 Task: Find connections with filter location Paderborn with filter topic #Trainingwith filter profile language English with filter current company WSP in India with filter school Indian Institute of Management Raipur with filter industry Retail Art Supplies with filter service category Relocation with filter keywords title Heavy Equipment Operator
Action: Mouse moved to (603, 99)
Screenshot: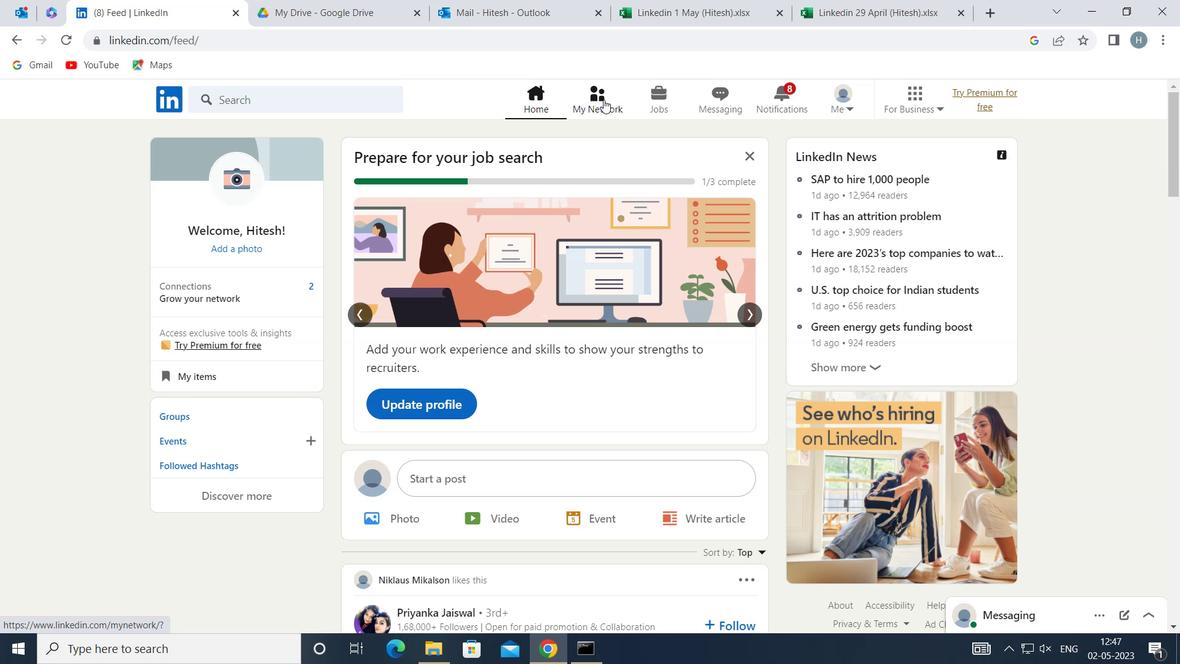 
Action: Mouse pressed left at (603, 99)
Screenshot: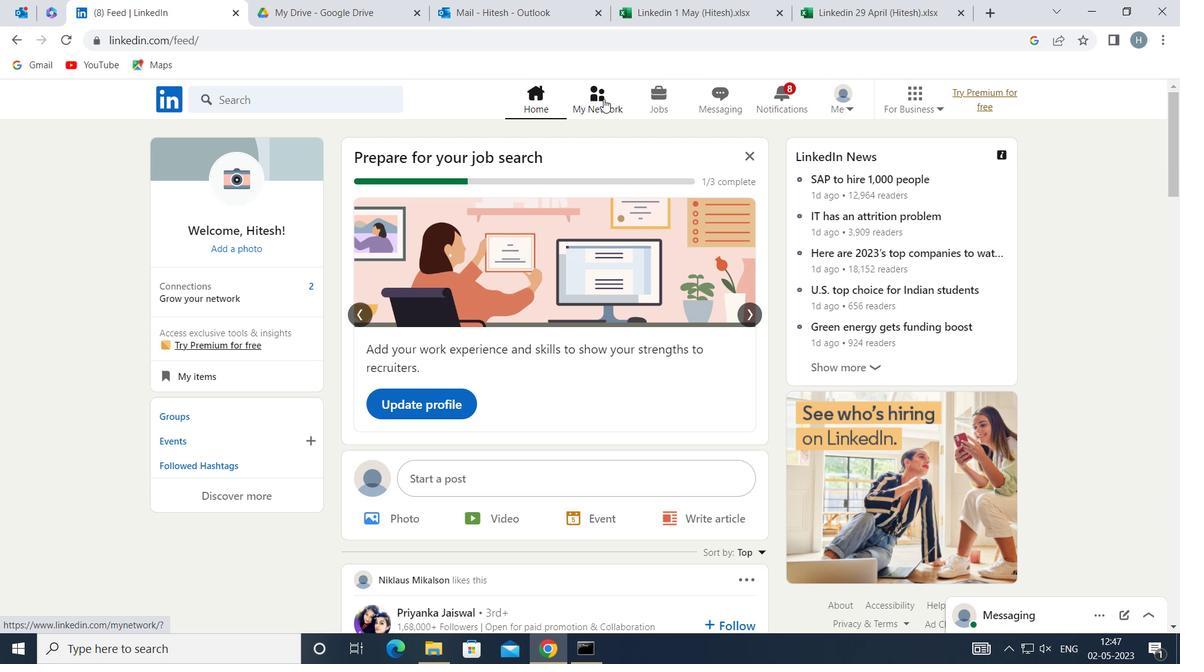
Action: Mouse moved to (340, 181)
Screenshot: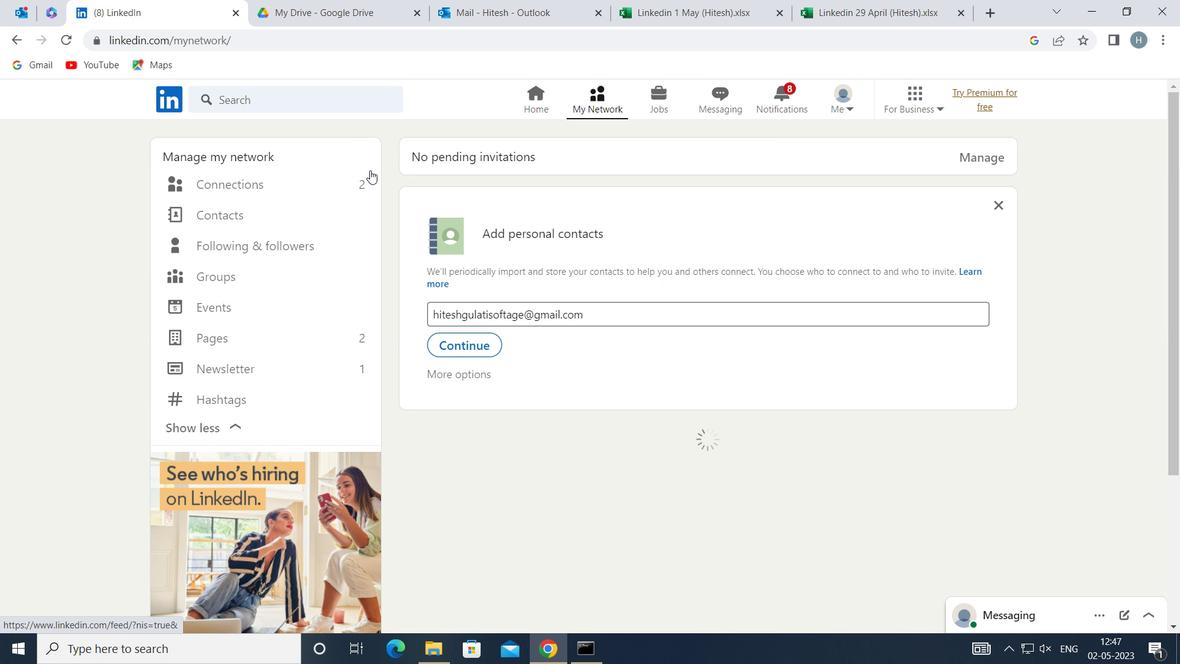 
Action: Mouse pressed left at (340, 181)
Screenshot: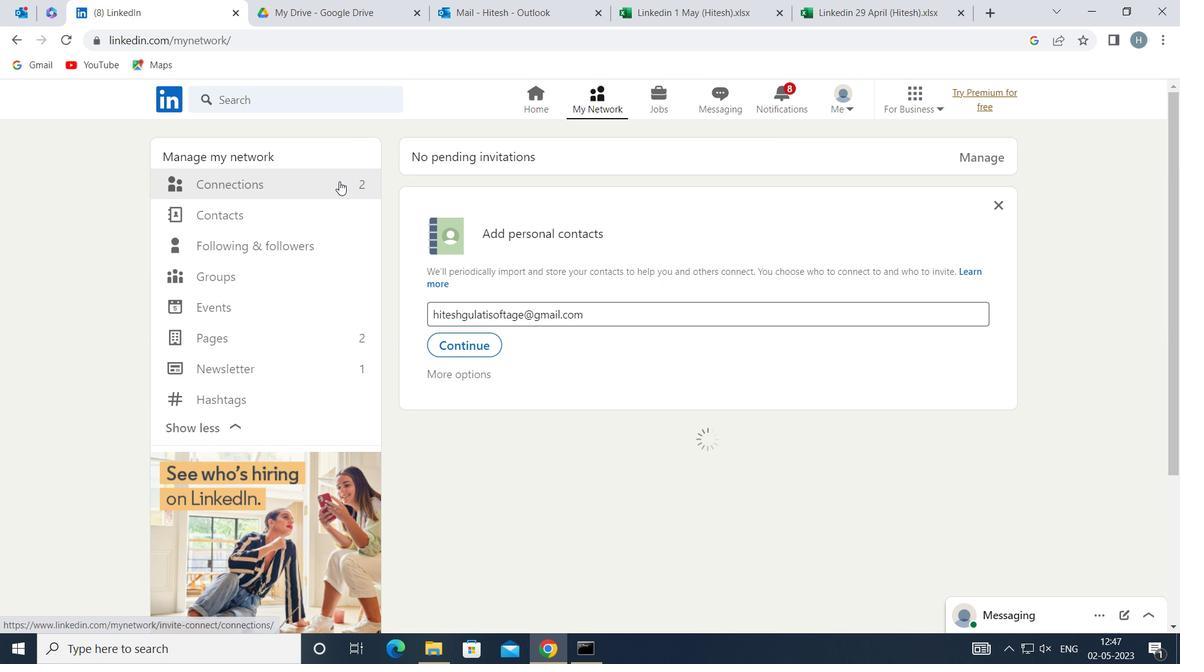
Action: Mouse moved to (691, 183)
Screenshot: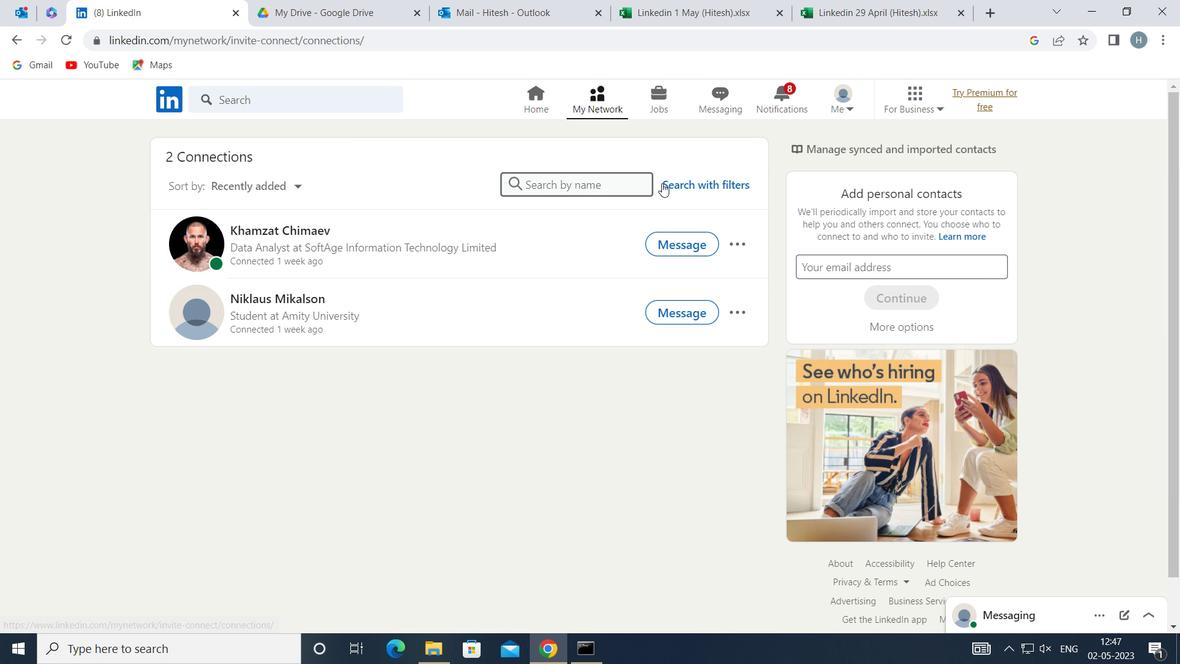 
Action: Mouse pressed left at (691, 183)
Screenshot: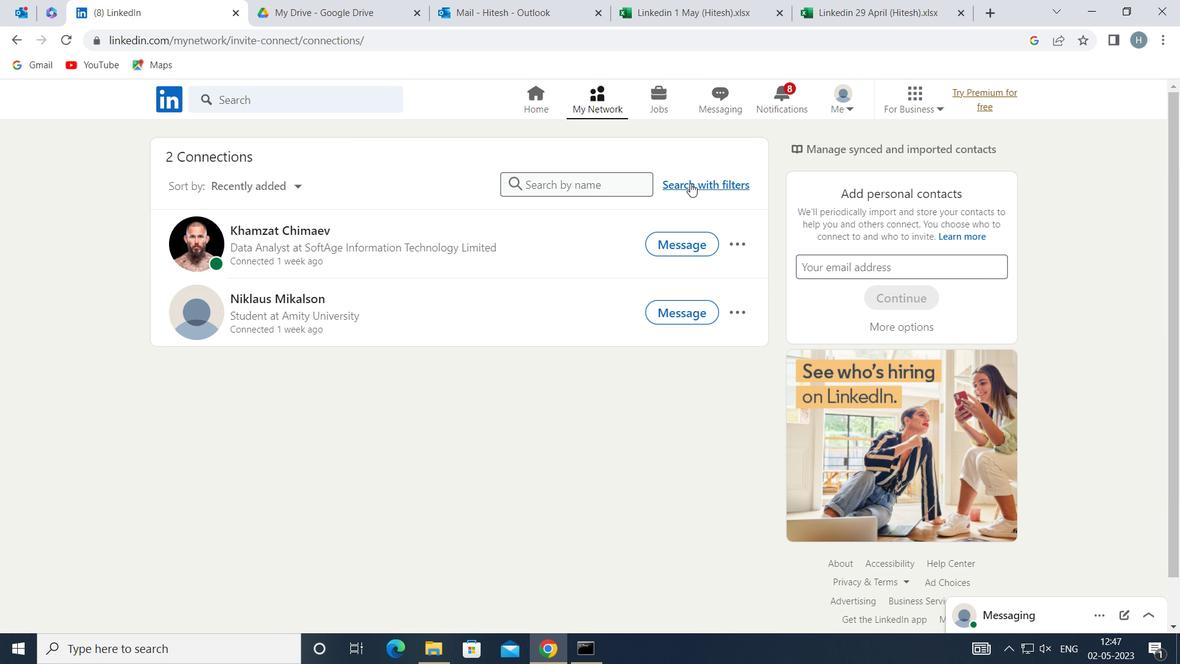 
Action: Mouse moved to (645, 142)
Screenshot: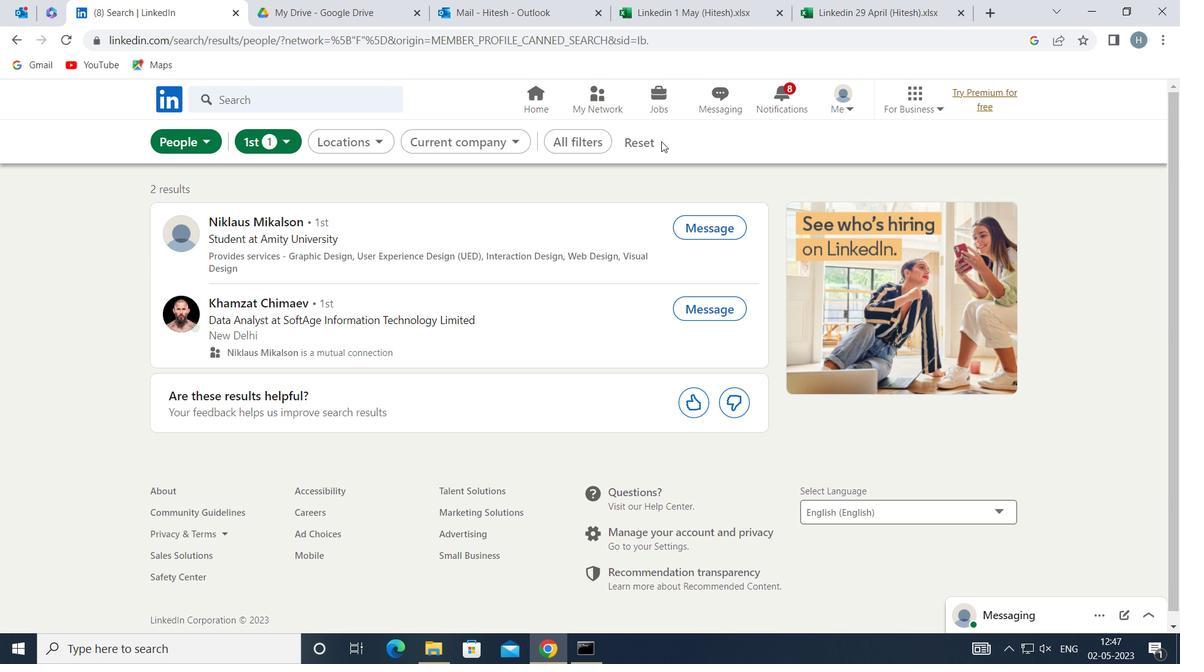 
Action: Mouse pressed left at (645, 142)
Screenshot: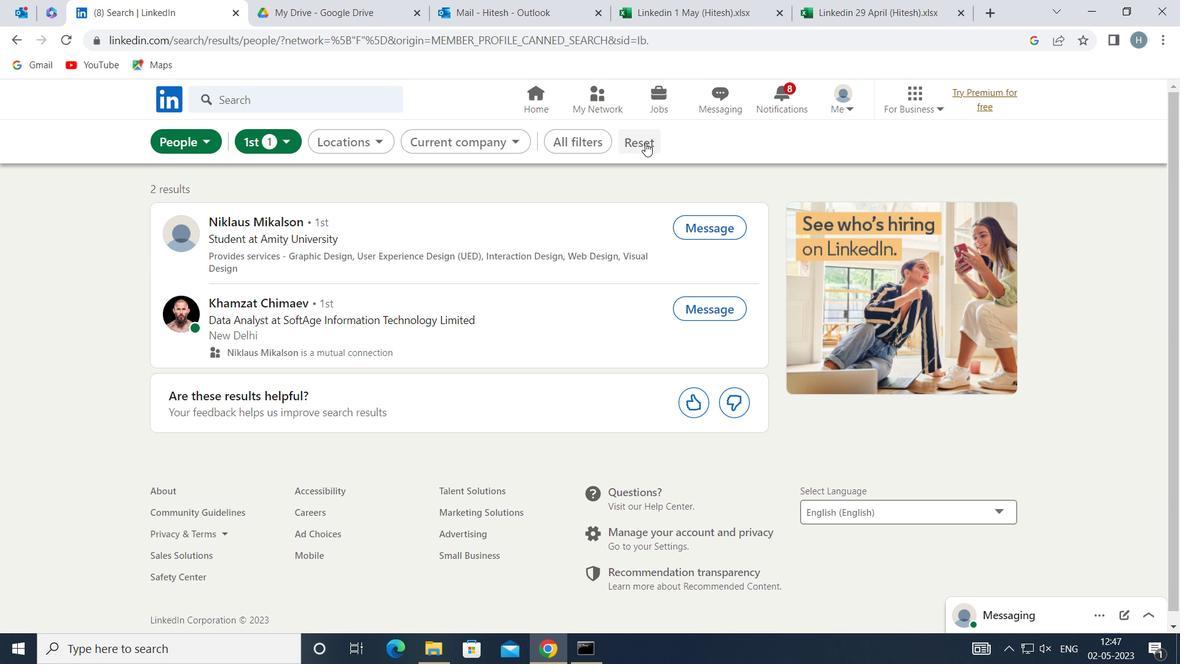 
Action: Mouse moved to (632, 138)
Screenshot: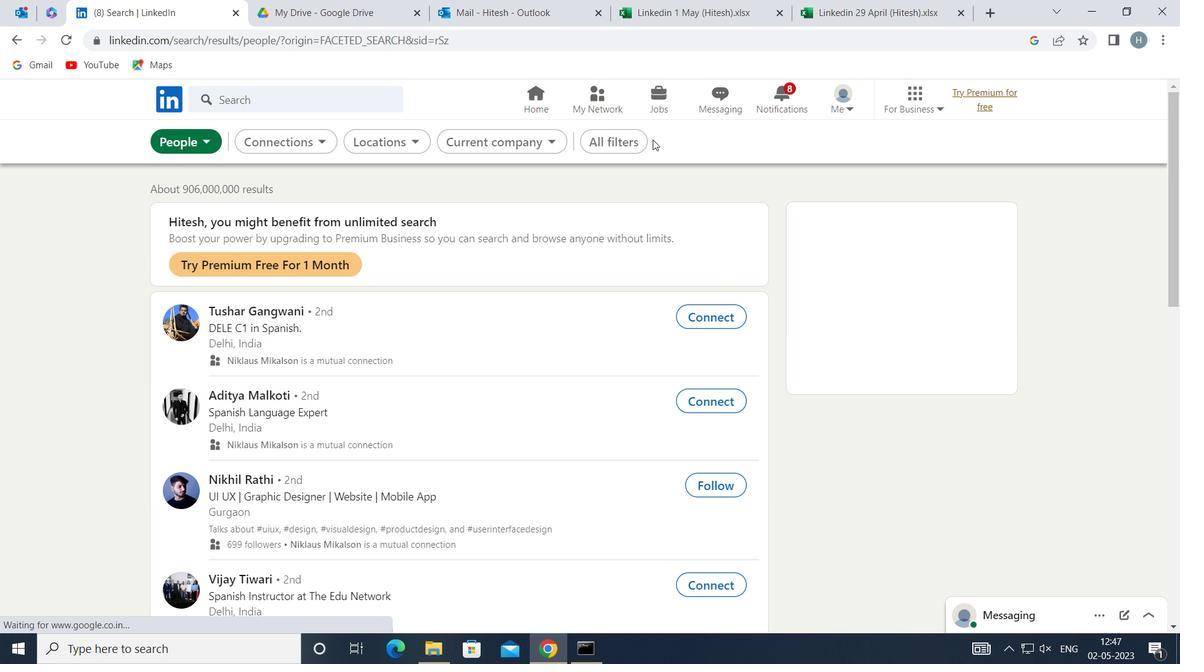 
Action: Mouse pressed left at (632, 138)
Screenshot: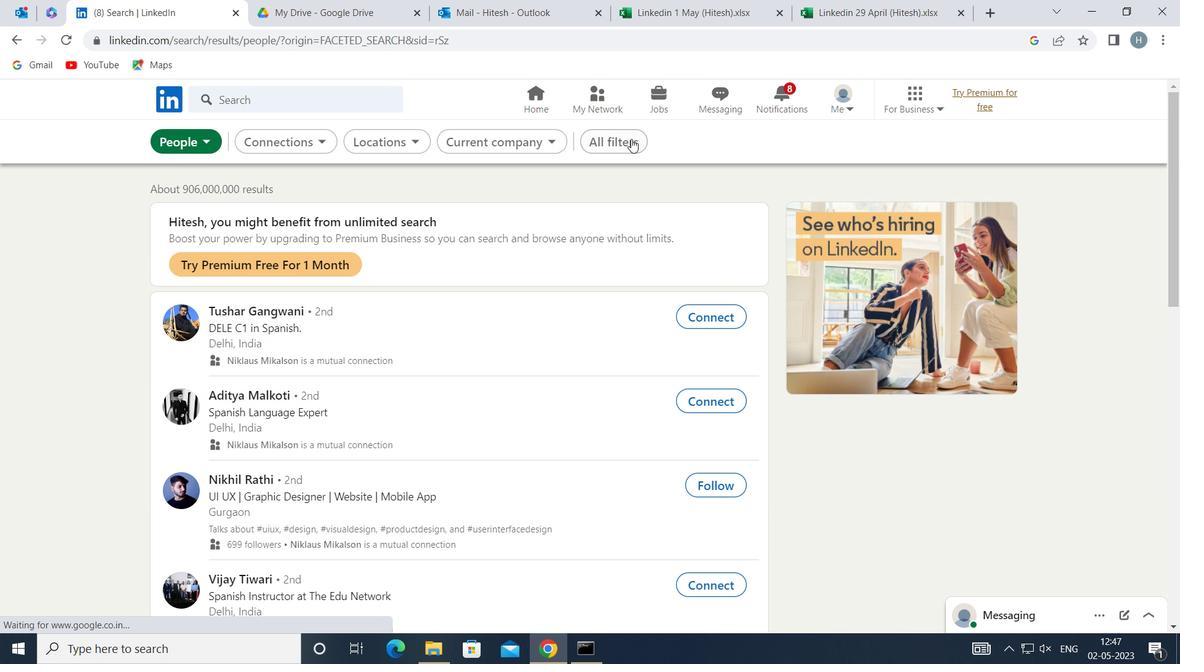 
Action: Mouse moved to (891, 337)
Screenshot: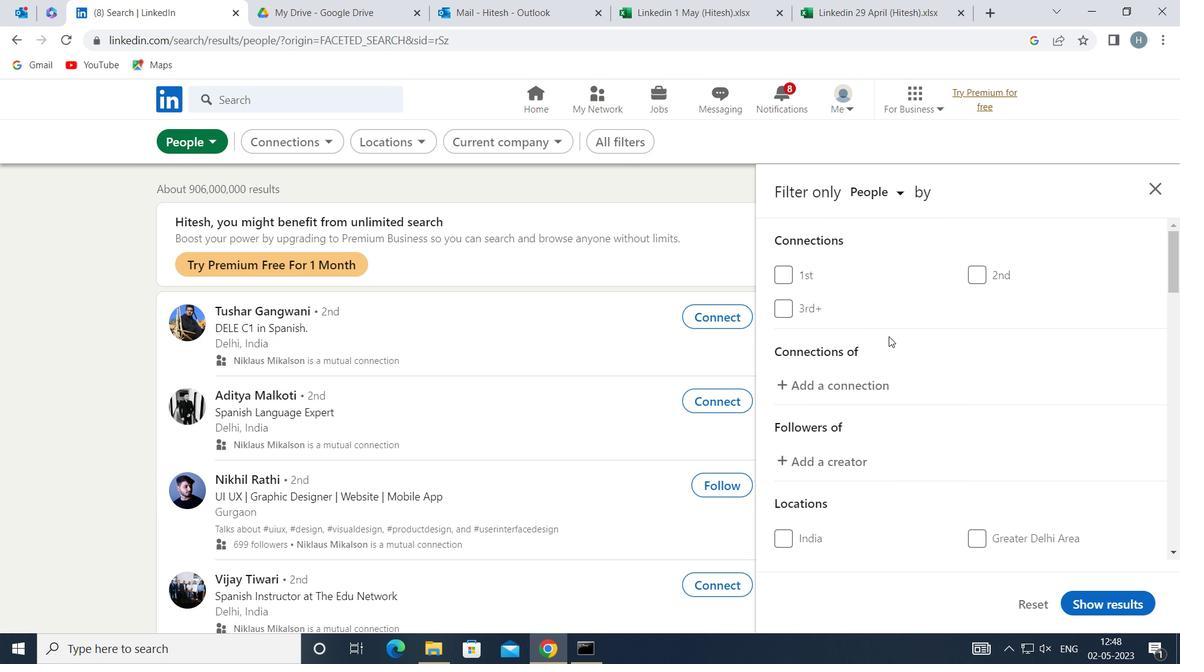 
Action: Mouse scrolled (891, 336) with delta (0, 0)
Screenshot: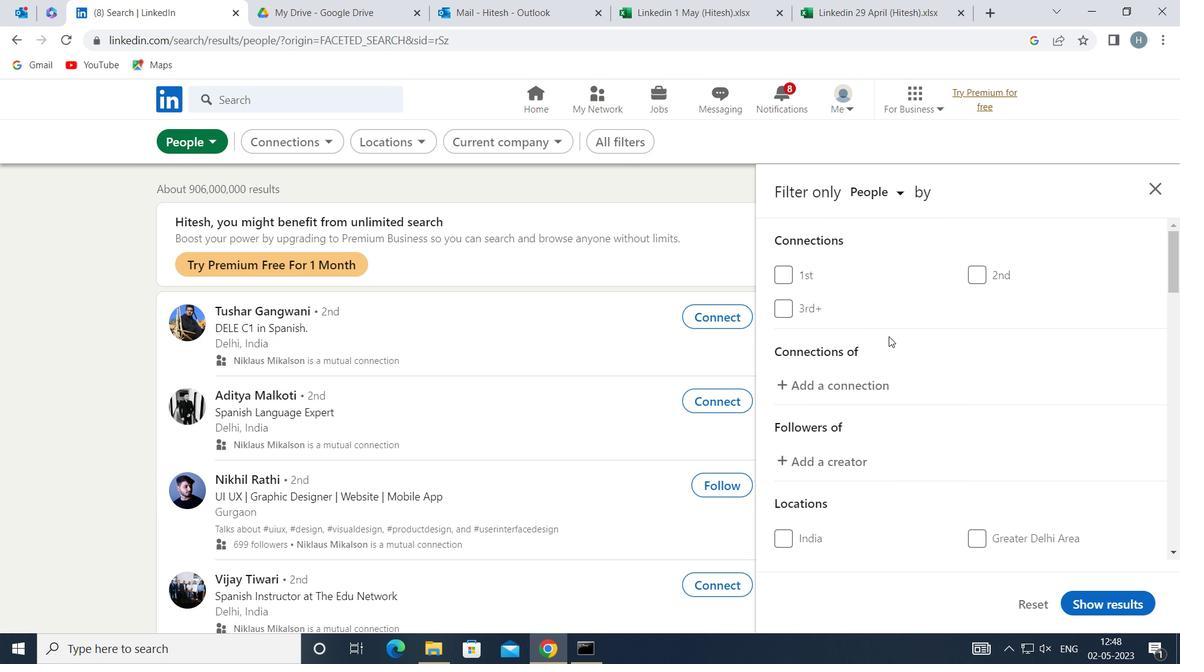 
Action: Mouse scrolled (891, 336) with delta (0, 0)
Screenshot: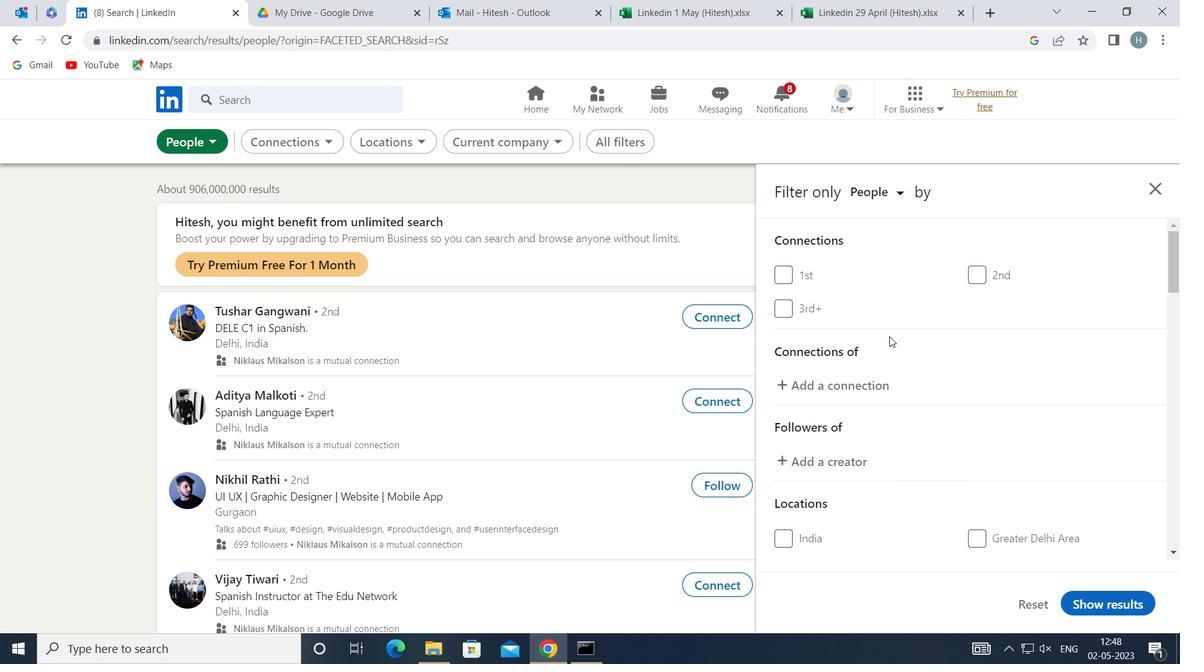 
Action: Mouse scrolled (891, 336) with delta (0, 0)
Screenshot: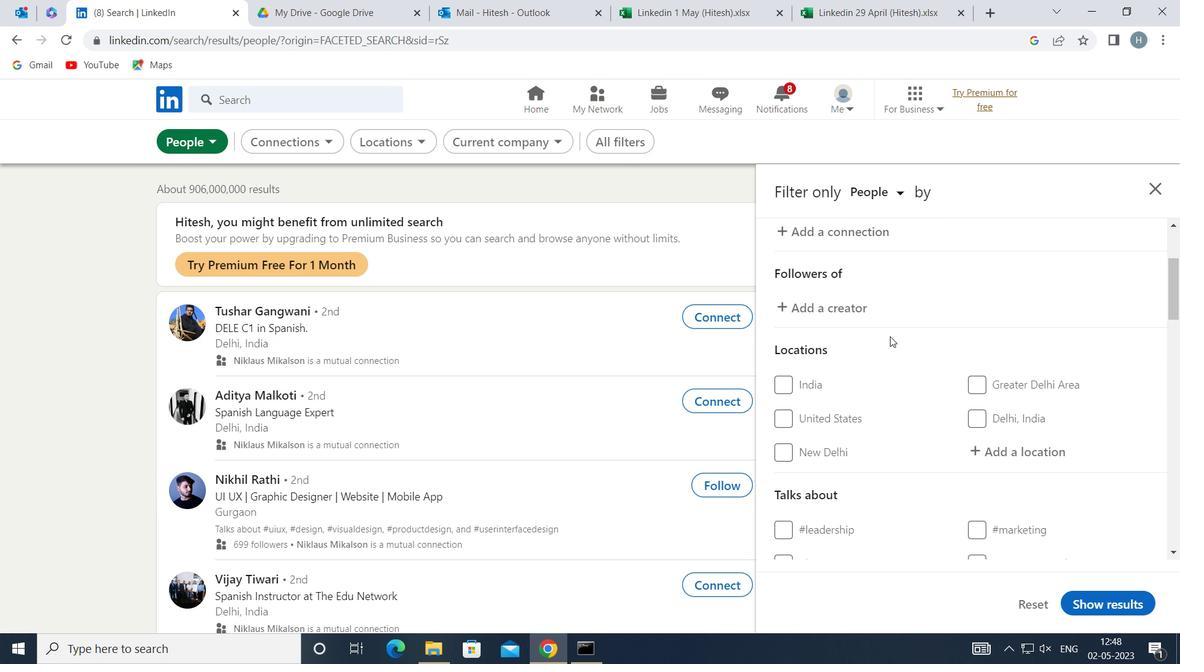 
Action: Mouse moved to (986, 367)
Screenshot: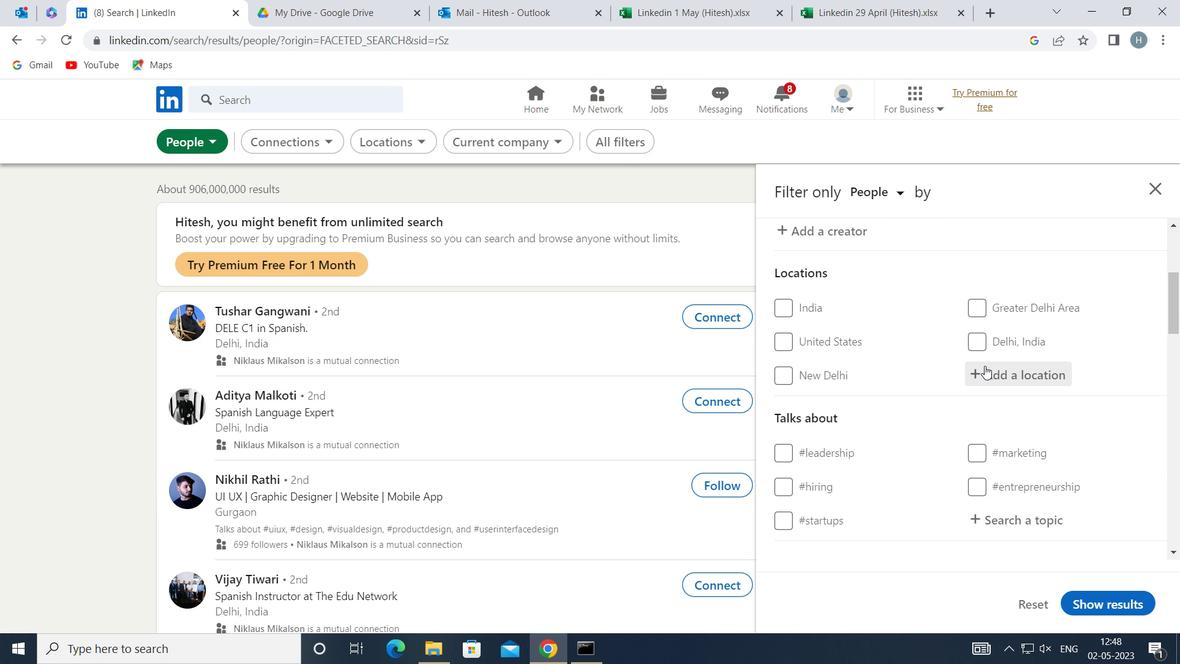 
Action: Mouse pressed left at (986, 367)
Screenshot: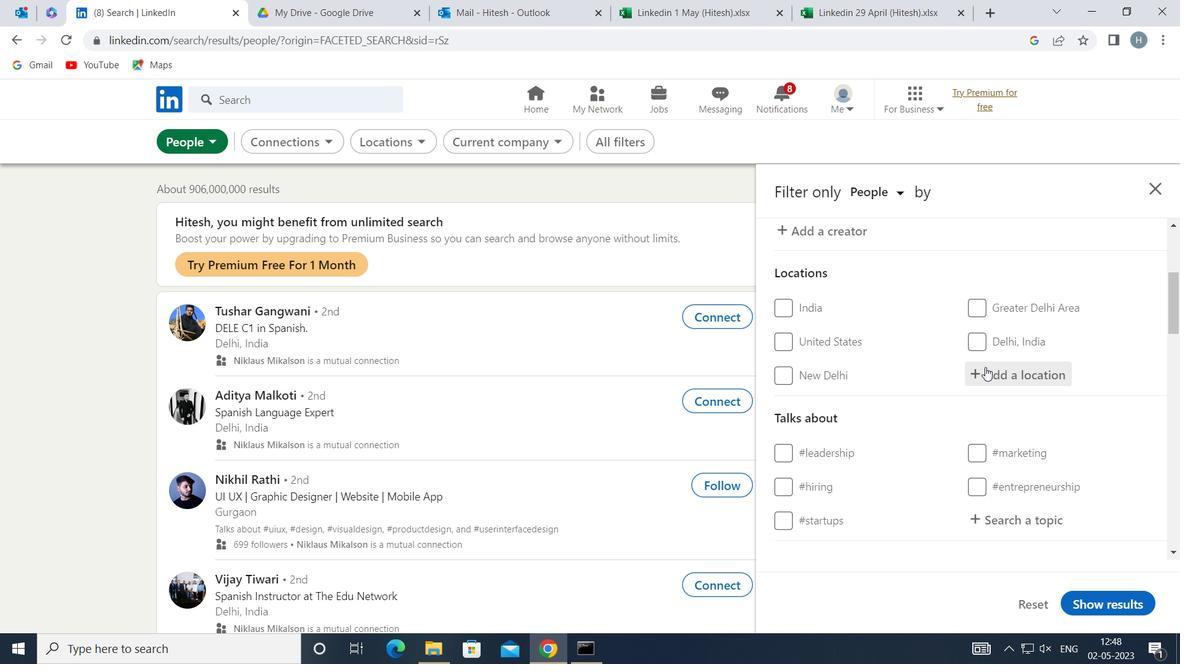 
Action: Mouse moved to (977, 367)
Screenshot: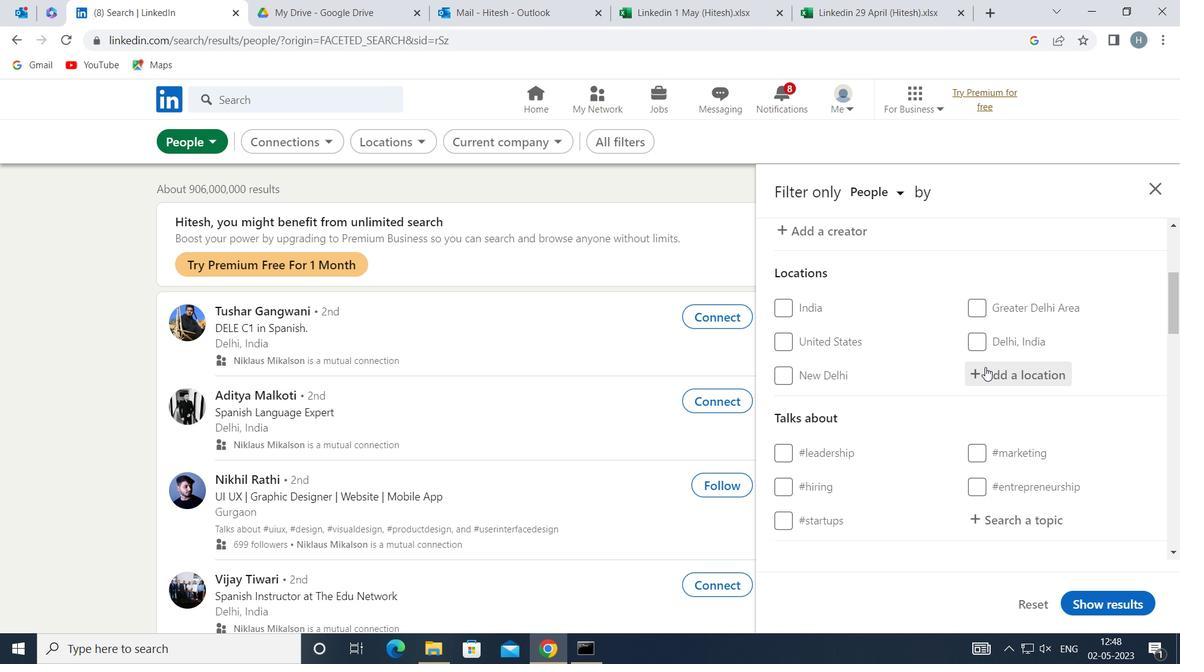 
Action: Key pressed <Key.shift>PADERBORN
Screenshot: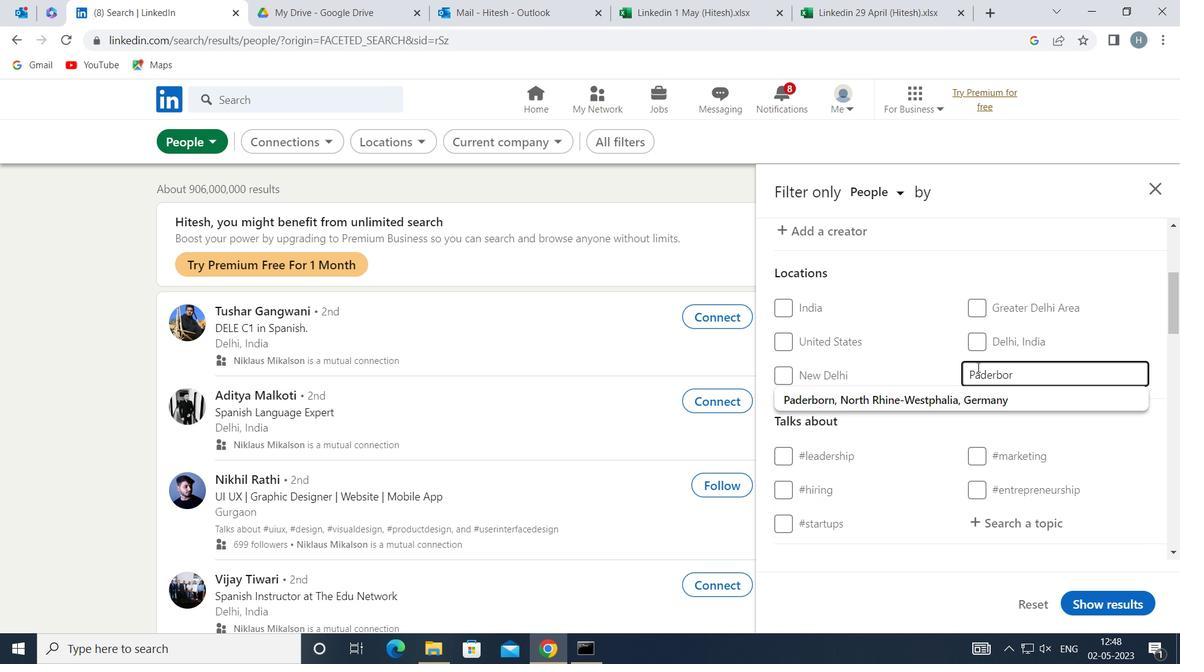 
Action: Mouse moved to (967, 394)
Screenshot: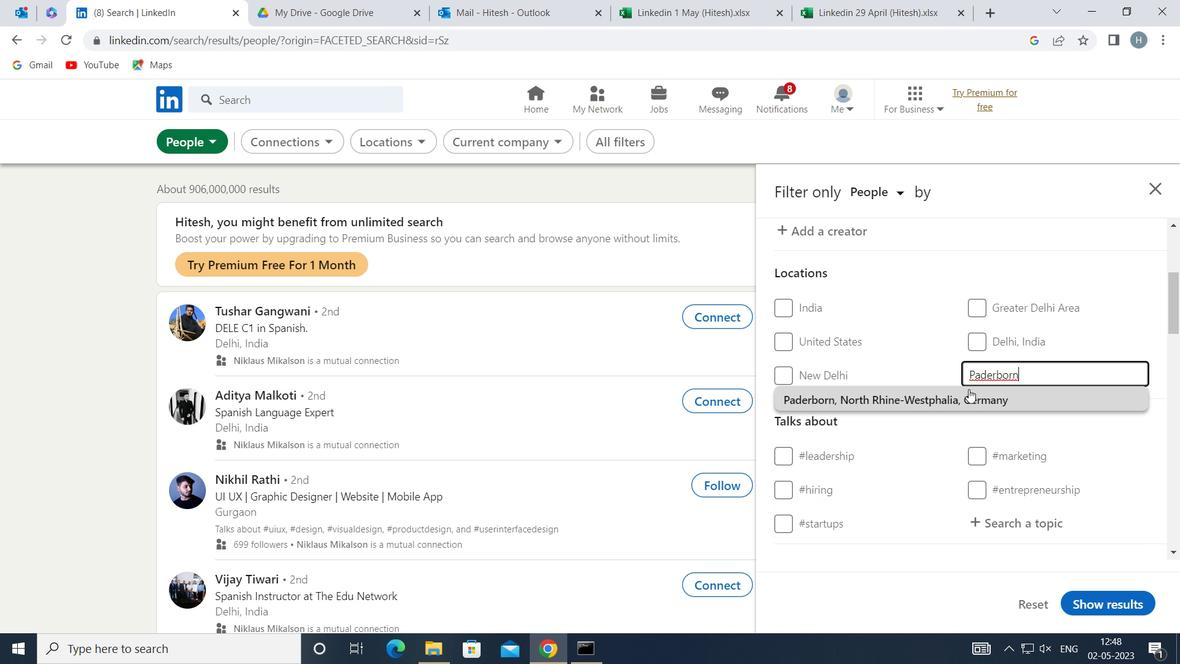 
Action: Mouse pressed left at (967, 394)
Screenshot: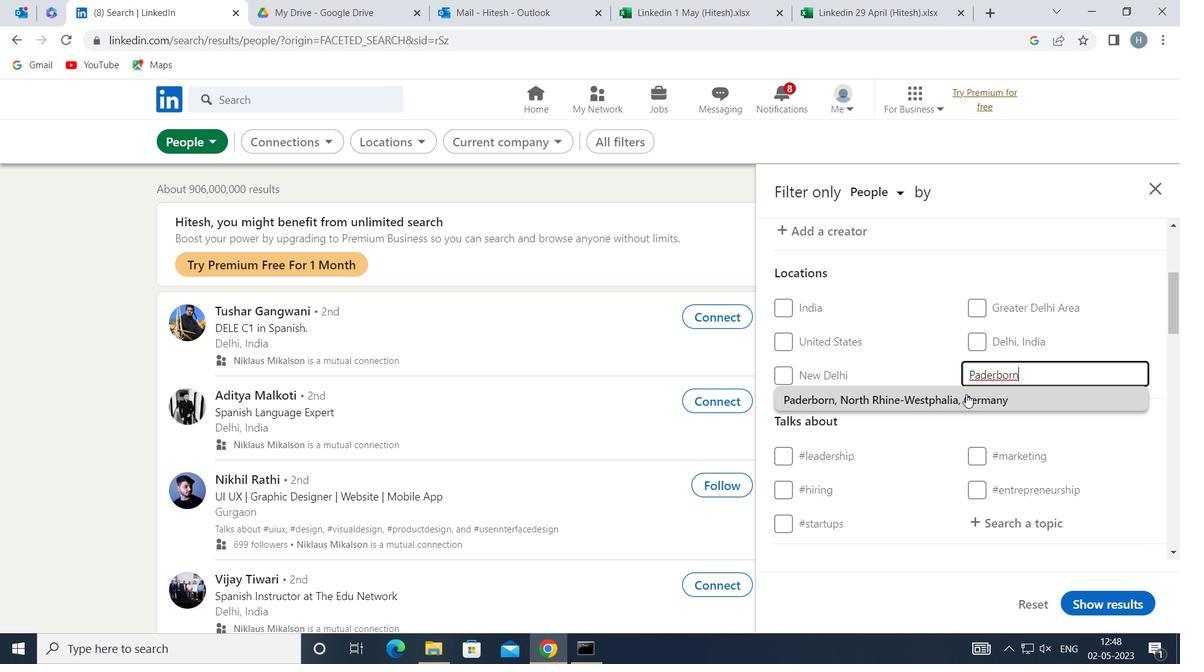 
Action: Mouse moved to (962, 394)
Screenshot: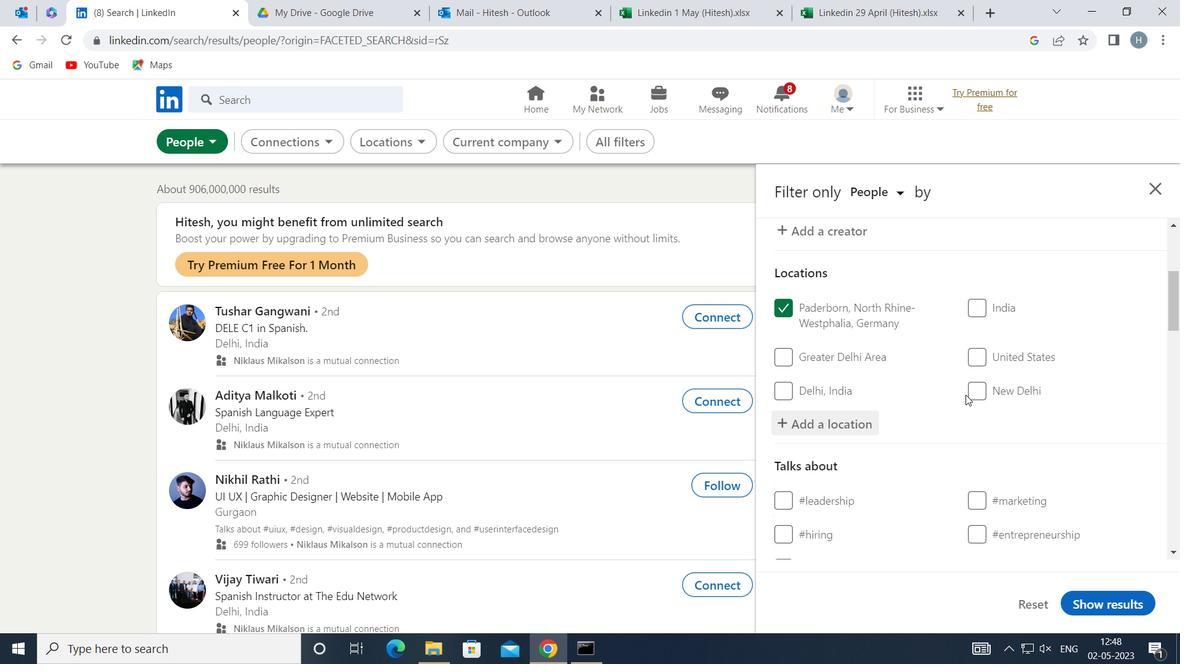 
Action: Mouse scrolled (962, 394) with delta (0, 0)
Screenshot: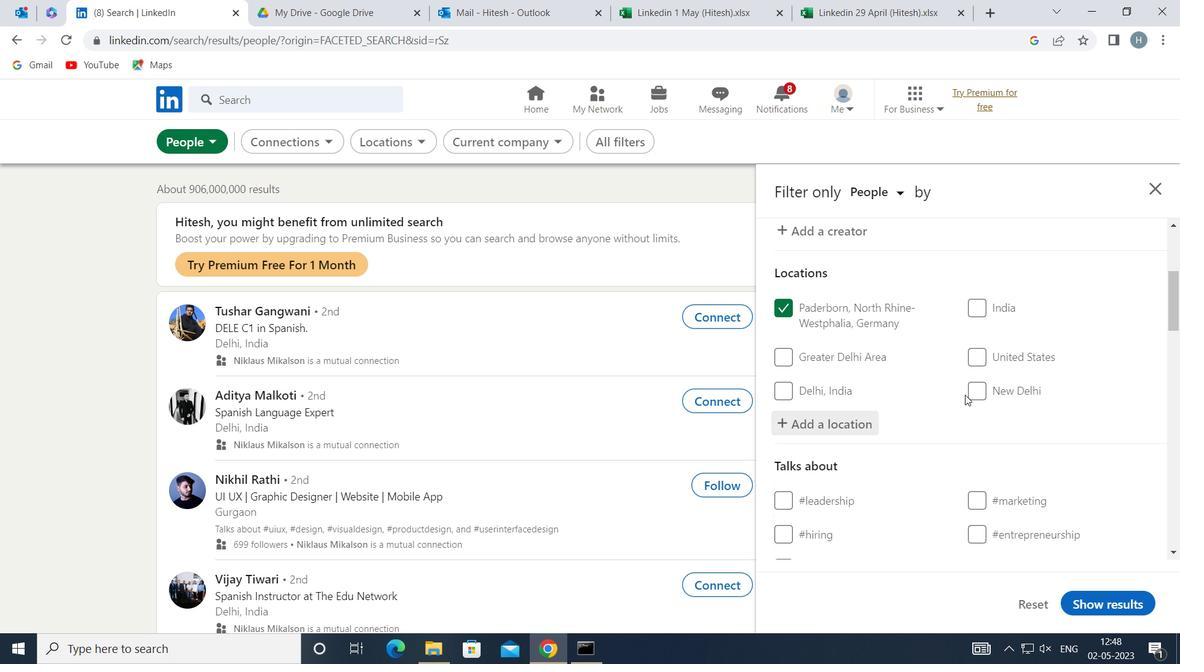 
Action: Mouse moved to (960, 394)
Screenshot: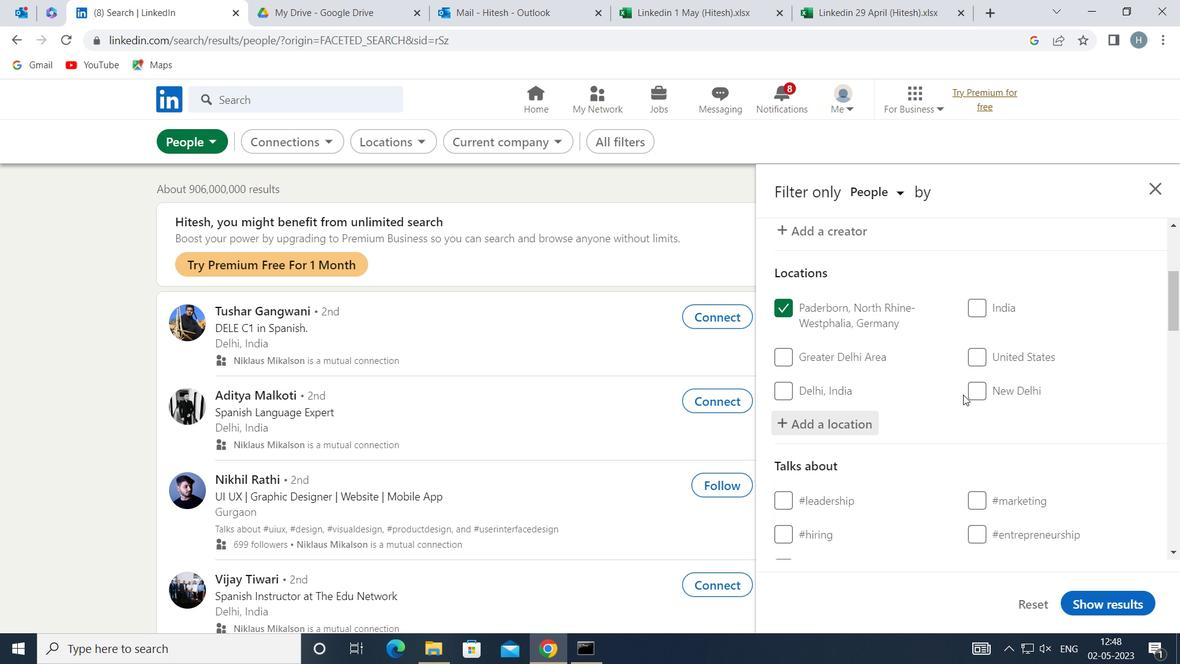
Action: Mouse scrolled (960, 394) with delta (0, 0)
Screenshot: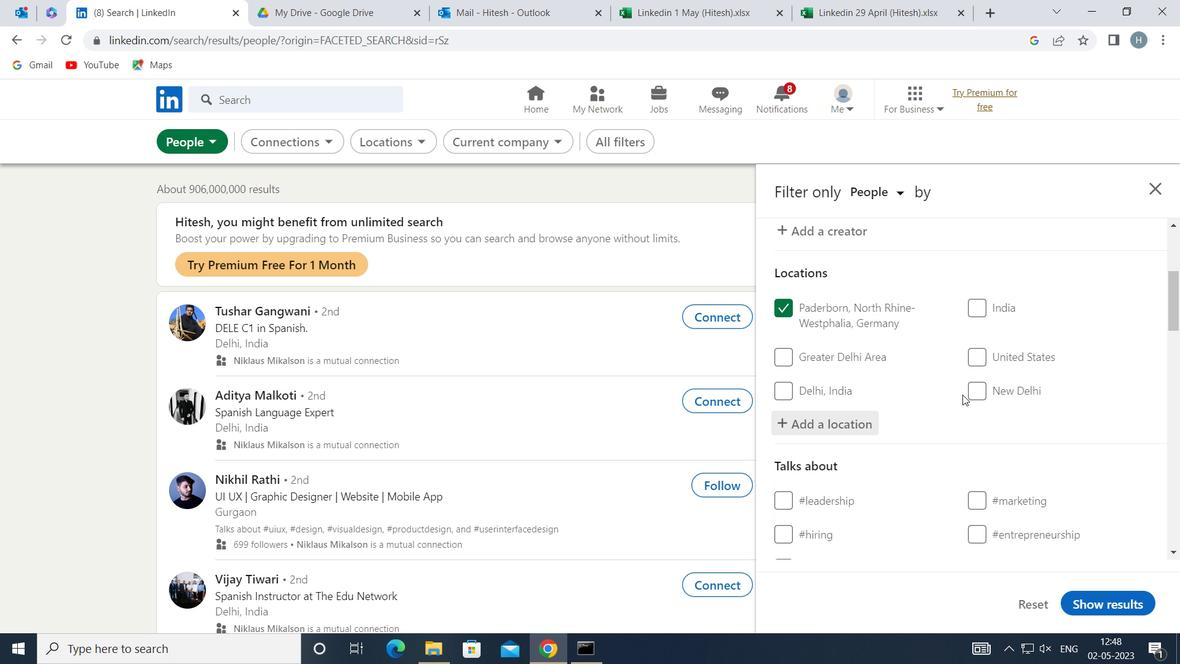 
Action: Mouse moved to (1022, 408)
Screenshot: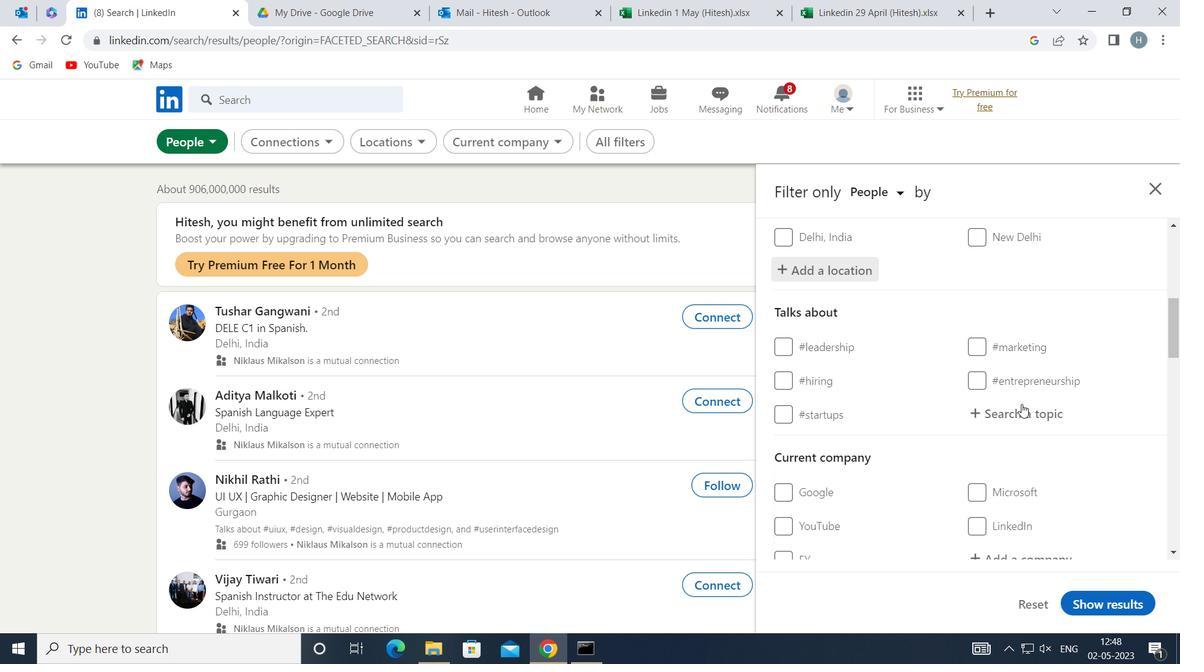 
Action: Mouse pressed left at (1022, 408)
Screenshot: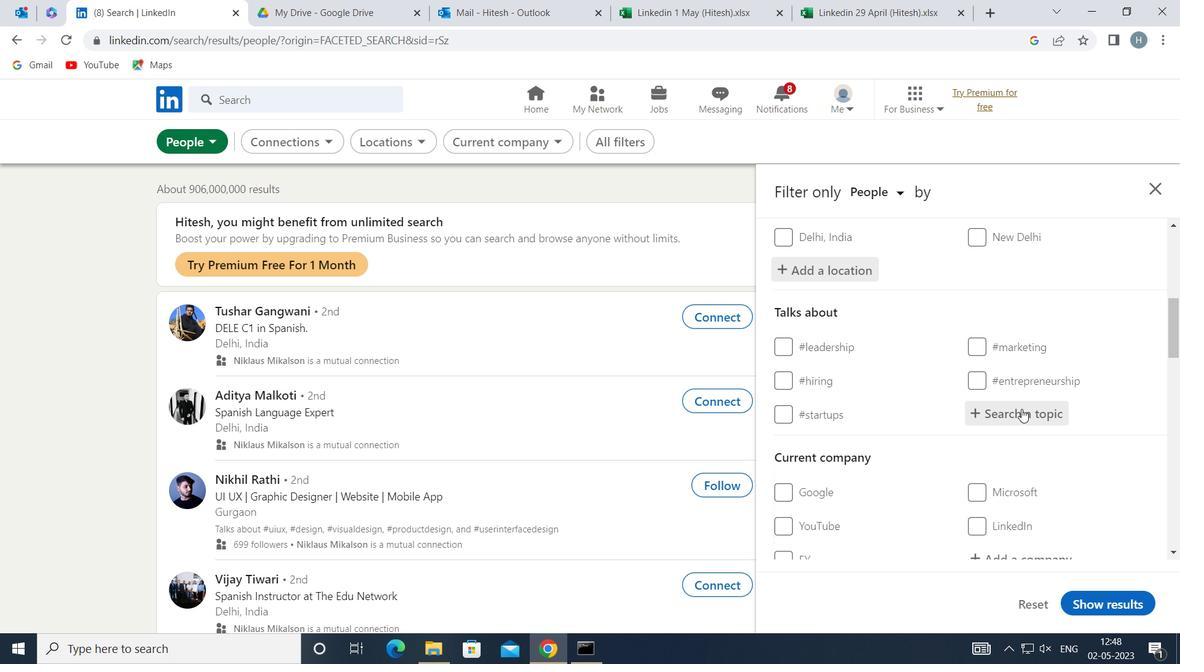 
Action: Mouse moved to (1022, 409)
Screenshot: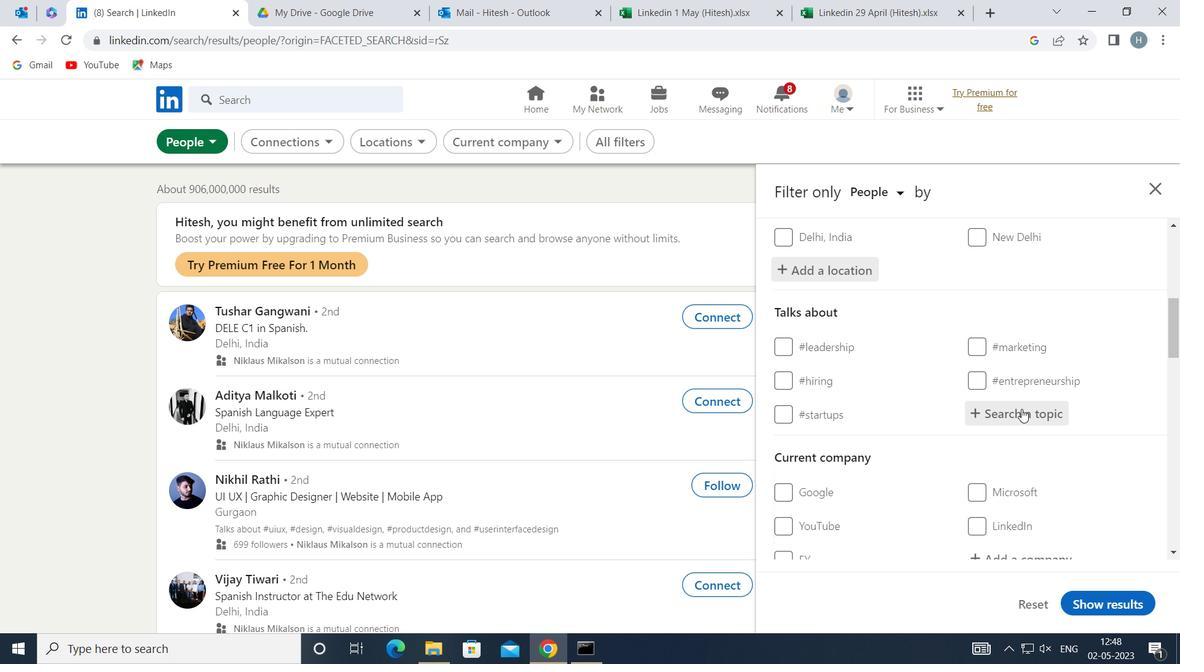 
Action: Key pressed <Key.shift>TRAINING
Screenshot: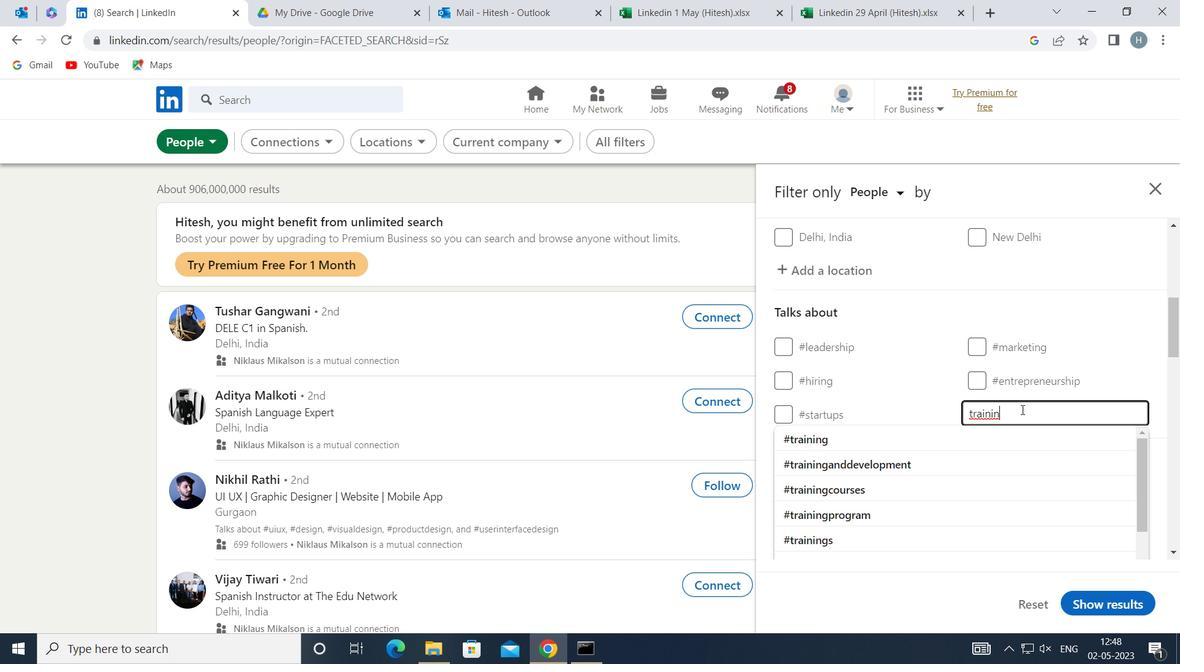
Action: Mouse moved to (969, 441)
Screenshot: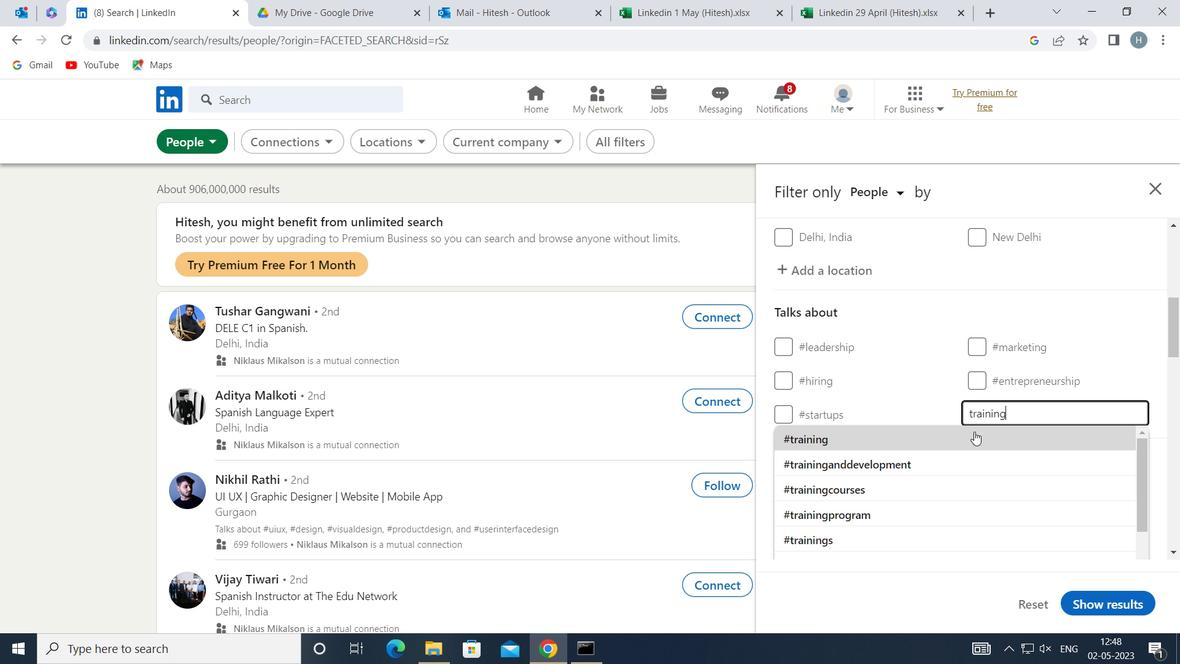 
Action: Mouse pressed left at (969, 441)
Screenshot: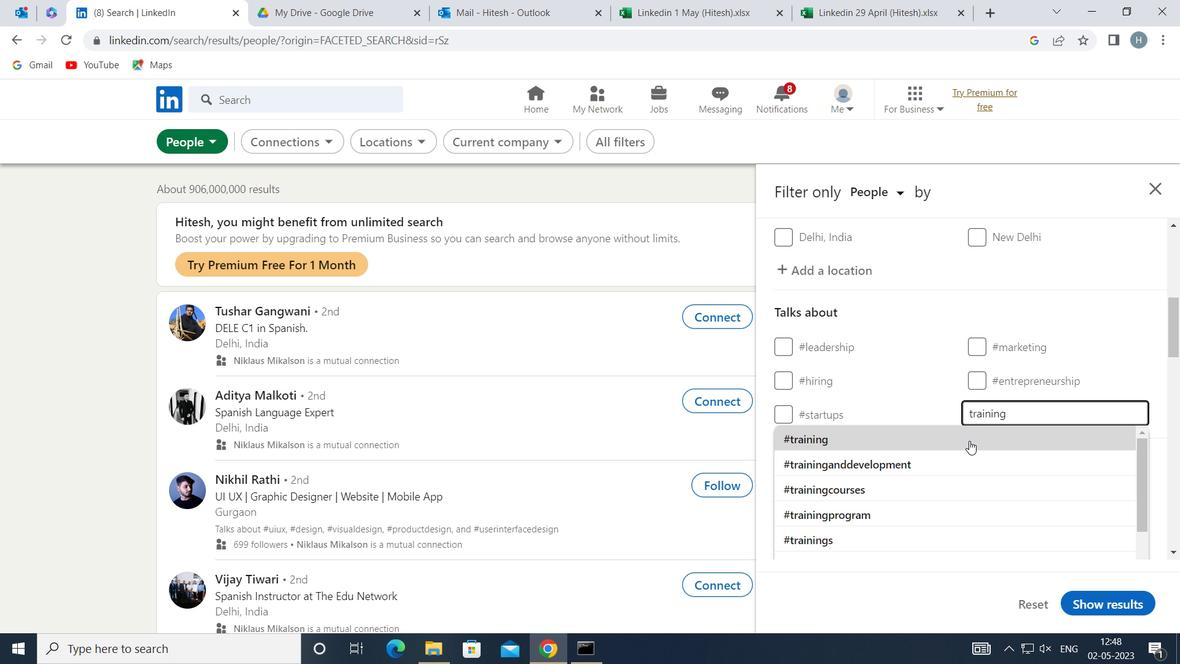 
Action: Mouse moved to (969, 424)
Screenshot: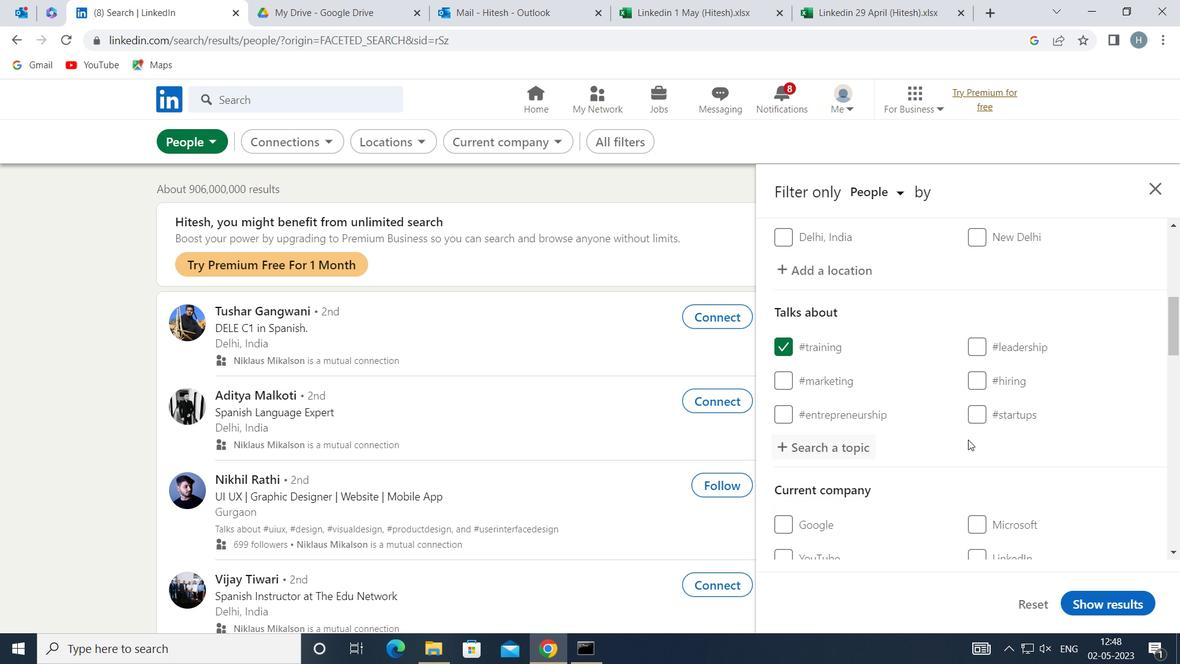 
Action: Mouse scrolled (969, 423) with delta (0, 0)
Screenshot: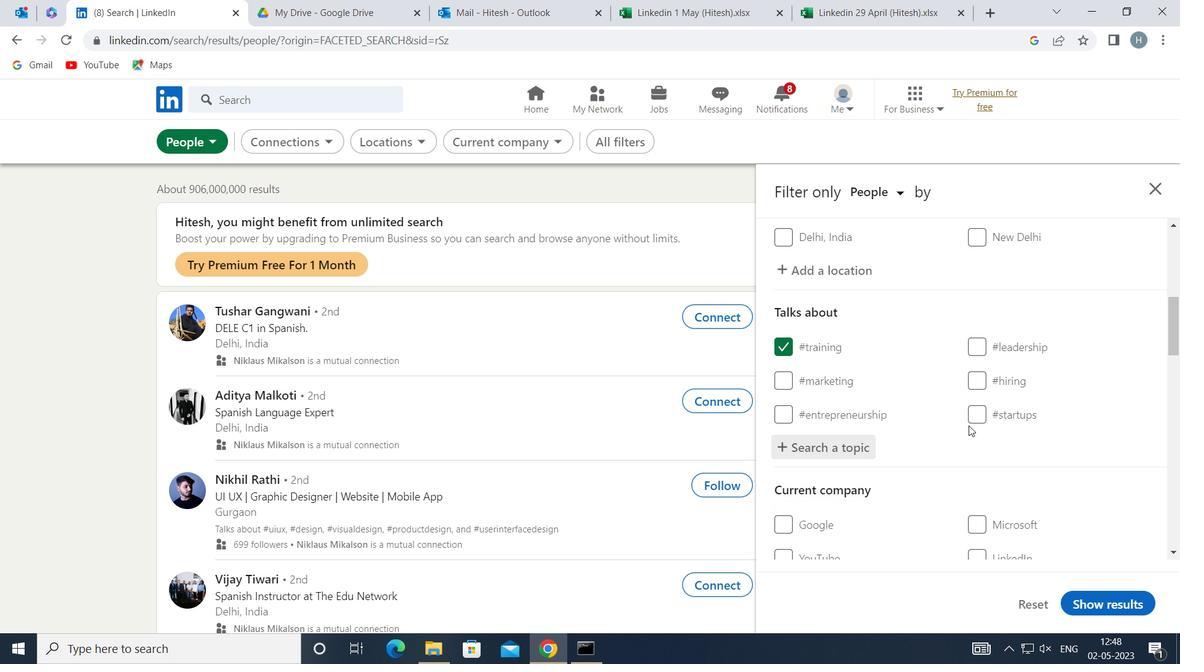
Action: Mouse scrolled (969, 423) with delta (0, 0)
Screenshot: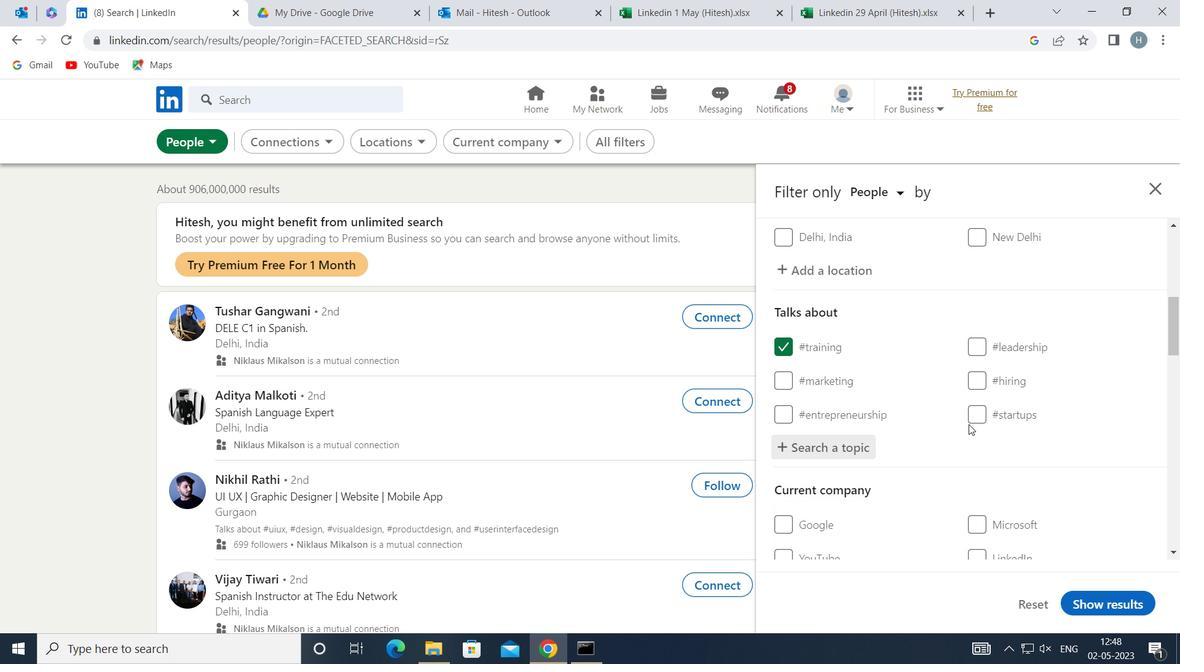 
Action: Mouse scrolled (969, 423) with delta (0, 0)
Screenshot: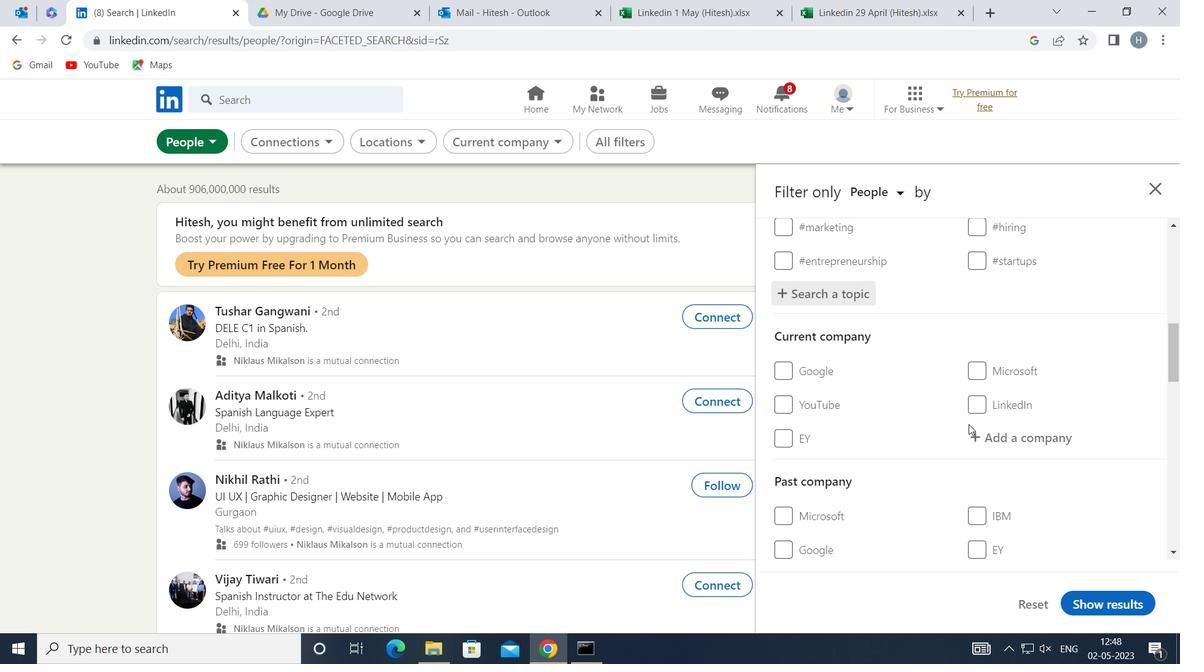 
Action: Mouse scrolled (969, 423) with delta (0, 0)
Screenshot: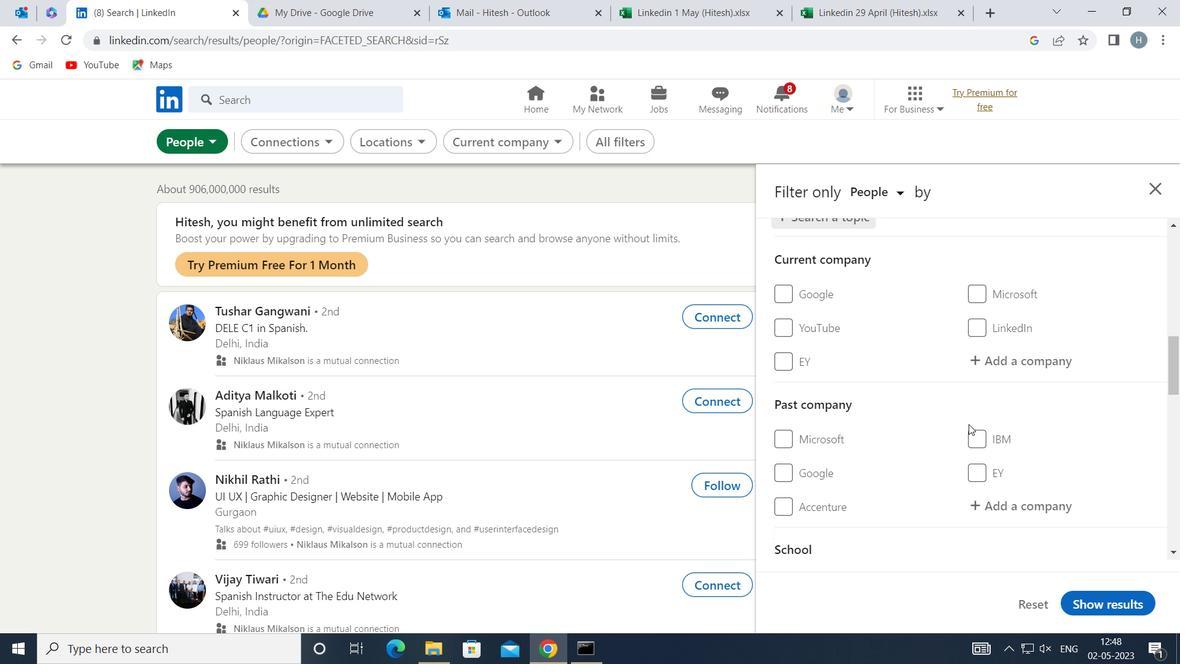 
Action: Mouse scrolled (969, 423) with delta (0, 0)
Screenshot: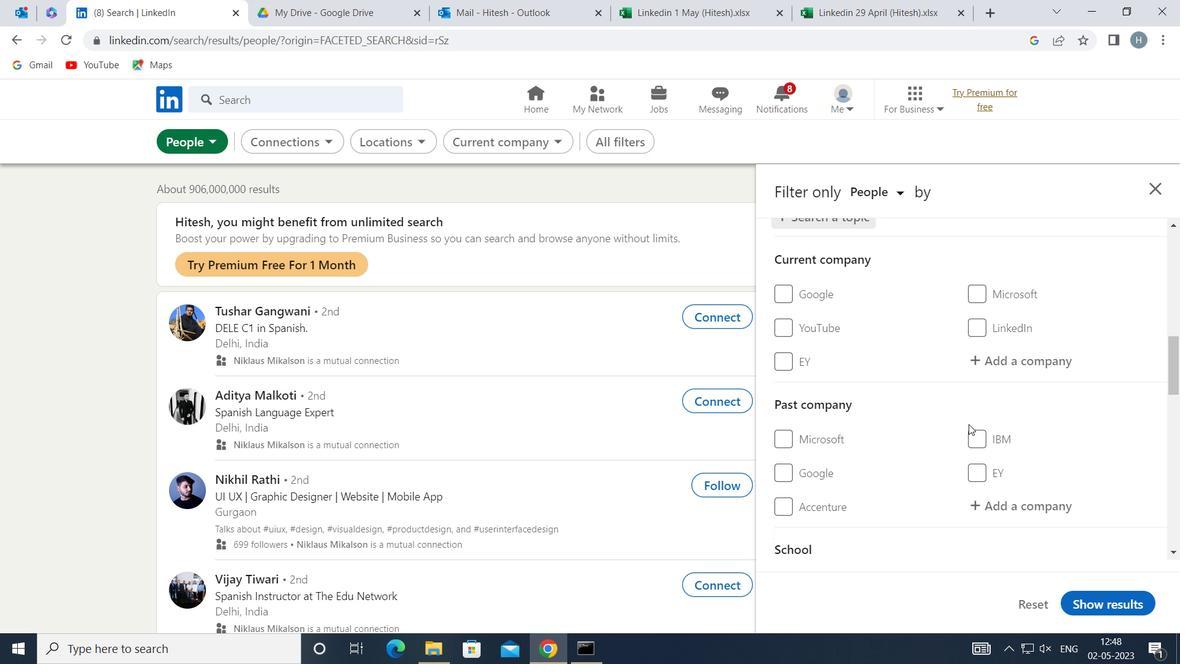 
Action: Mouse scrolled (969, 423) with delta (0, 0)
Screenshot: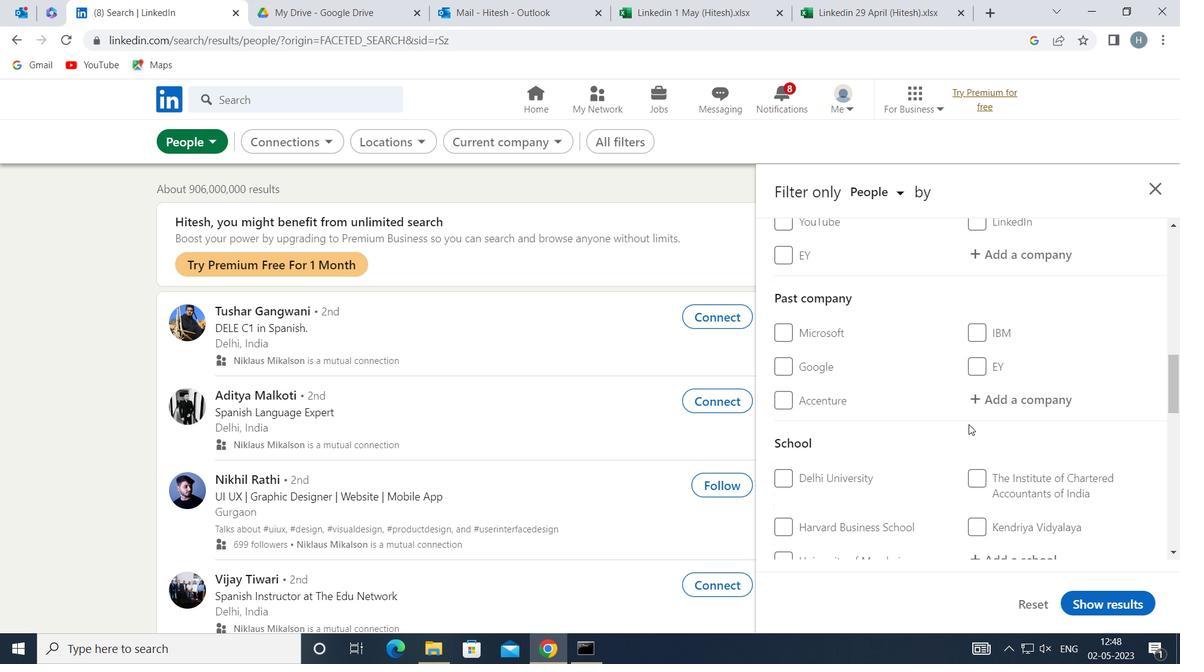 
Action: Mouse scrolled (969, 423) with delta (0, 0)
Screenshot: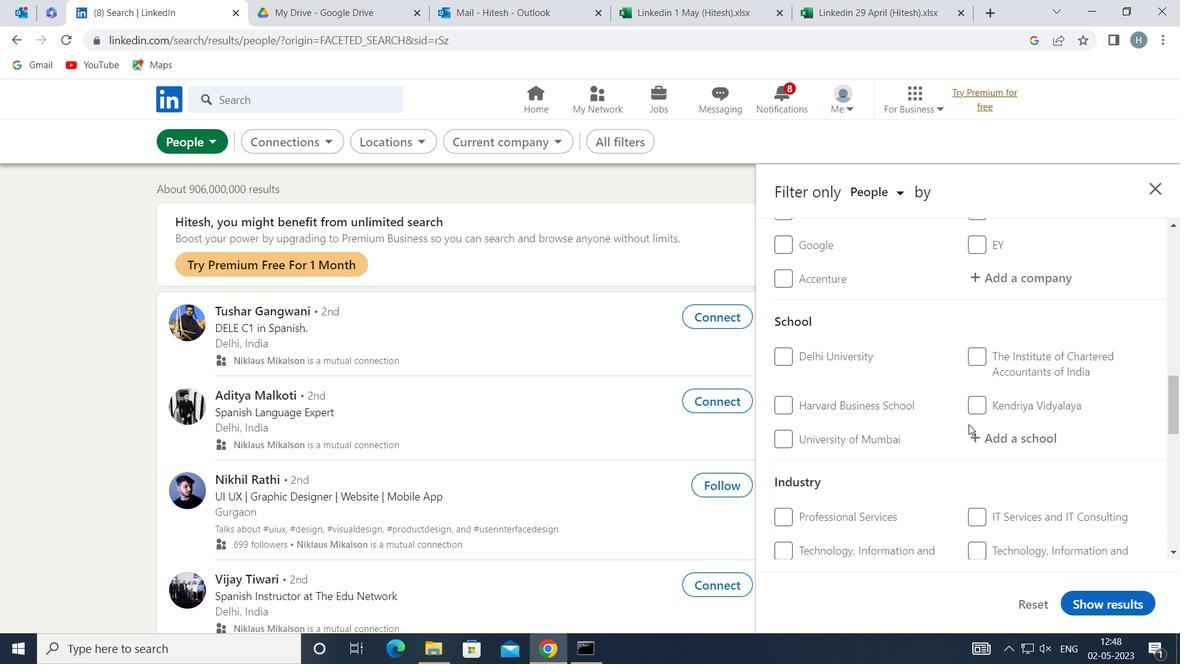 
Action: Mouse scrolled (969, 423) with delta (0, 0)
Screenshot: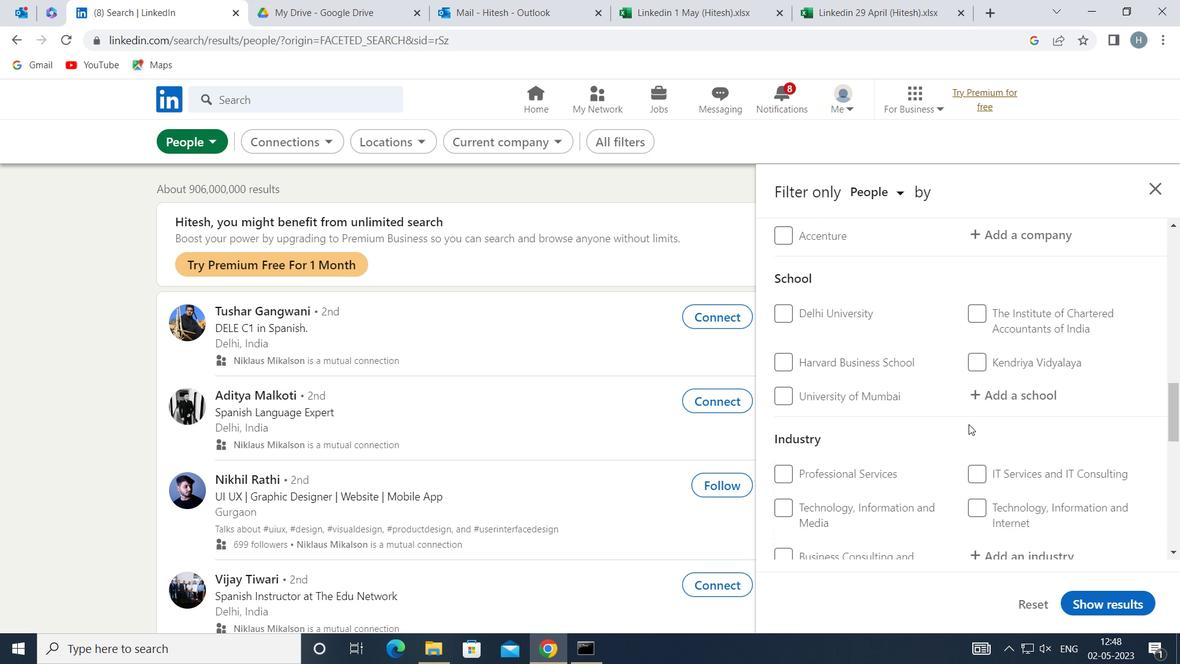 
Action: Mouse scrolled (969, 423) with delta (0, 0)
Screenshot: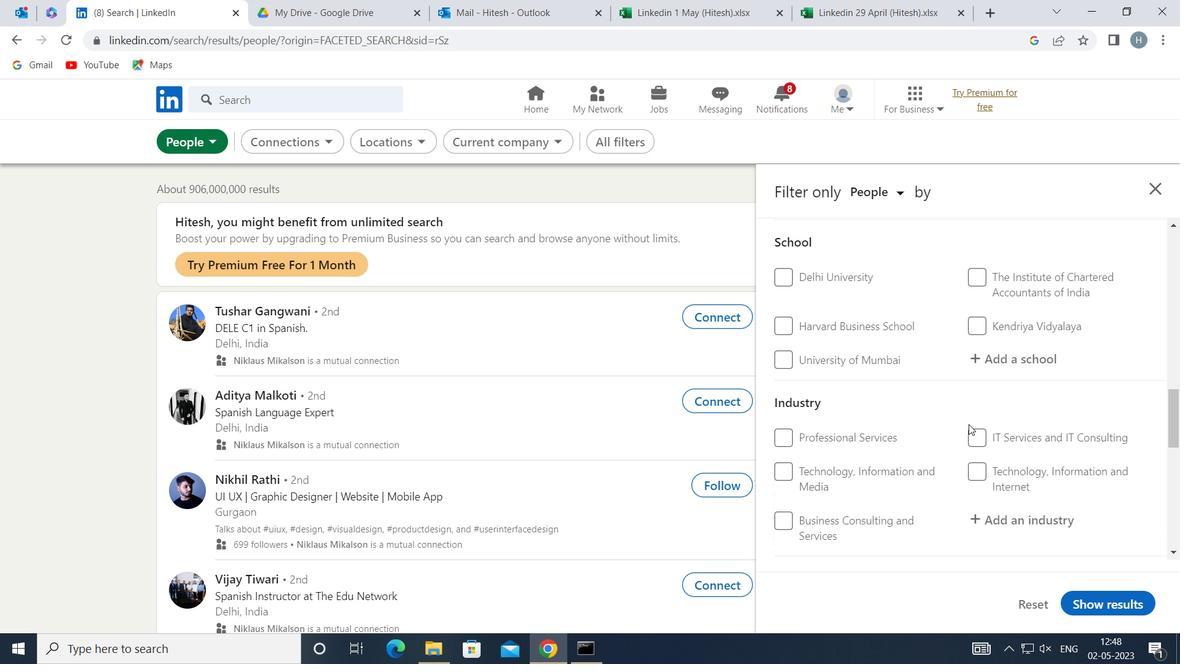 
Action: Mouse scrolled (969, 423) with delta (0, 0)
Screenshot: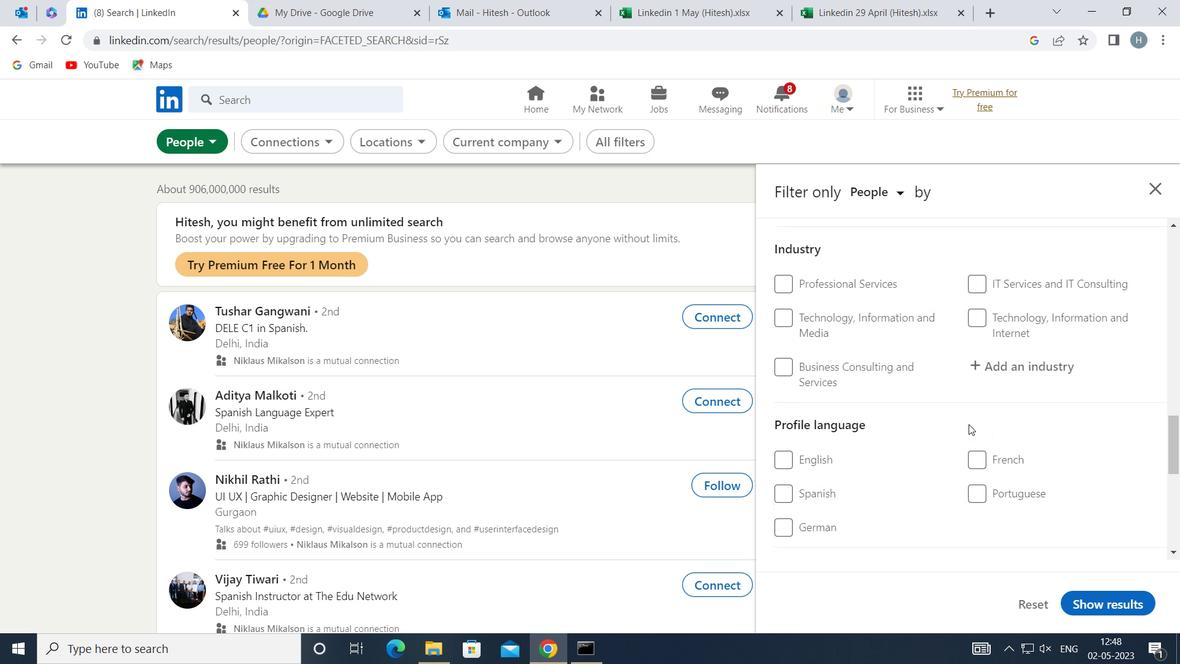 
Action: Mouse moved to (813, 381)
Screenshot: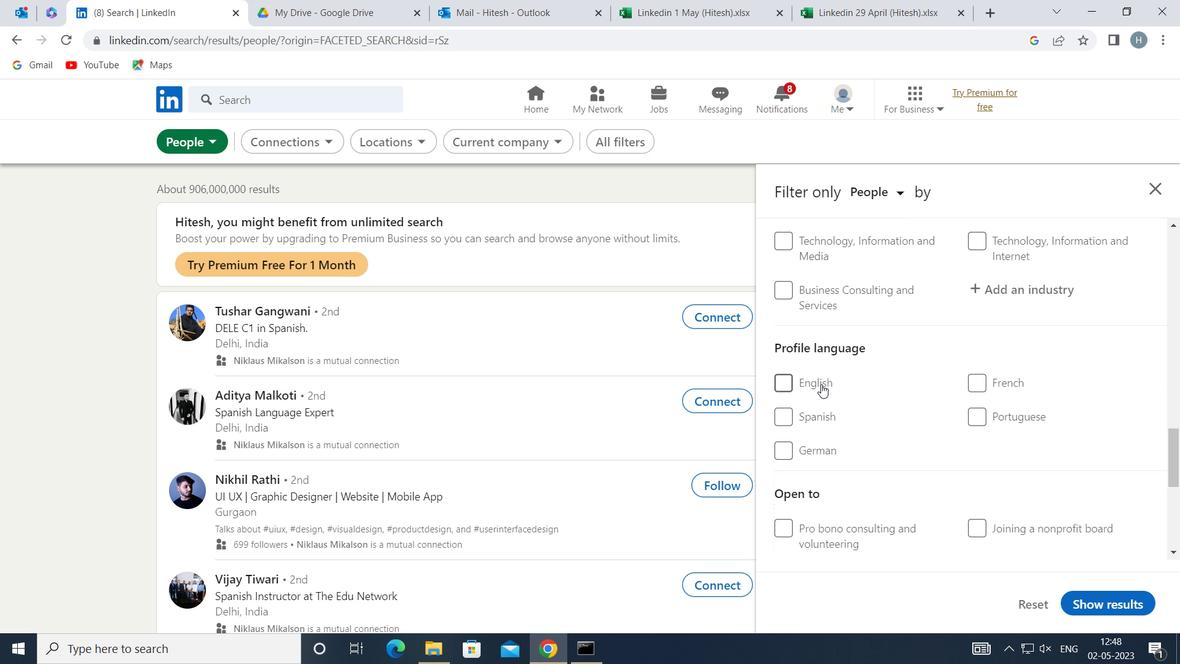 
Action: Mouse pressed left at (813, 381)
Screenshot: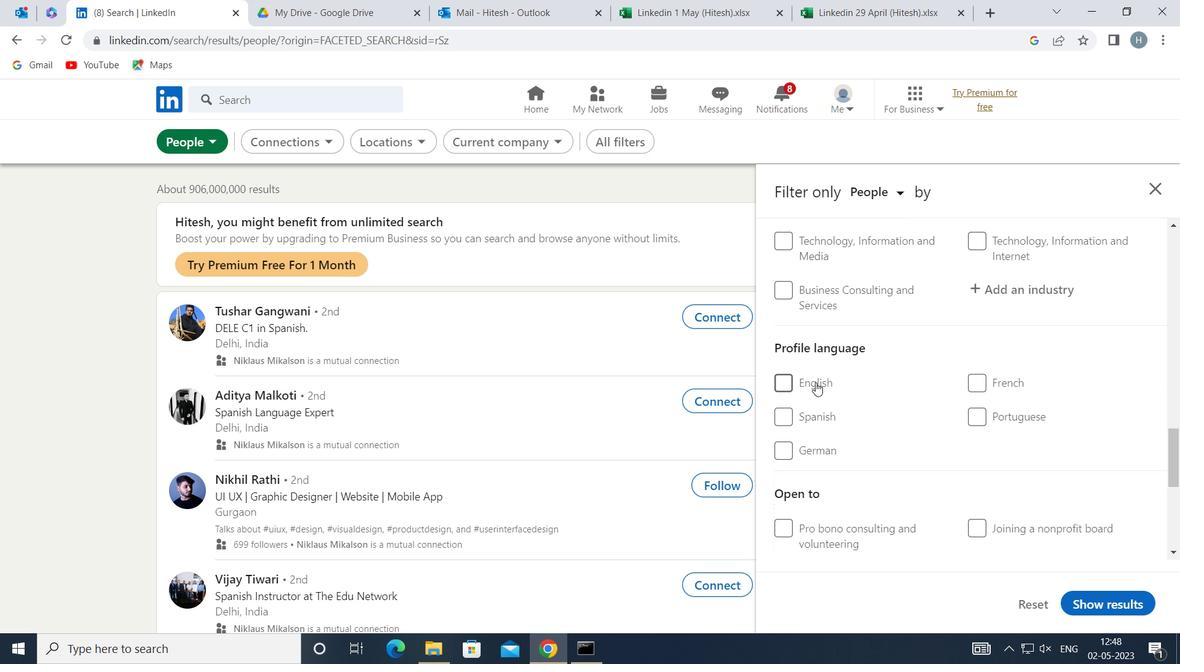 
Action: Mouse moved to (891, 397)
Screenshot: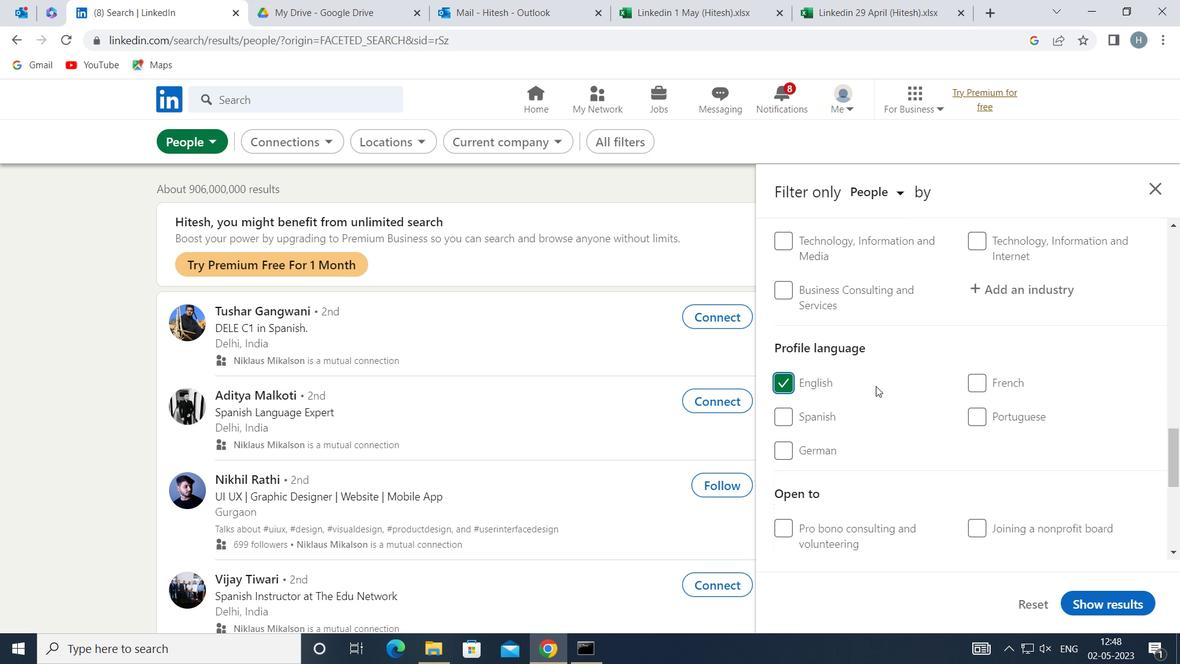 
Action: Mouse scrolled (891, 398) with delta (0, 0)
Screenshot: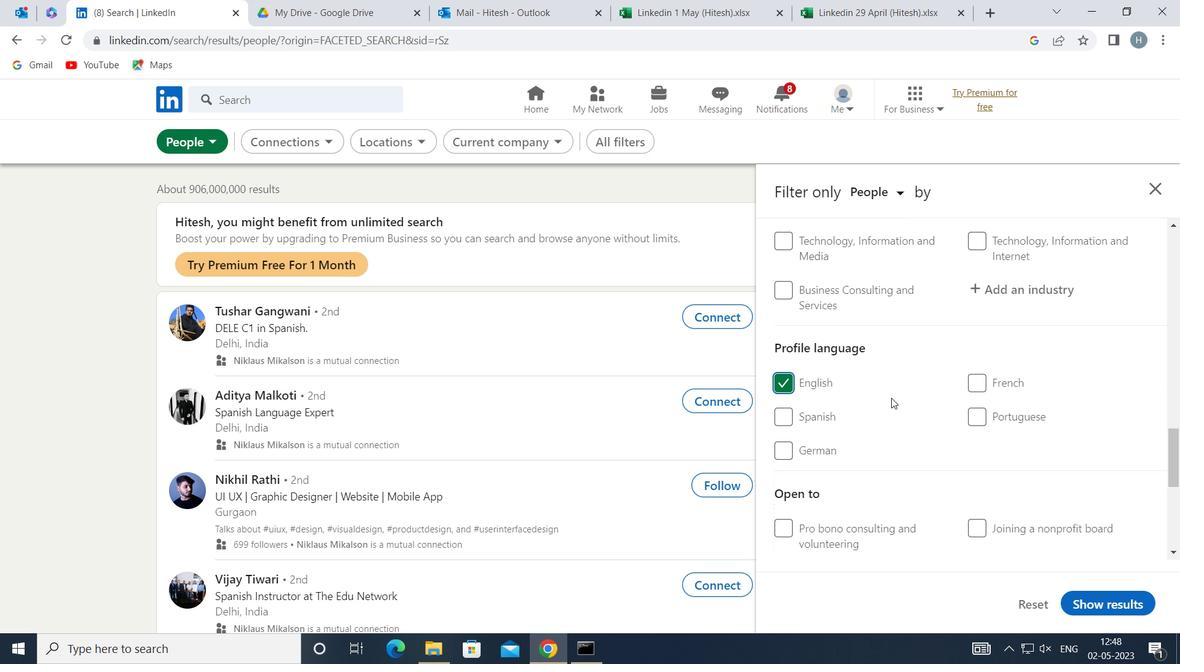 
Action: Mouse moved to (892, 397)
Screenshot: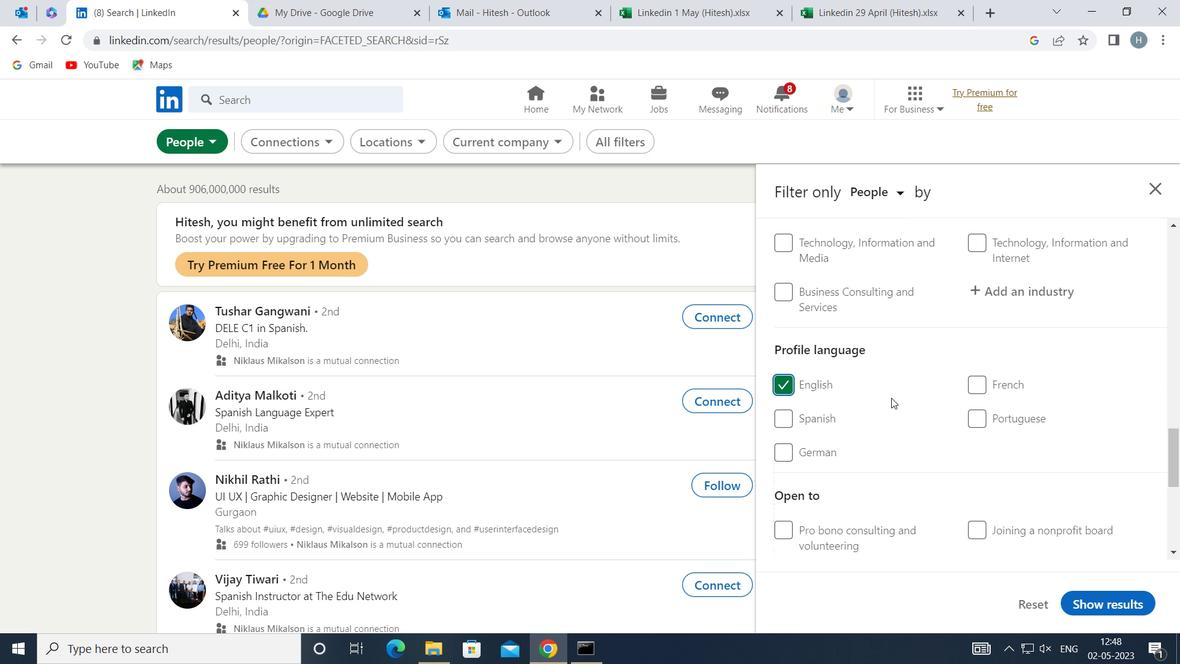 
Action: Mouse scrolled (892, 398) with delta (0, 0)
Screenshot: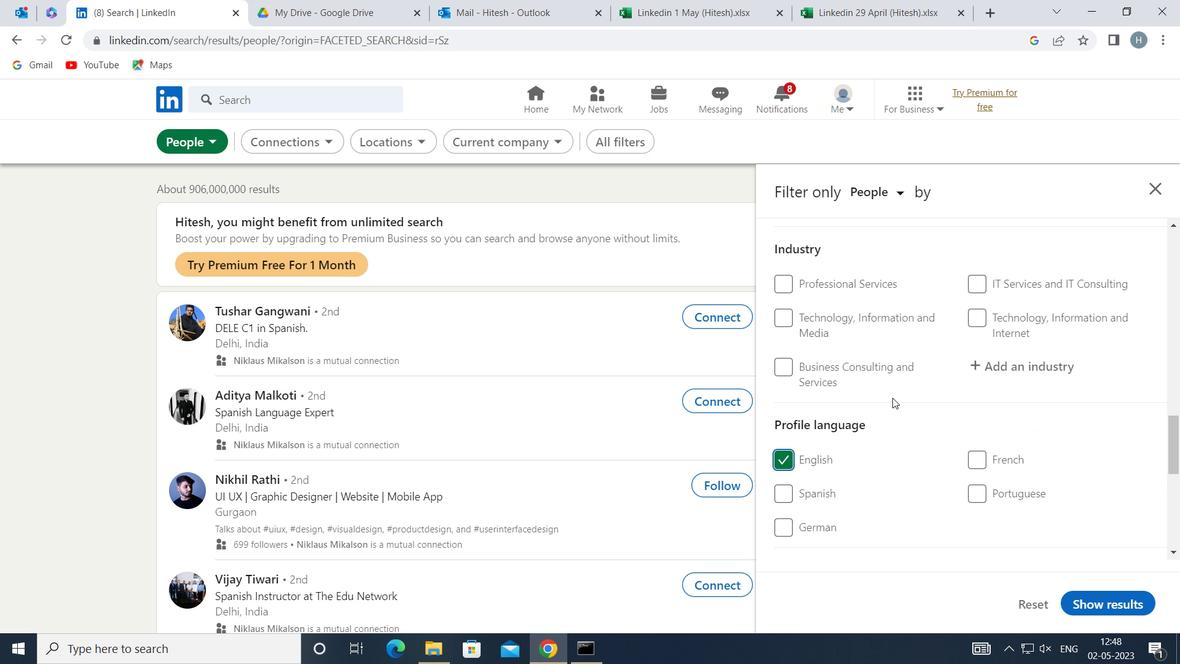 
Action: Mouse scrolled (892, 398) with delta (0, 0)
Screenshot: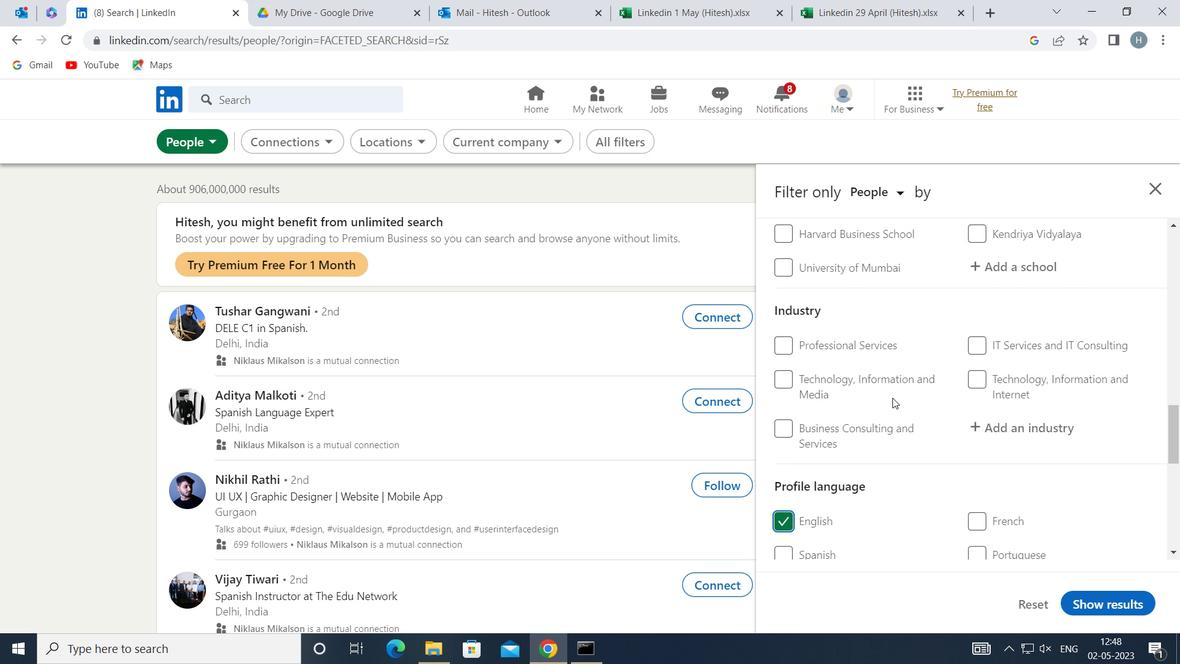 
Action: Mouse scrolled (892, 398) with delta (0, 0)
Screenshot: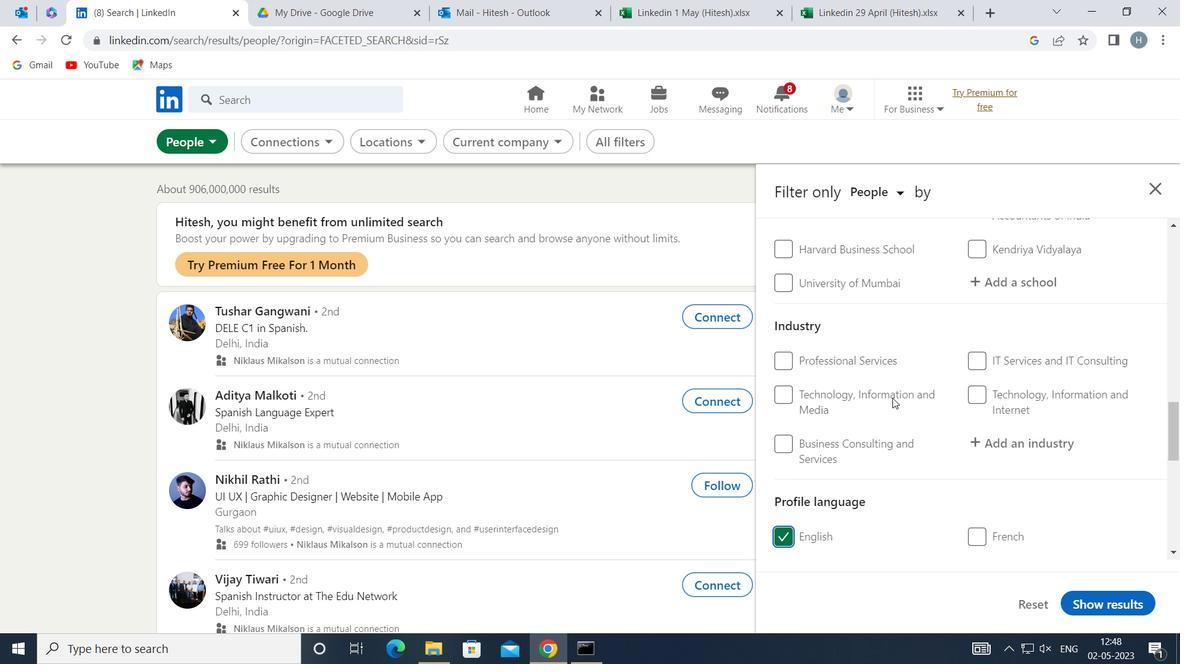 
Action: Mouse scrolled (892, 398) with delta (0, 0)
Screenshot: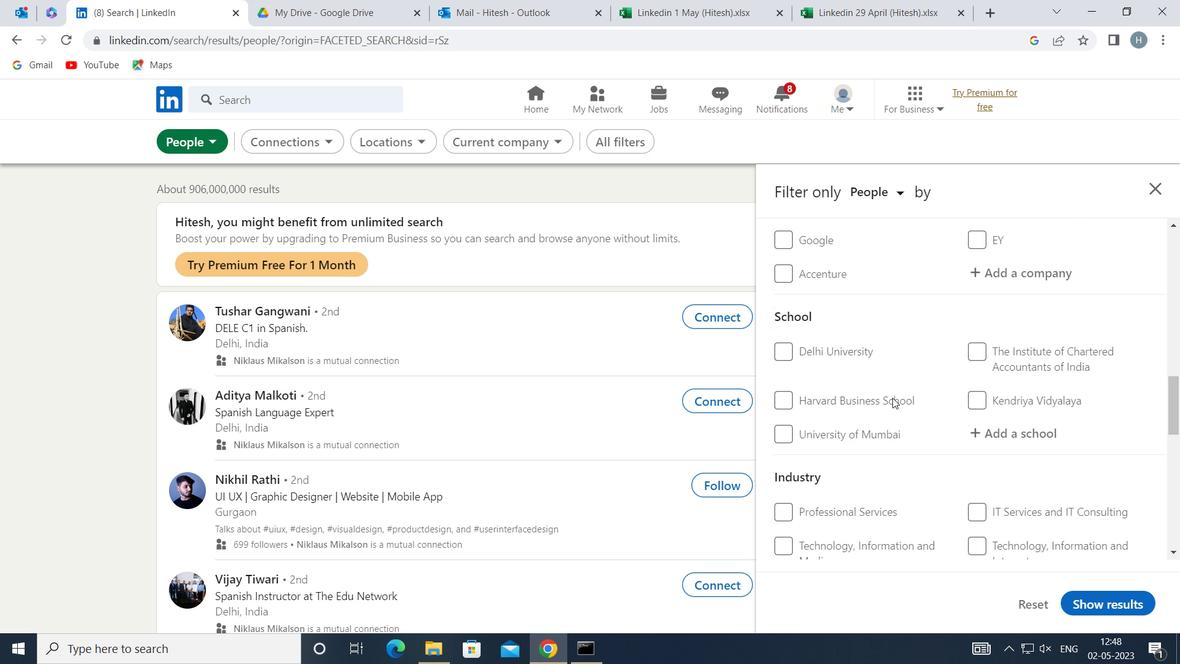 
Action: Mouse scrolled (892, 398) with delta (0, 0)
Screenshot: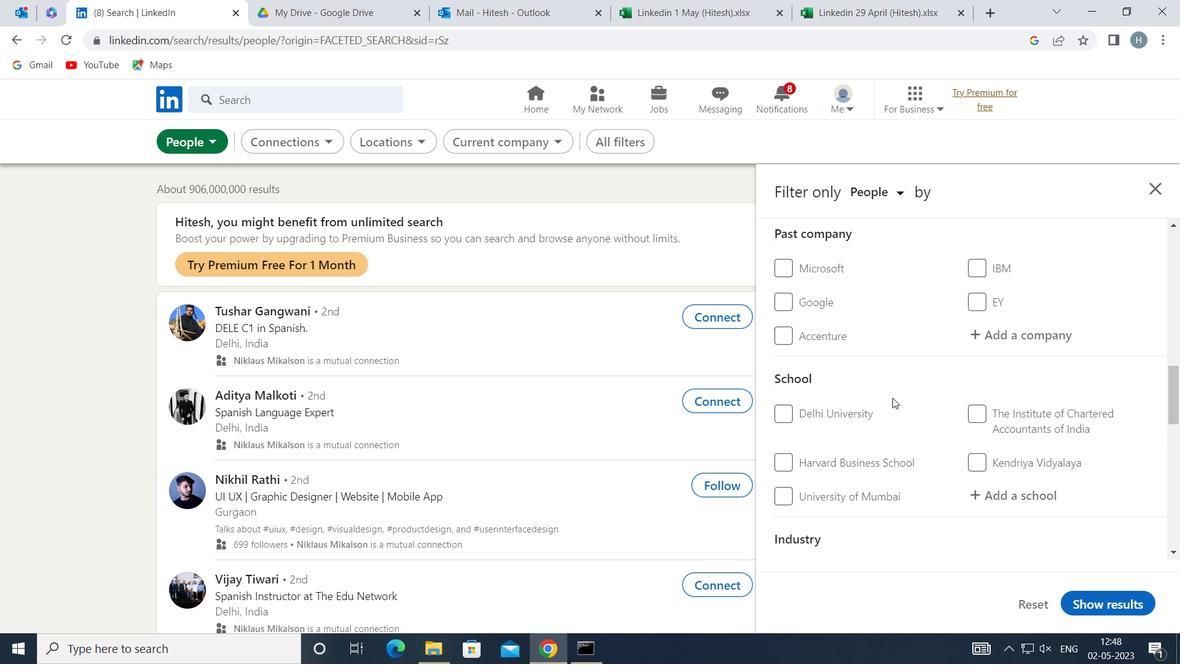 
Action: Mouse scrolled (892, 398) with delta (0, 0)
Screenshot: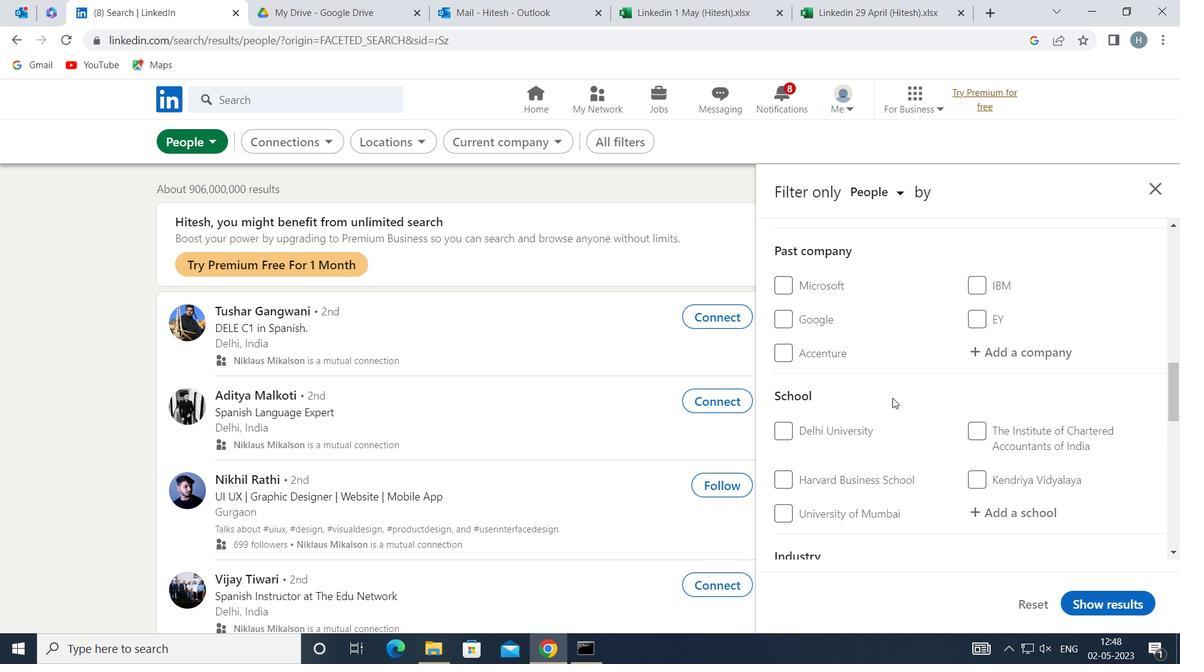 
Action: Mouse scrolled (892, 398) with delta (0, 0)
Screenshot: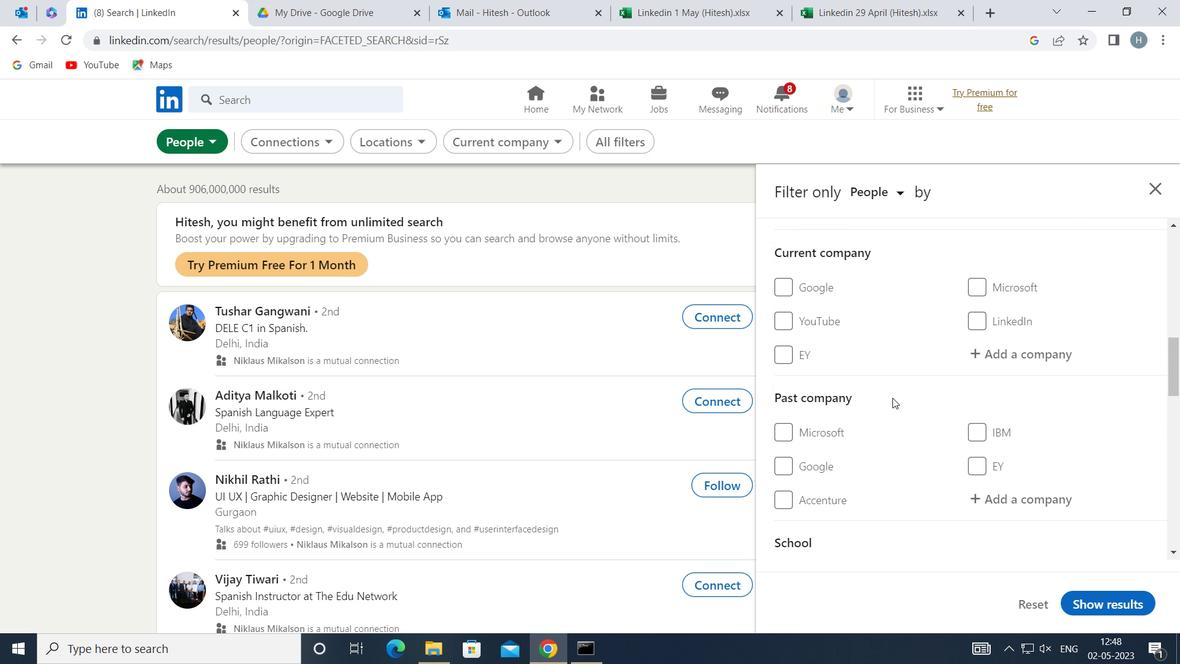 
Action: Mouse moved to (1017, 440)
Screenshot: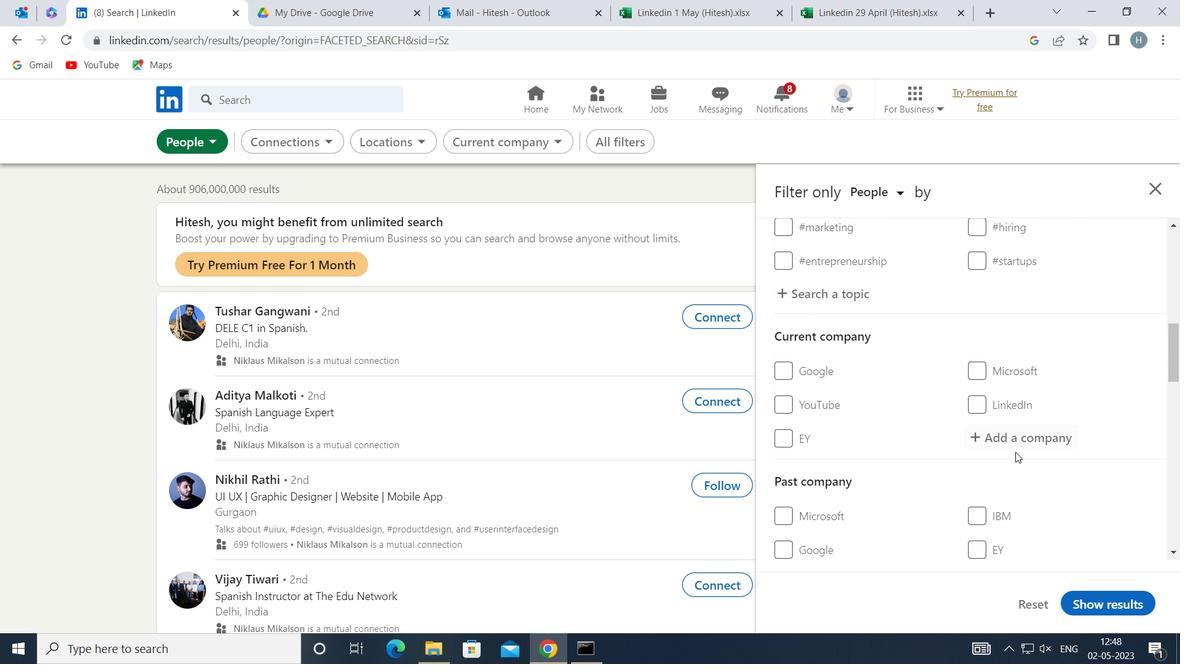 
Action: Mouse pressed left at (1017, 440)
Screenshot: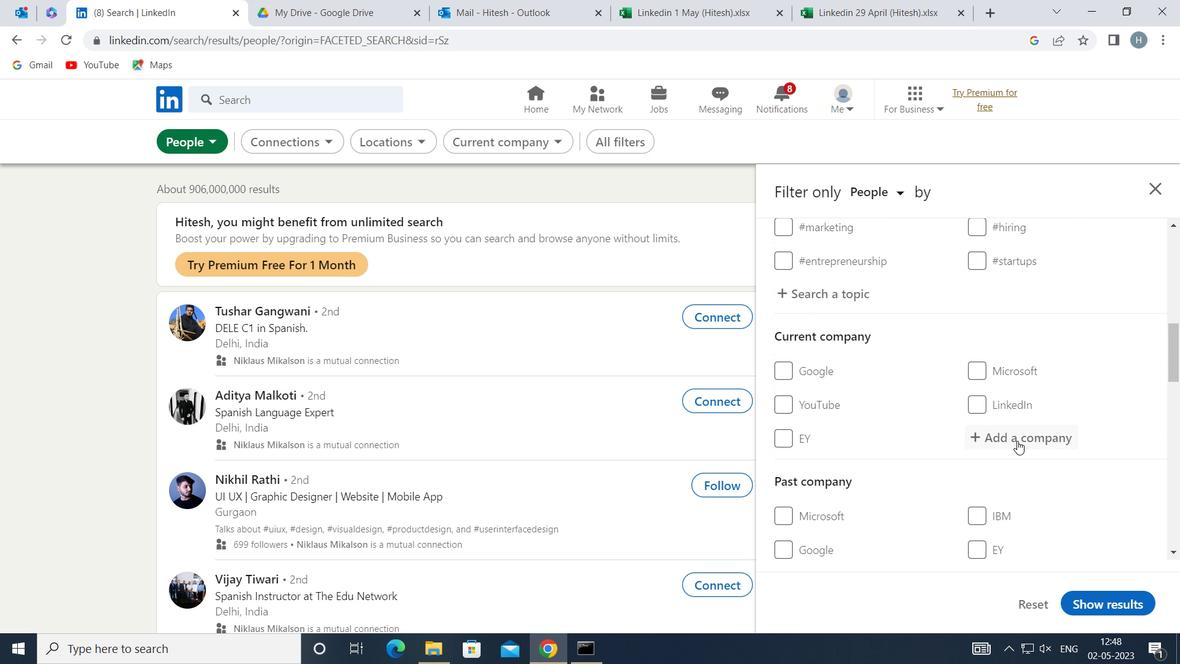 
Action: Key pressed <Key.shift>WSP<Key.space><Key.shift>IN<Key.space><Key.shift>IN
Screenshot: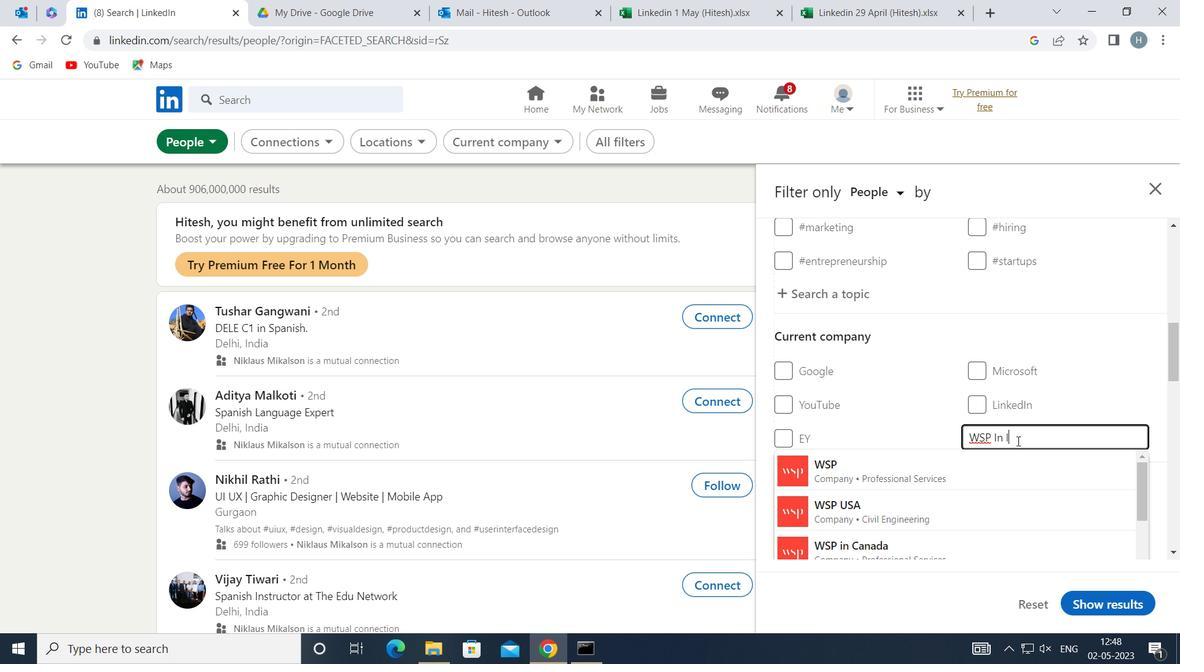 
Action: Mouse moved to (945, 504)
Screenshot: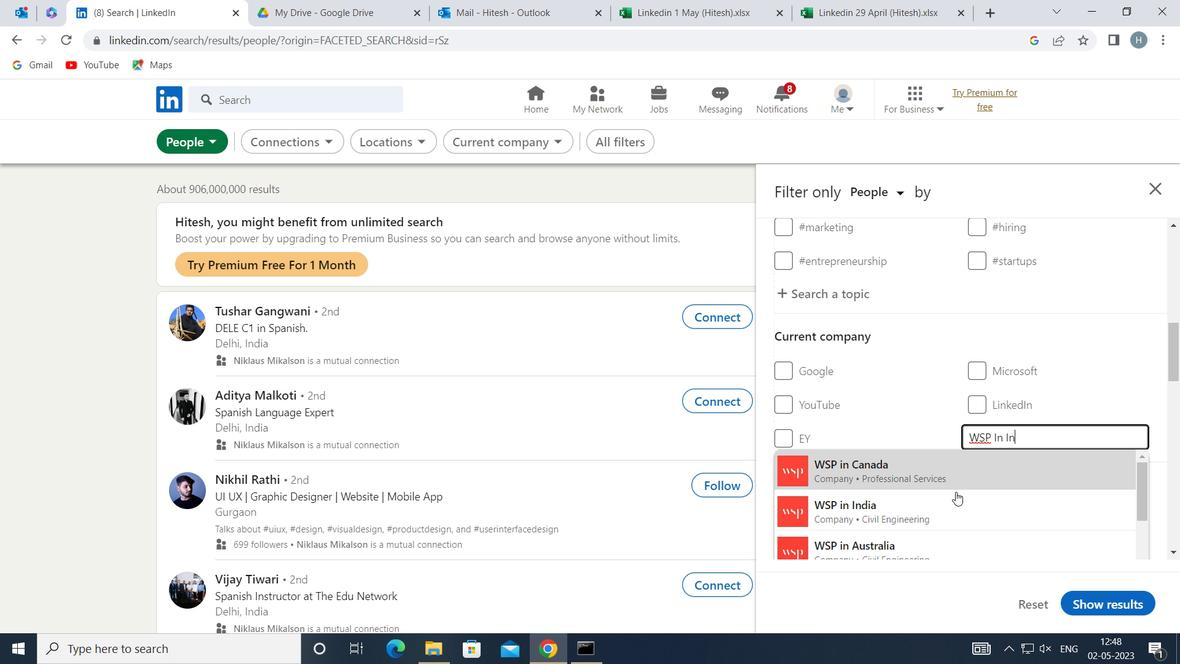 
Action: Mouse pressed left at (945, 504)
Screenshot: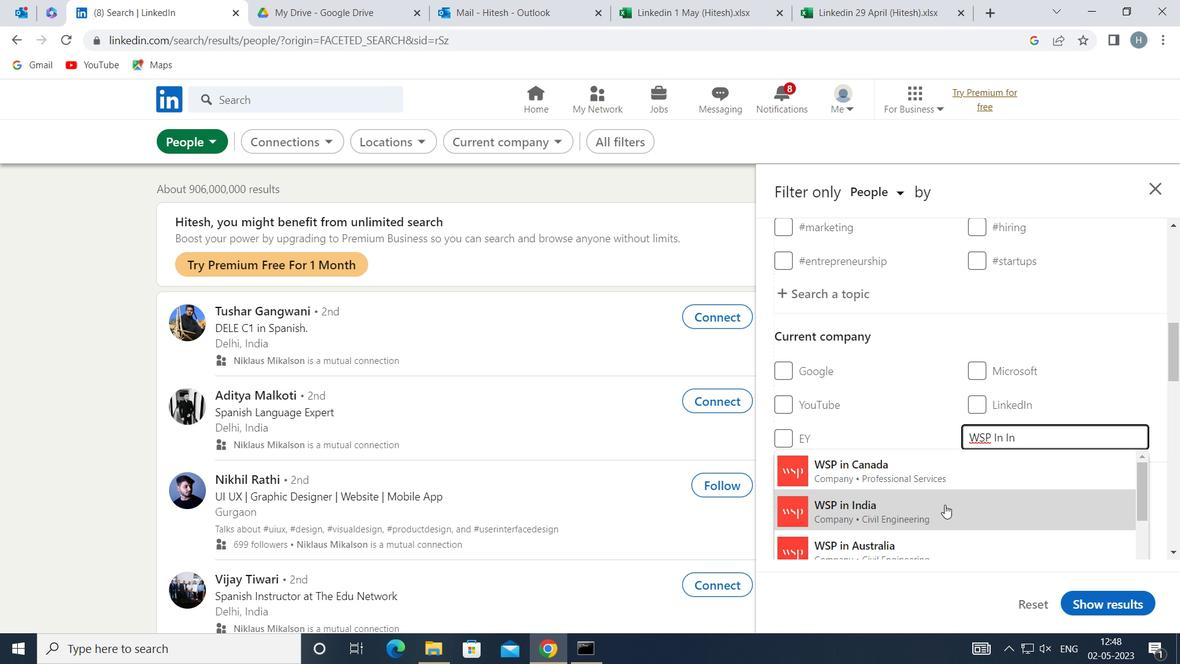 
Action: Mouse moved to (928, 455)
Screenshot: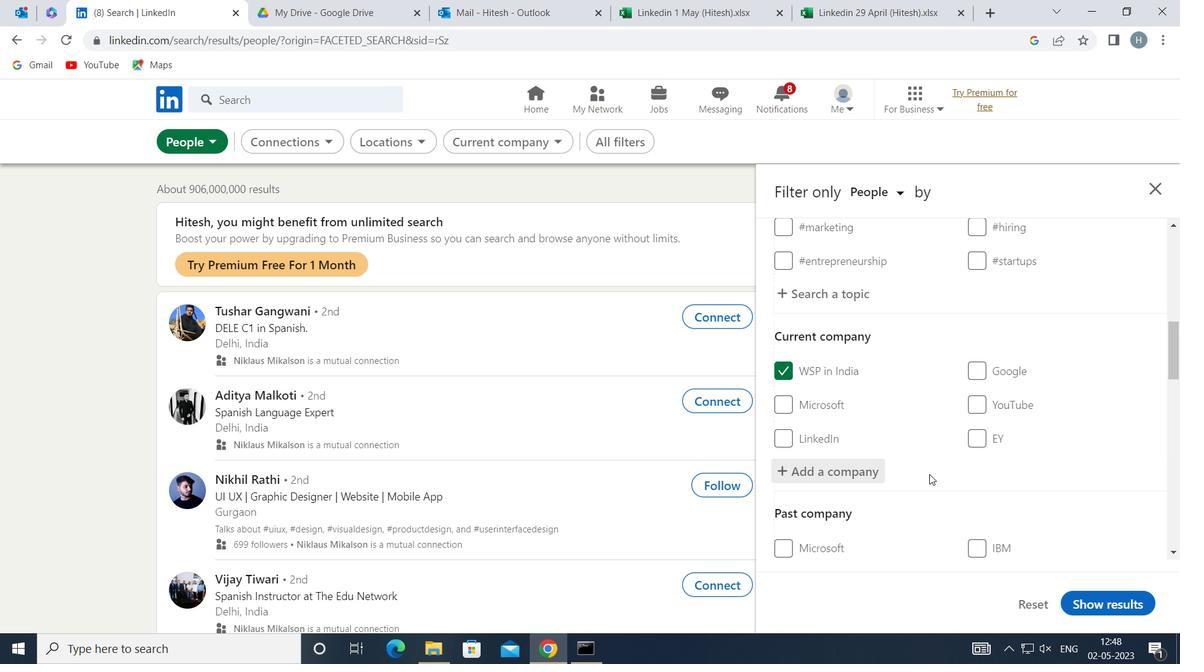 
Action: Mouse scrolled (928, 454) with delta (0, 0)
Screenshot: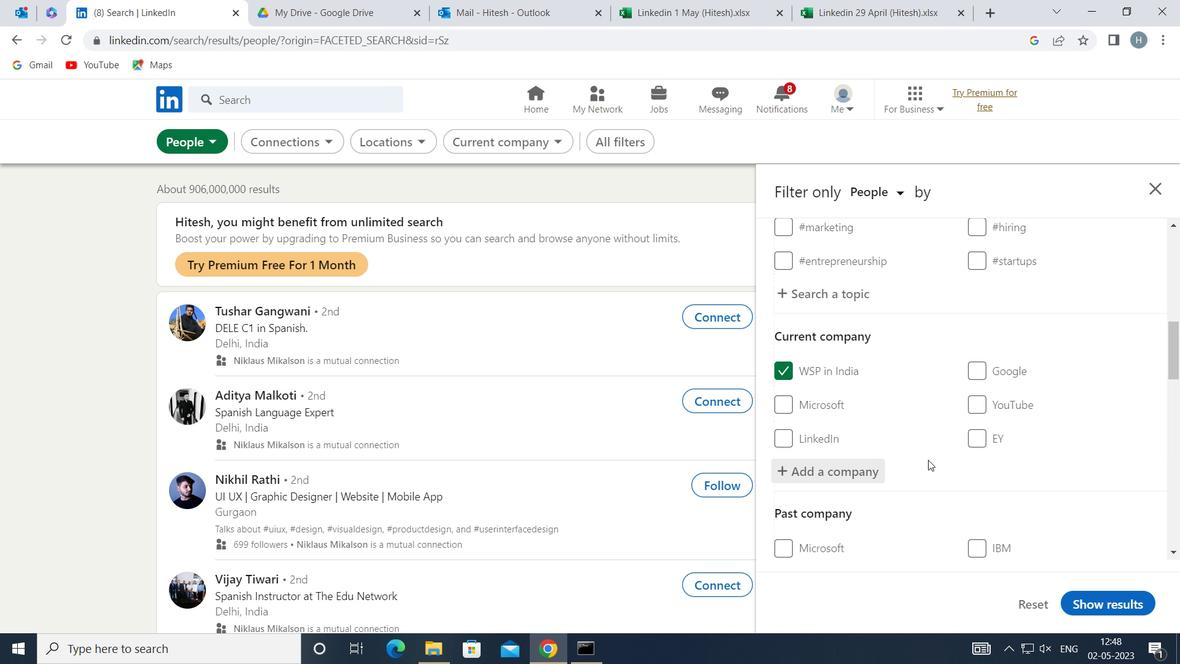 
Action: Mouse scrolled (928, 454) with delta (0, 0)
Screenshot: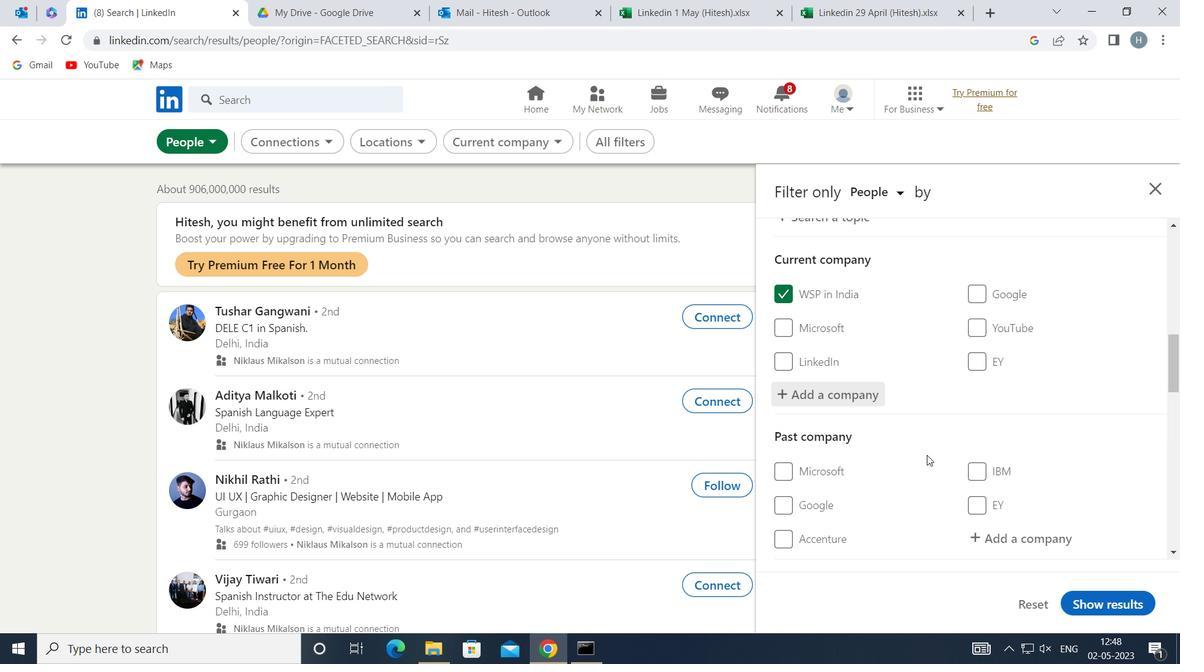 
Action: Mouse scrolled (928, 454) with delta (0, 0)
Screenshot: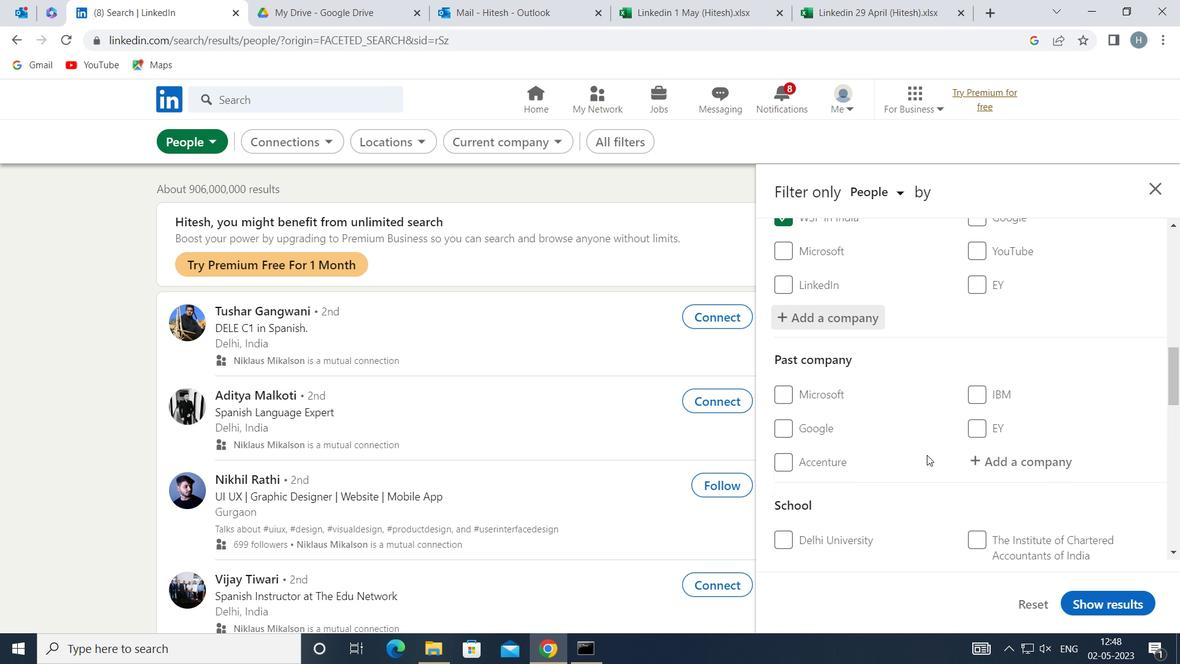 
Action: Mouse scrolled (928, 454) with delta (0, 0)
Screenshot: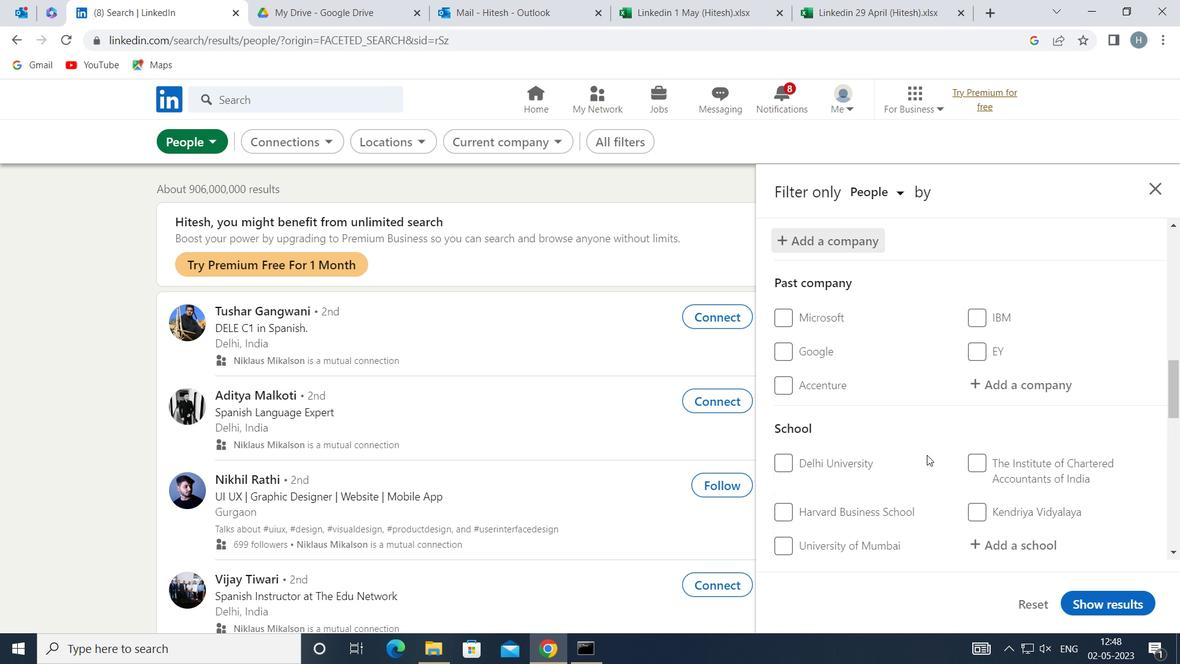 
Action: Mouse scrolled (928, 454) with delta (0, 0)
Screenshot: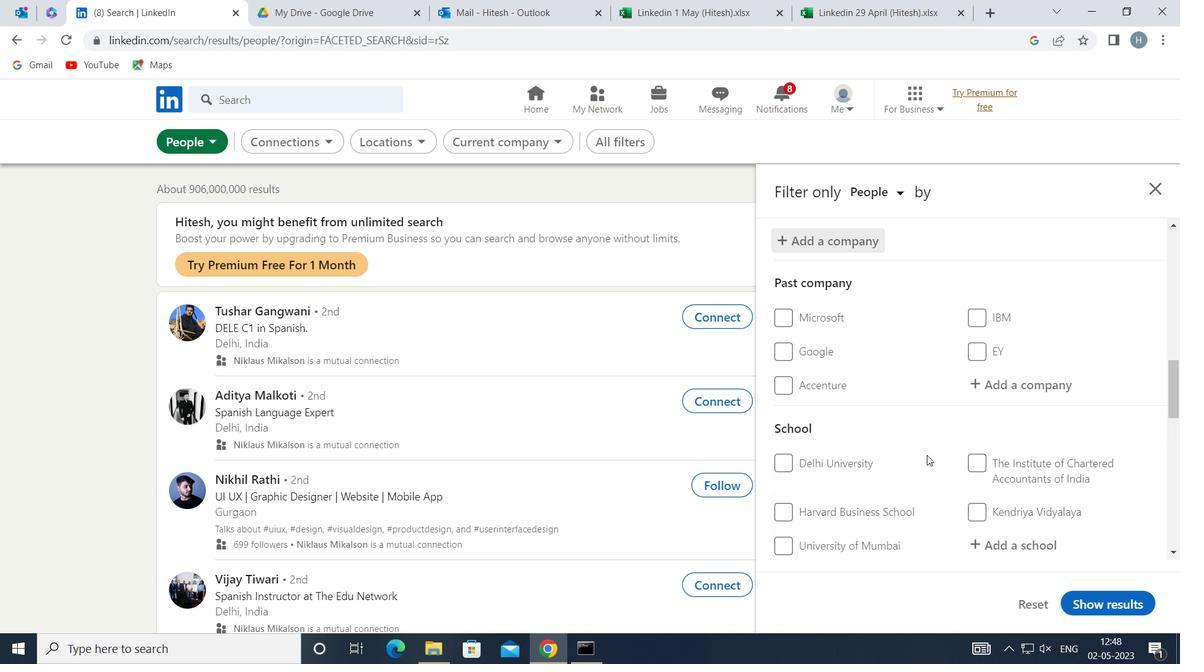 
Action: Mouse moved to (1024, 385)
Screenshot: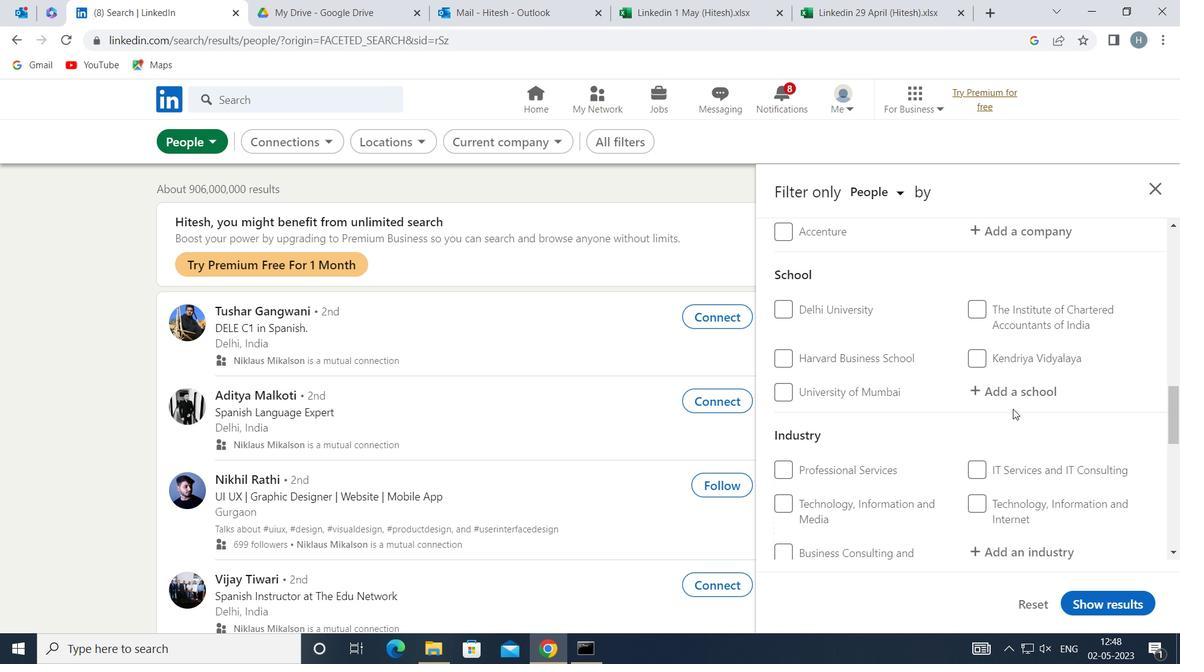 
Action: Mouse pressed left at (1024, 385)
Screenshot: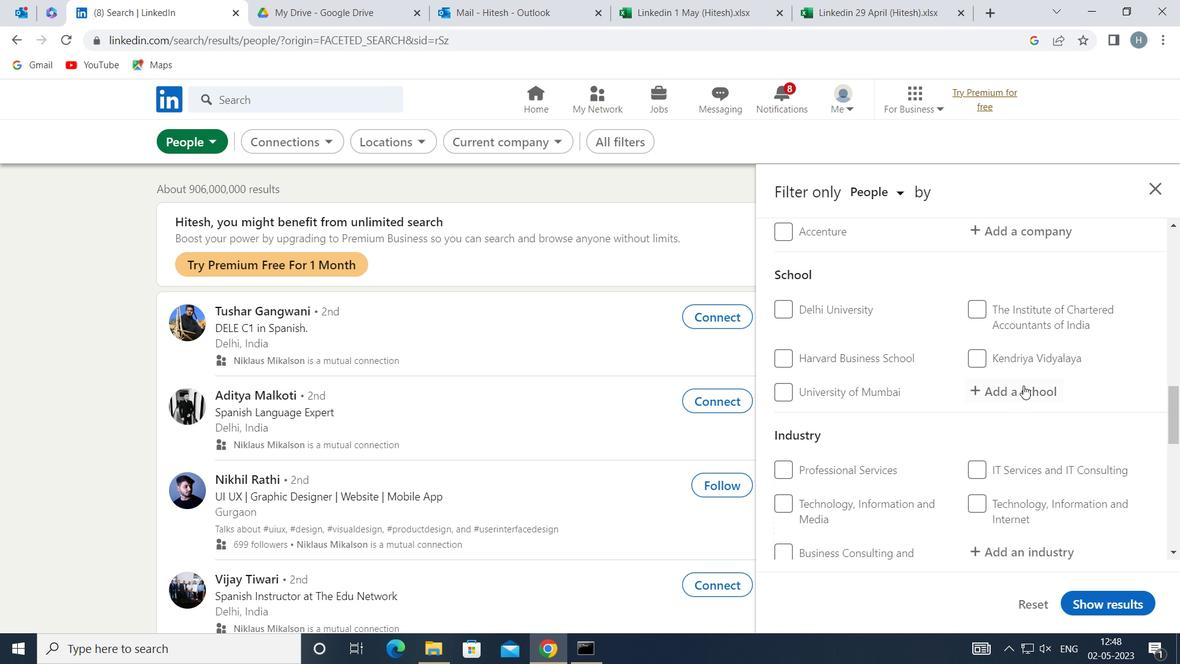 
Action: Key pressed <Key.shift>INDIAN<Key.space><Key.shift>INSTITUTE<Key.space><Key.shift>OF<Key.space><Key.shift>MANAGEMENT<Key.space><Key.shift>R
Screenshot: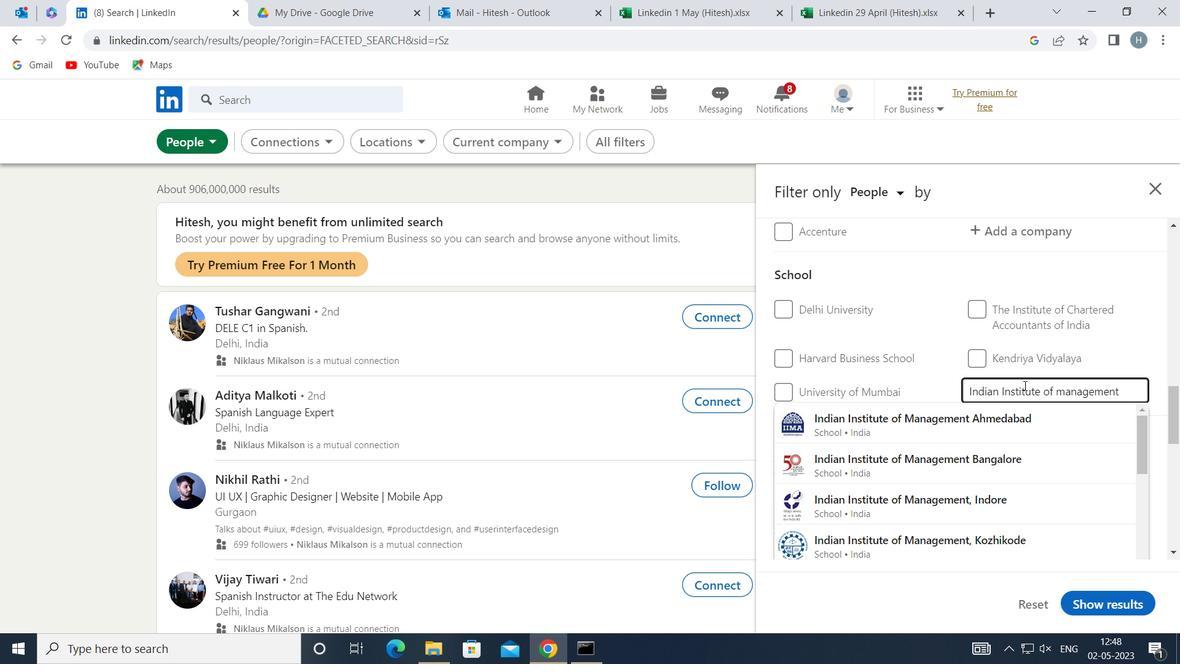 
Action: Mouse moved to (999, 458)
Screenshot: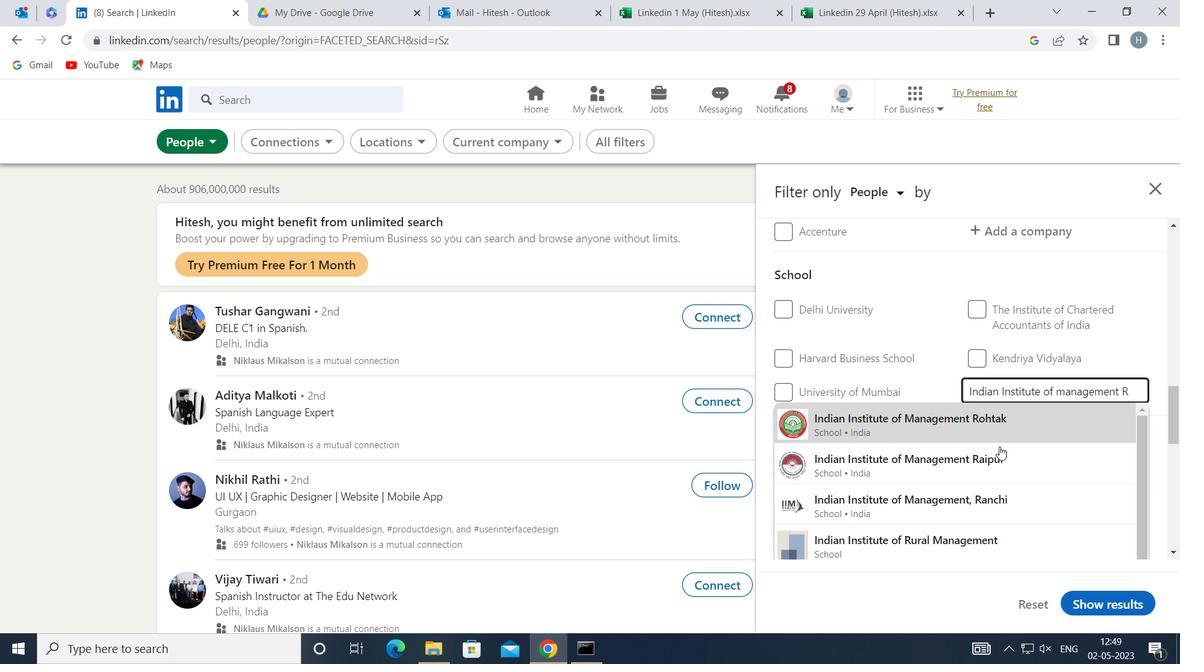 
Action: Mouse pressed left at (999, 458)
Screenshot: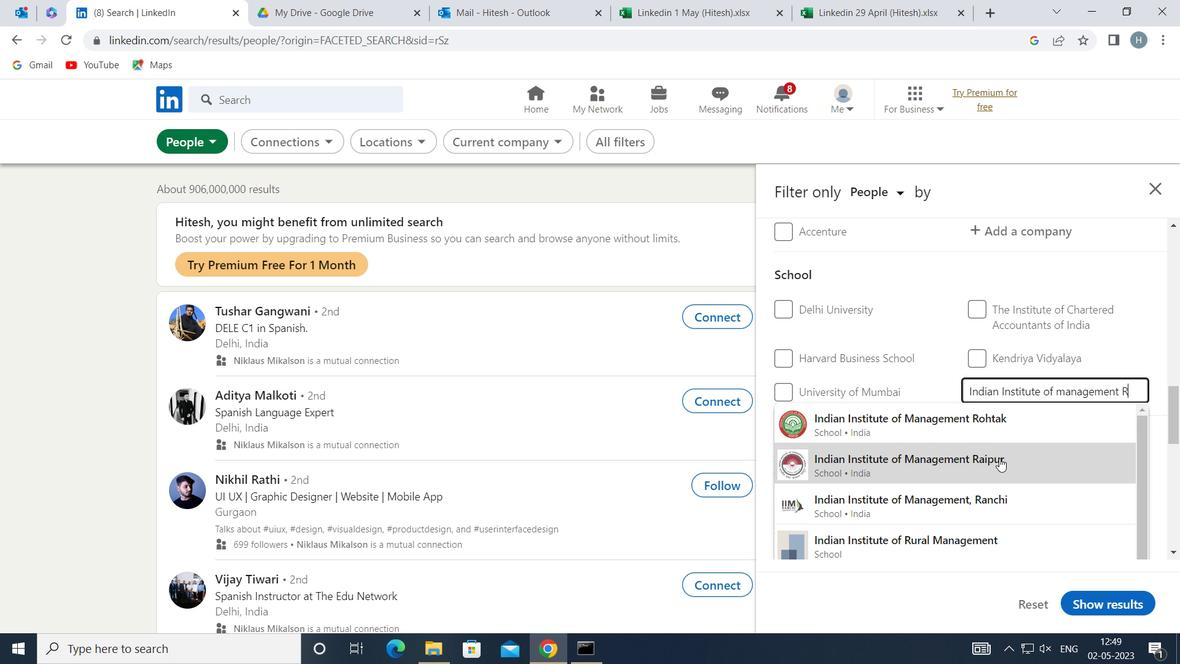 
Action: Mouse moved to (974, 447)
Screenshot: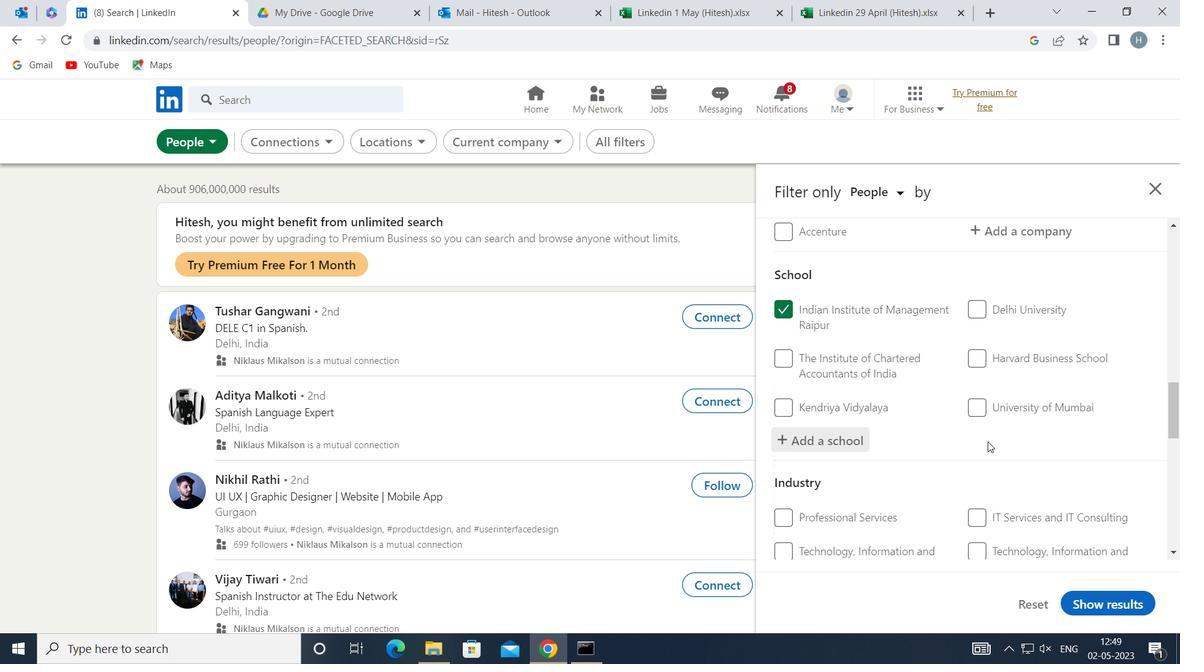 
Action: Mouse scrolled (974, 446) with delta (0, 0)
Screenshot: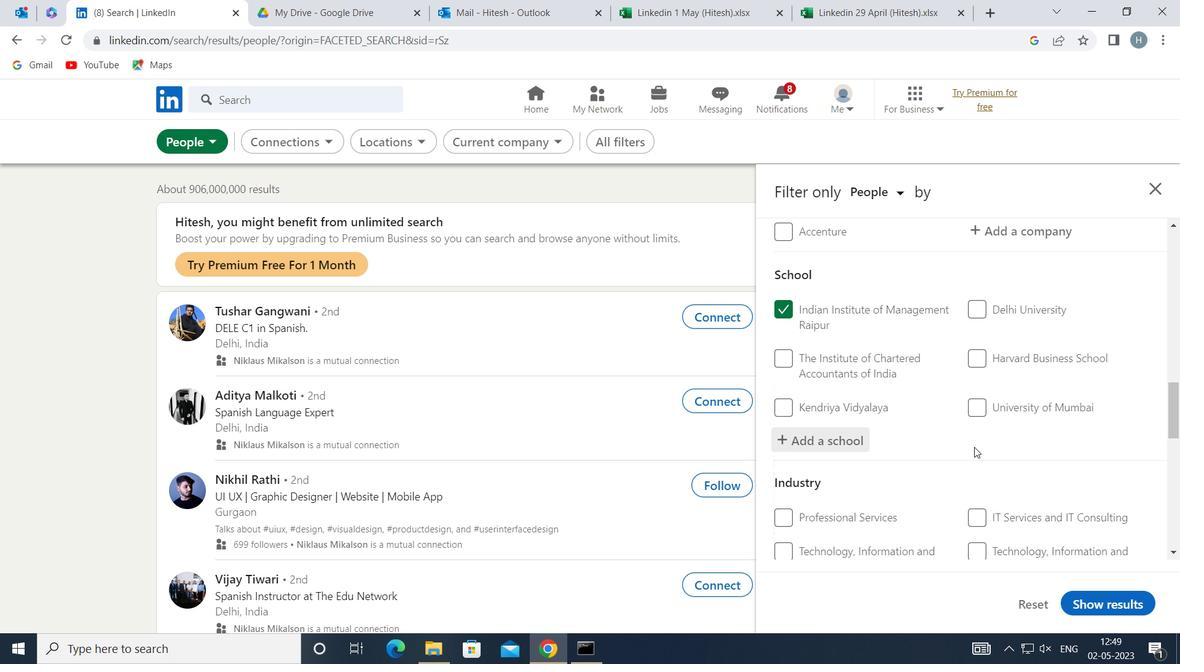 
Action: Mouse scrolled (974, 446) with delta (0, 0)
Screenshot: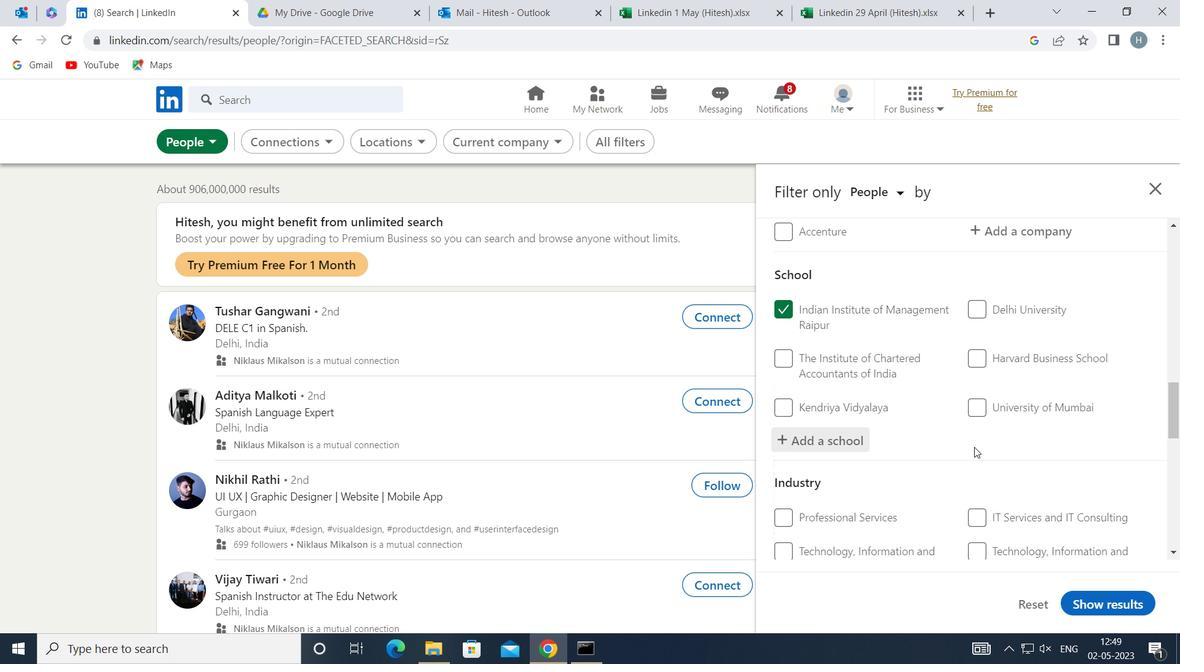 
Action: Mouse moved to (974, 449)
Screenshot: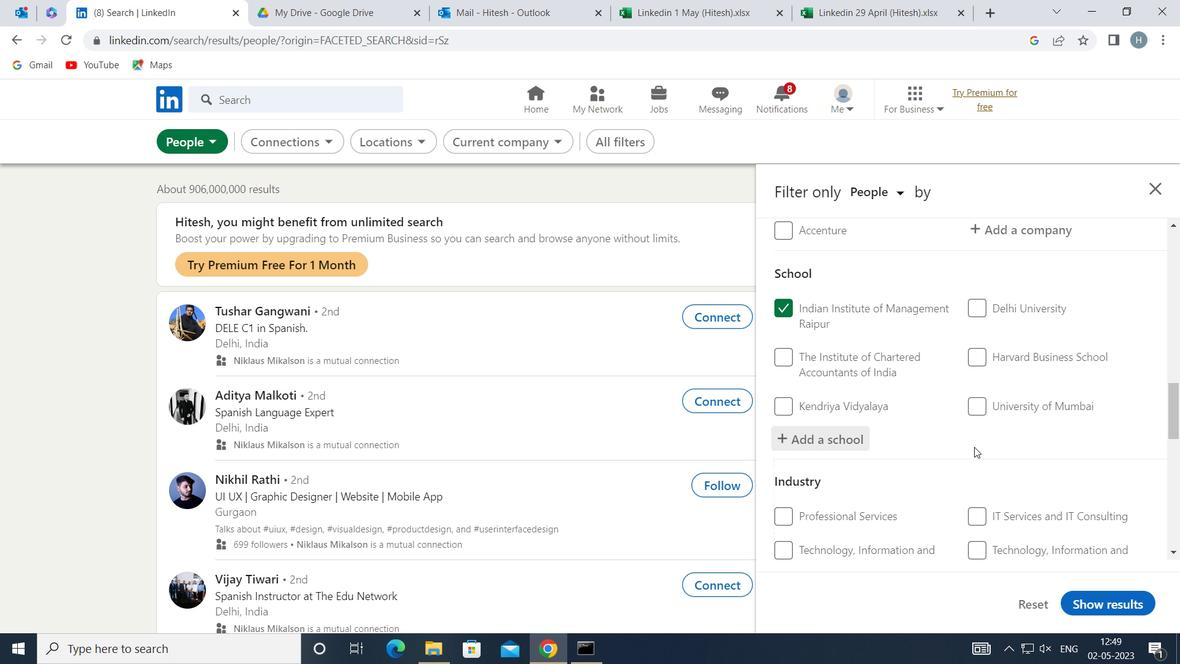 
Action: Mouse scrolled (974, 450) with delta (0, 0)
Screenshot: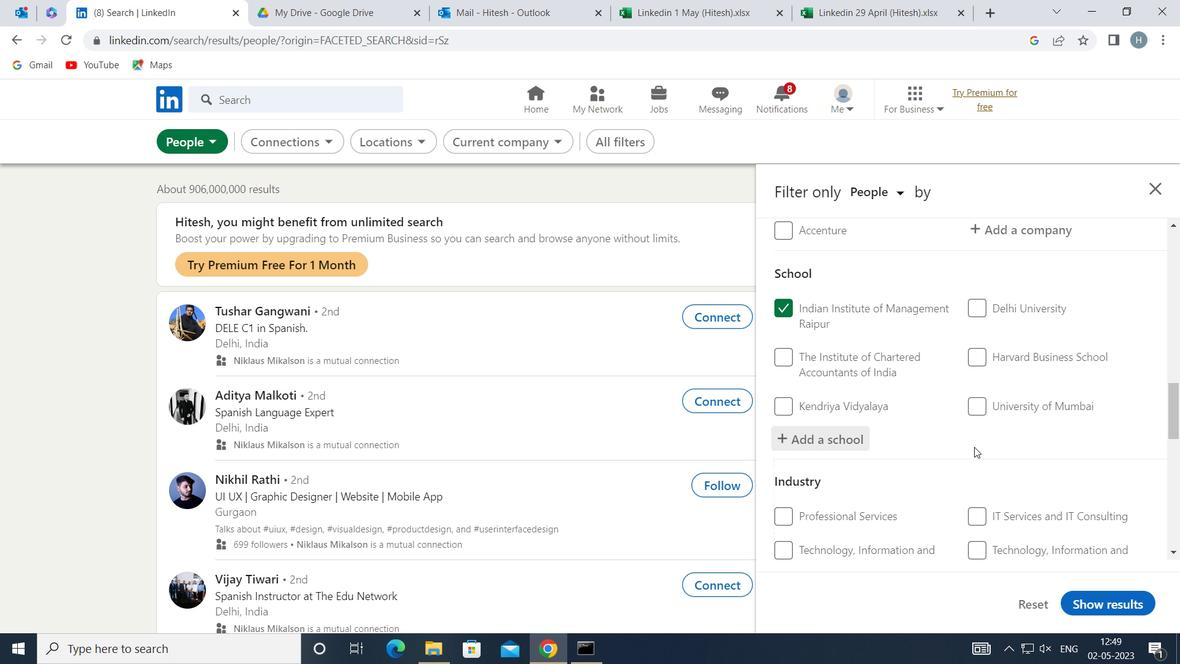 
Action: Mouse moved to (975, 448)
Screenshot: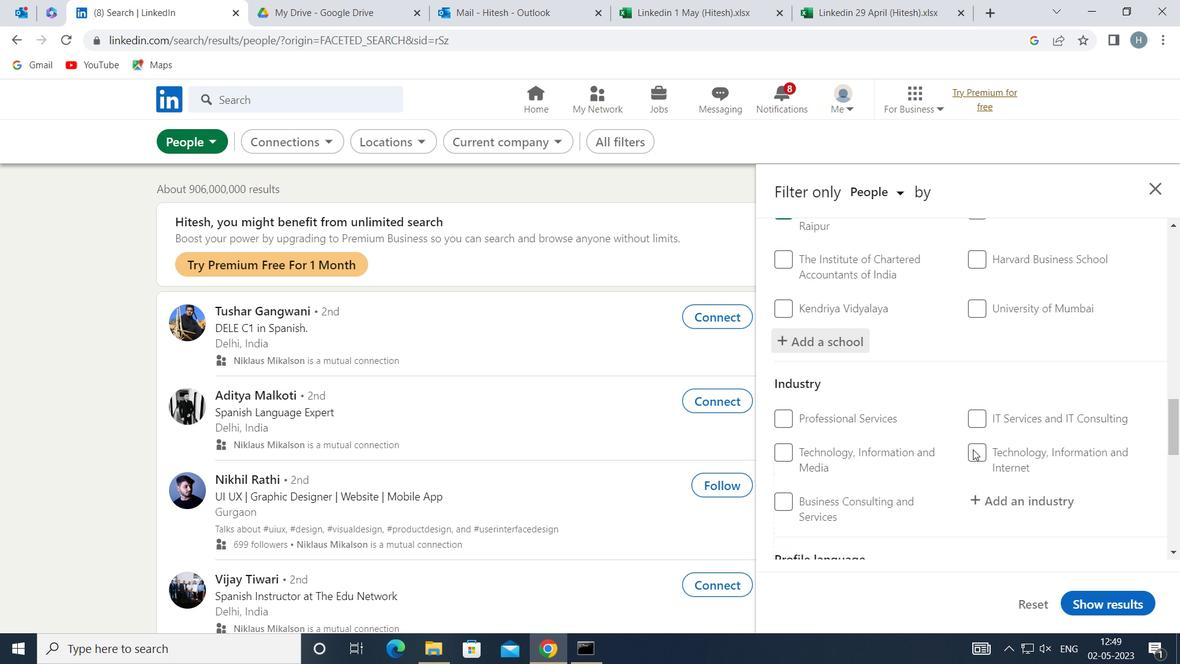 
Action: Mouse scrolled (975, 448) with delta (0, 0)
Screenshot: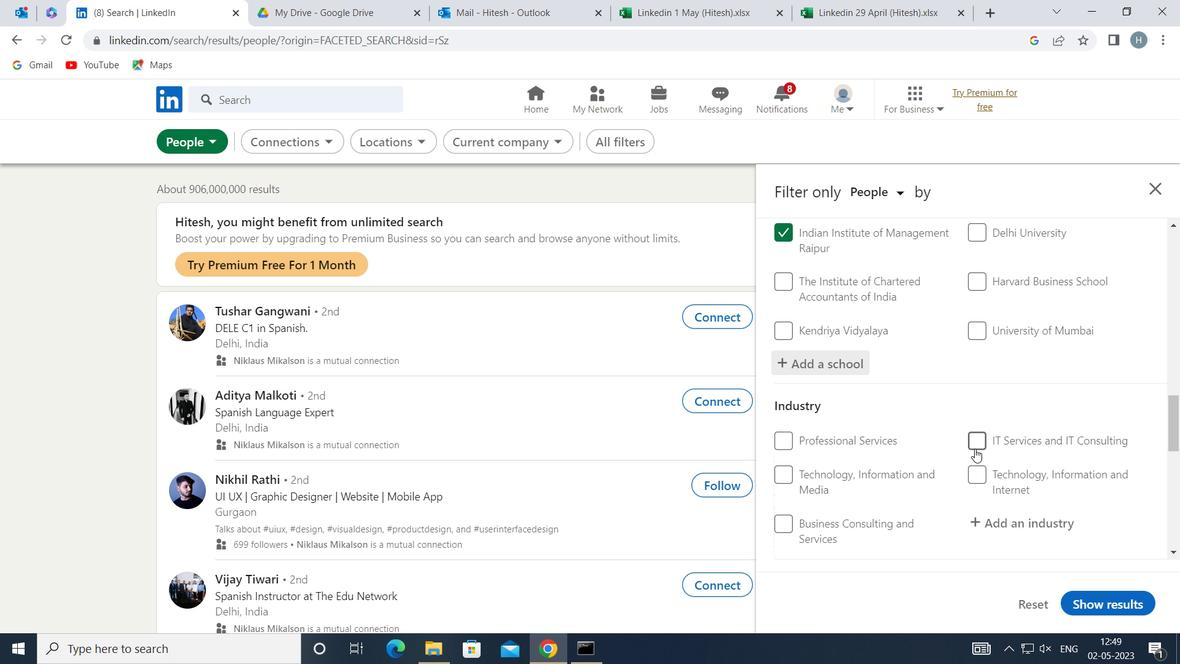 
Action: Mouse moved to (1010, 447)
Screenshot: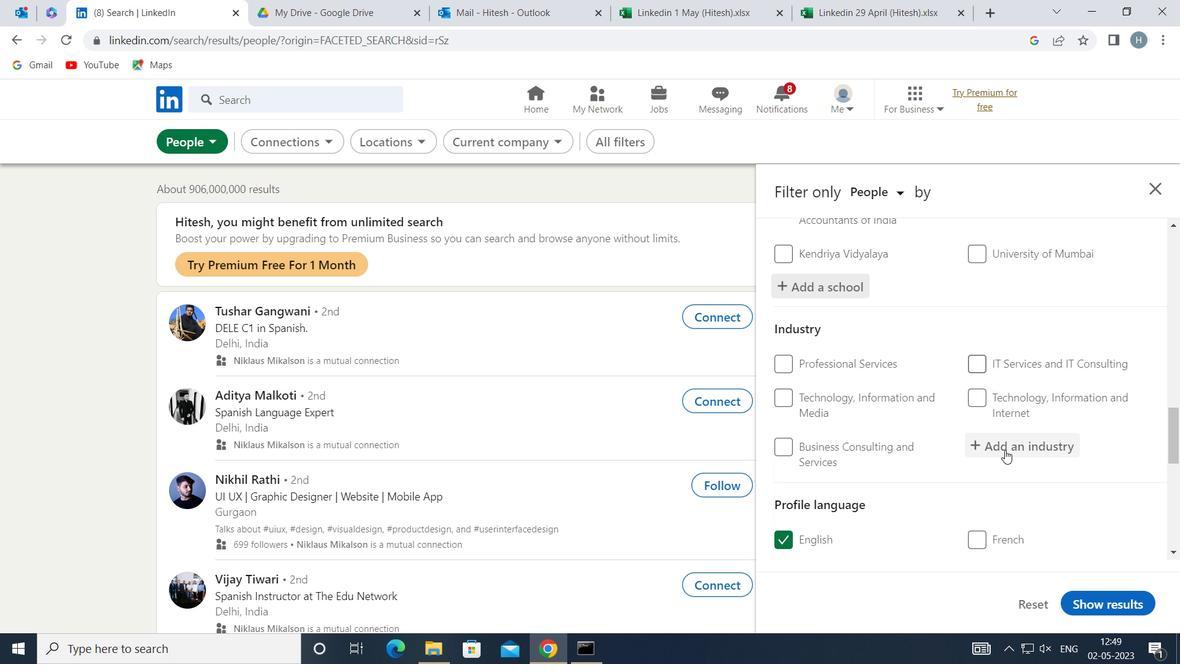 
Action: Mouse pressed left at (1010, 447)
Screenshot: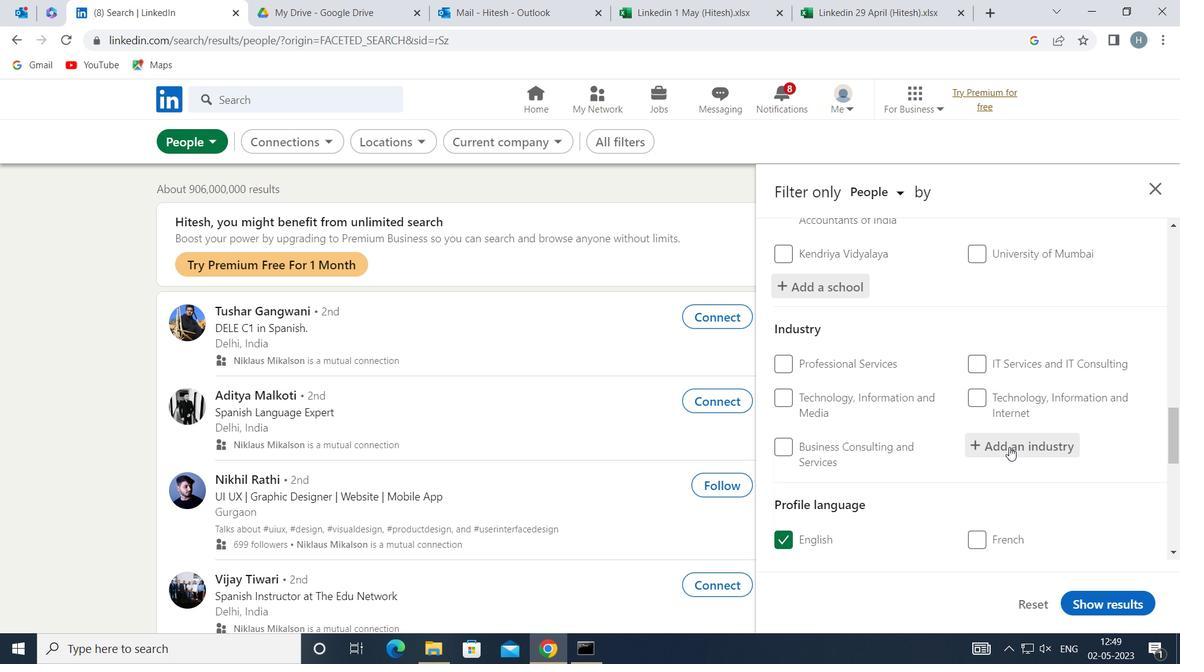 
Action: Key pressed <Key.shift>RETAIL<Key.space><Key.shift>ART<Key.space><Key.shift>S
Screenshot: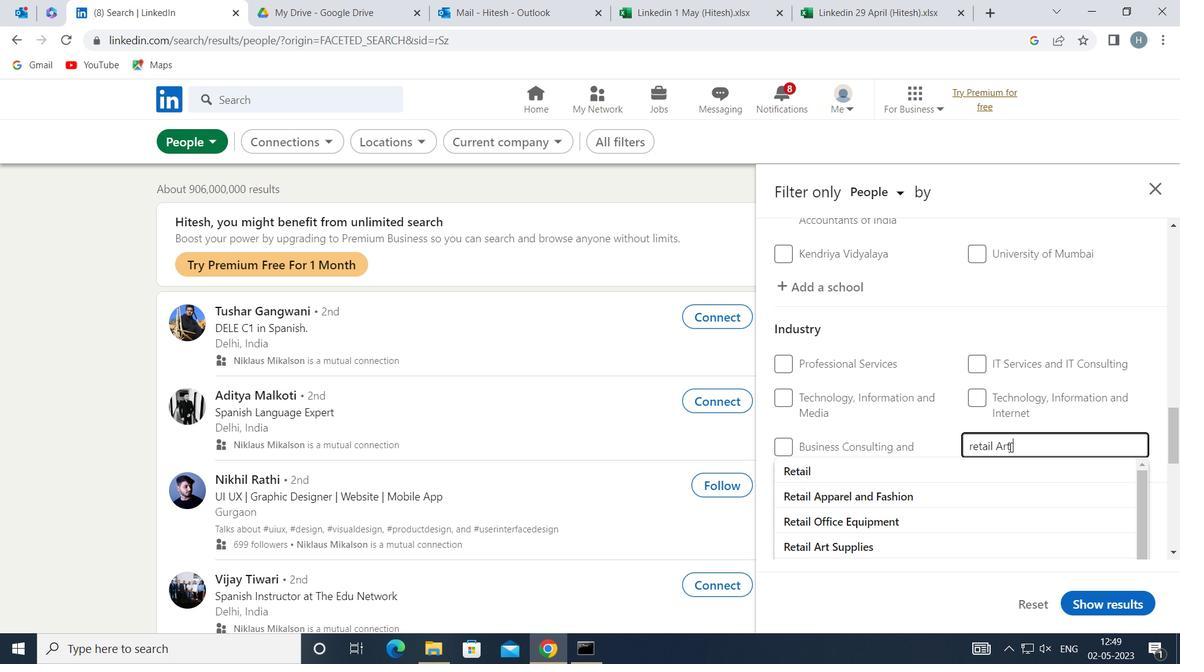 
Action: Mouse moved to (982, 471)
Screenshot: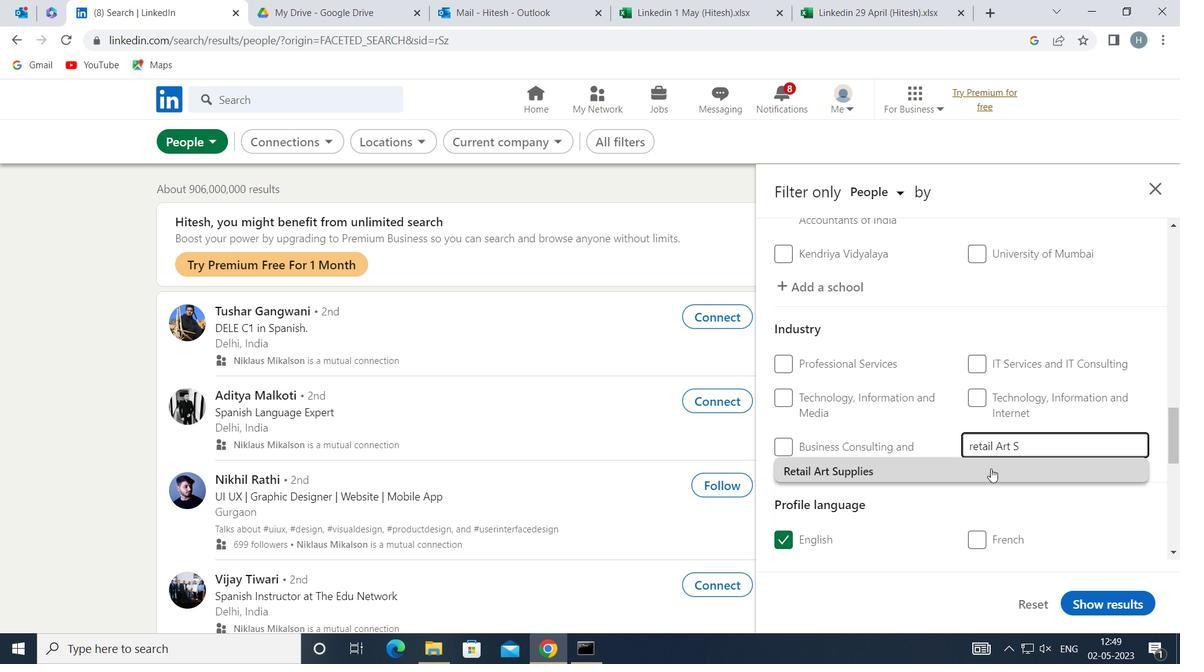 
Action: Mouse pressed left at (982, 471)
Screenshot: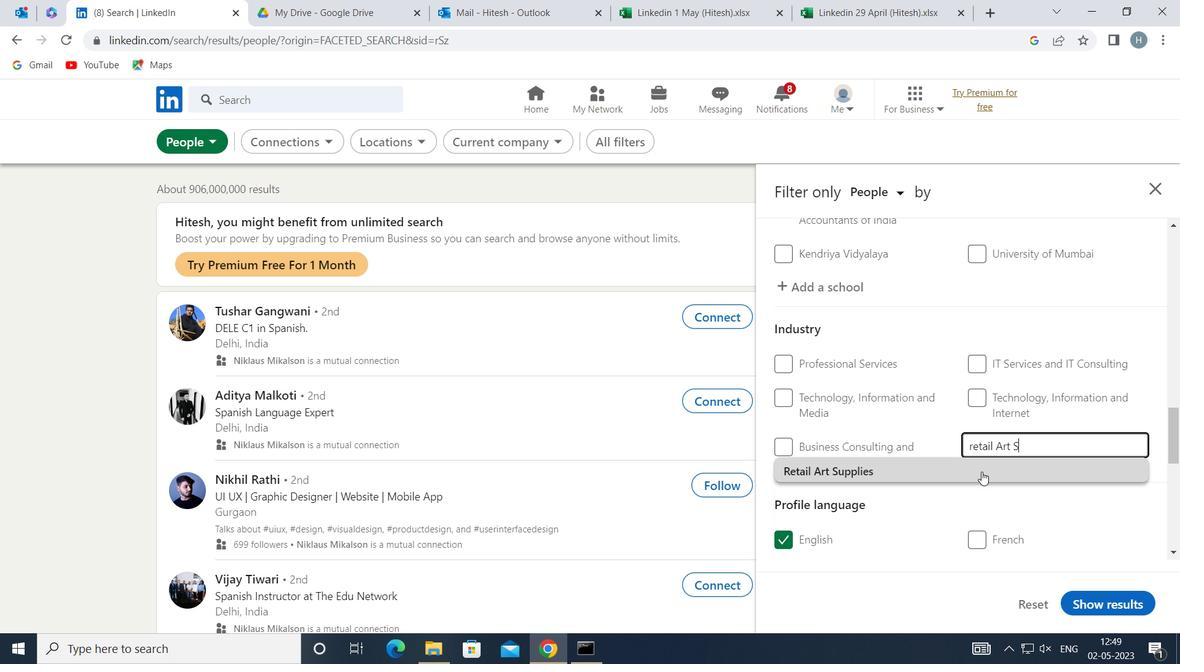 
Action: Mouse moved to (952, 471)
Screenshot: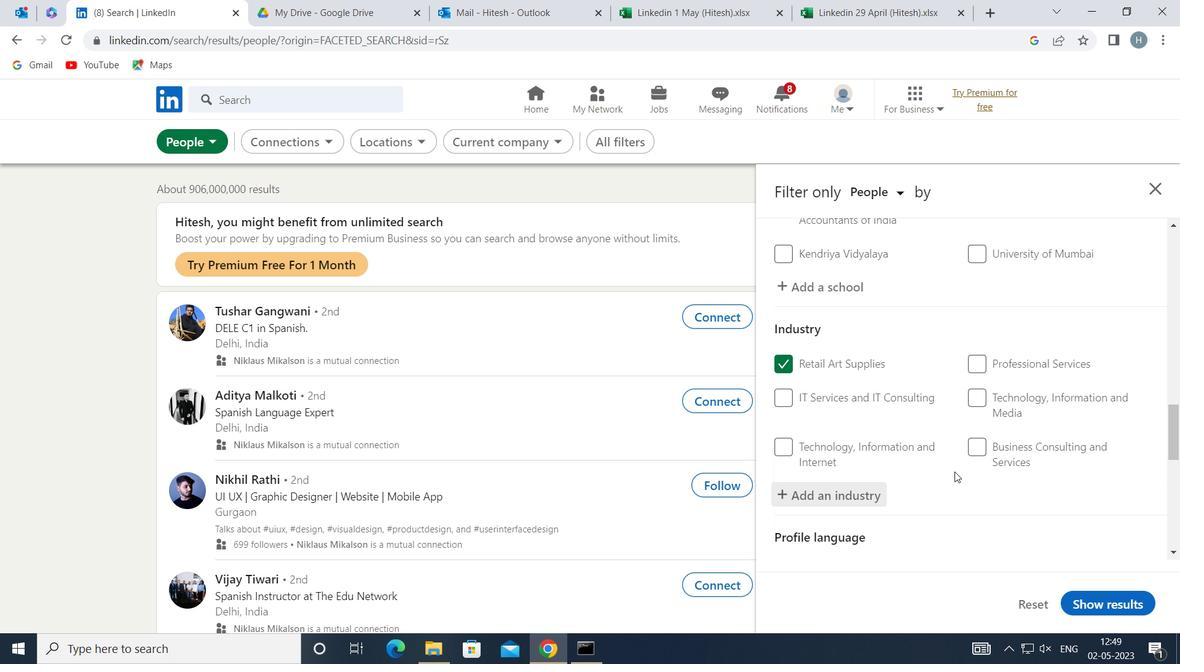 
Action: Mouse scrolled (952, 471) with delta (0, 0)
Screenshot: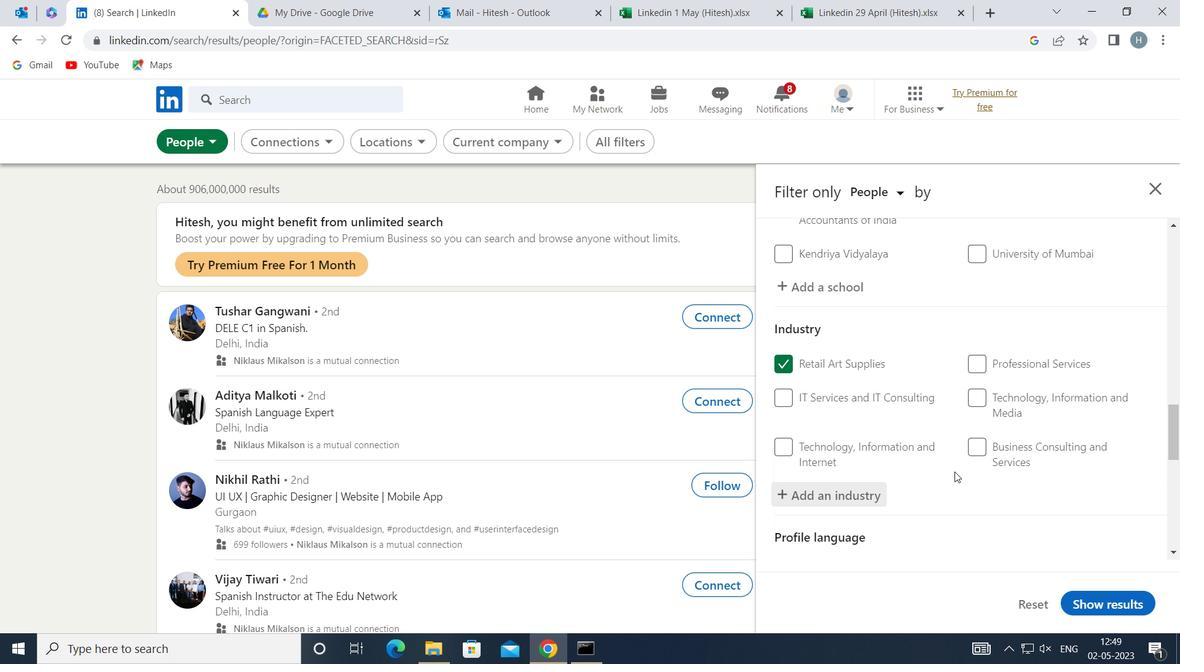 
Action: Mouse moved to (950, 472)
Screenshot: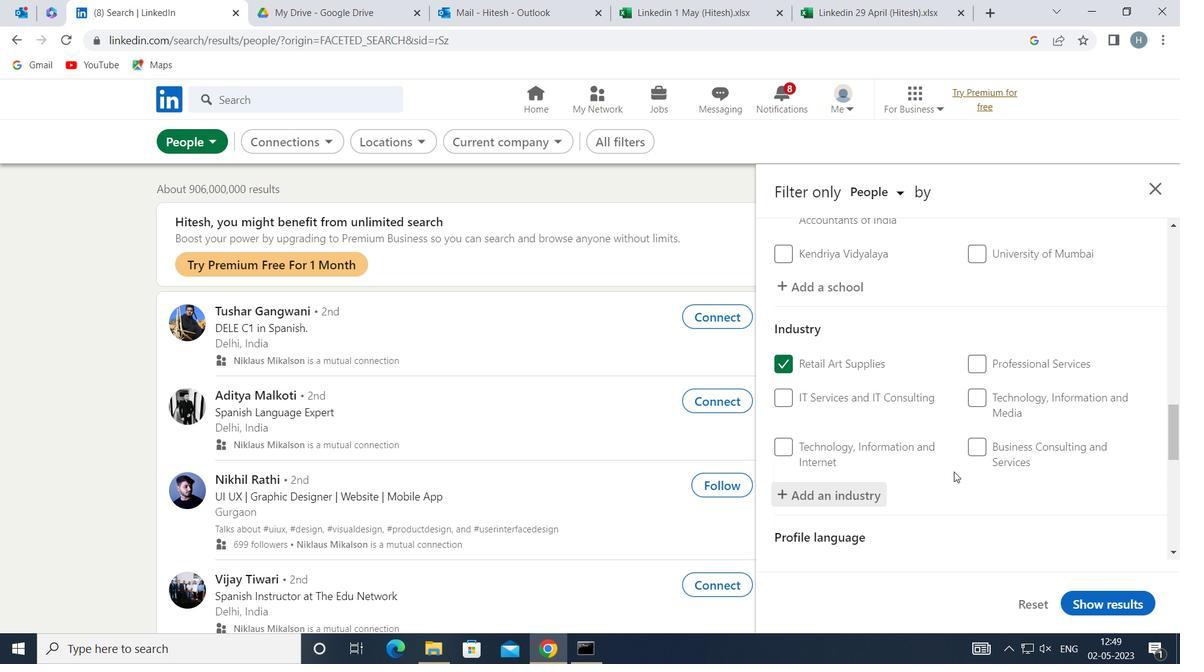 
Action: Mouse scrolled (950, 472) with delta (0, 0)
Screenshot: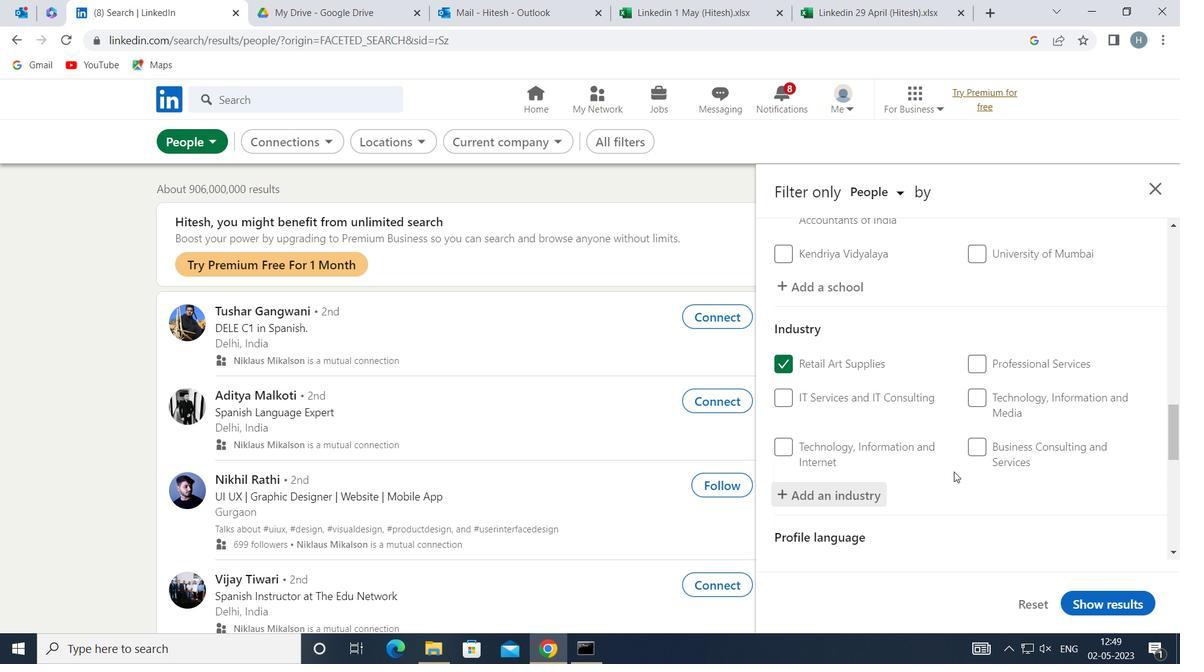 
Action: Mouse moved to (944, 474)
Screenshot: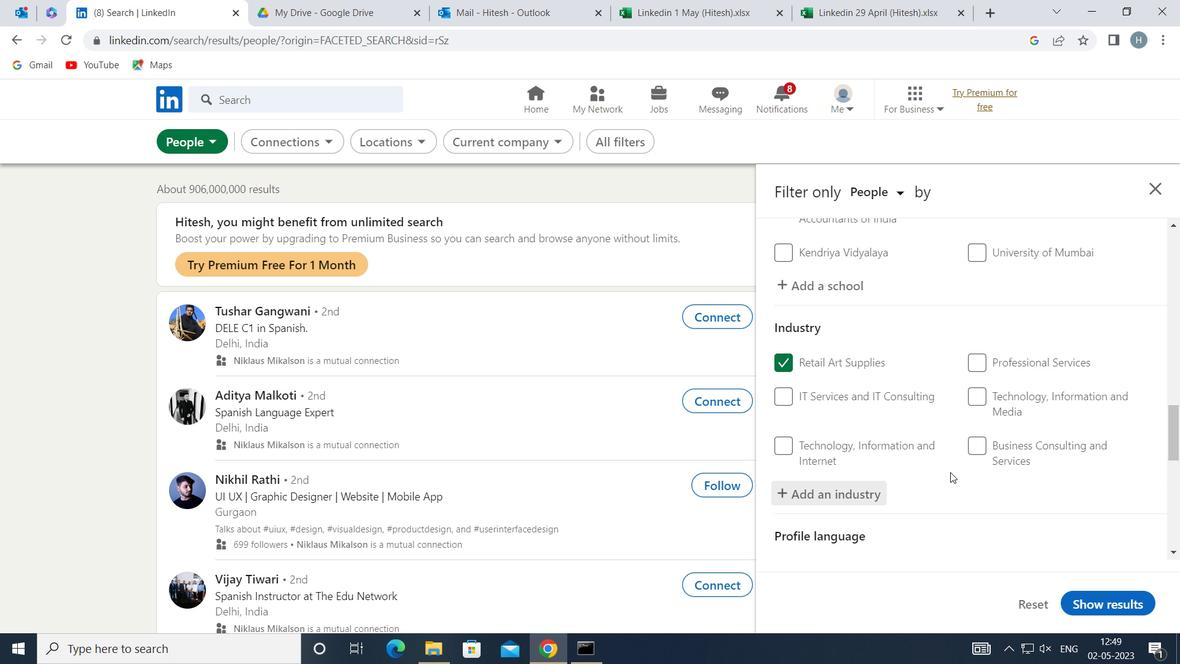 
Action: Mouse scrolled (944, 474) with delta (0, 0)
Screenshot: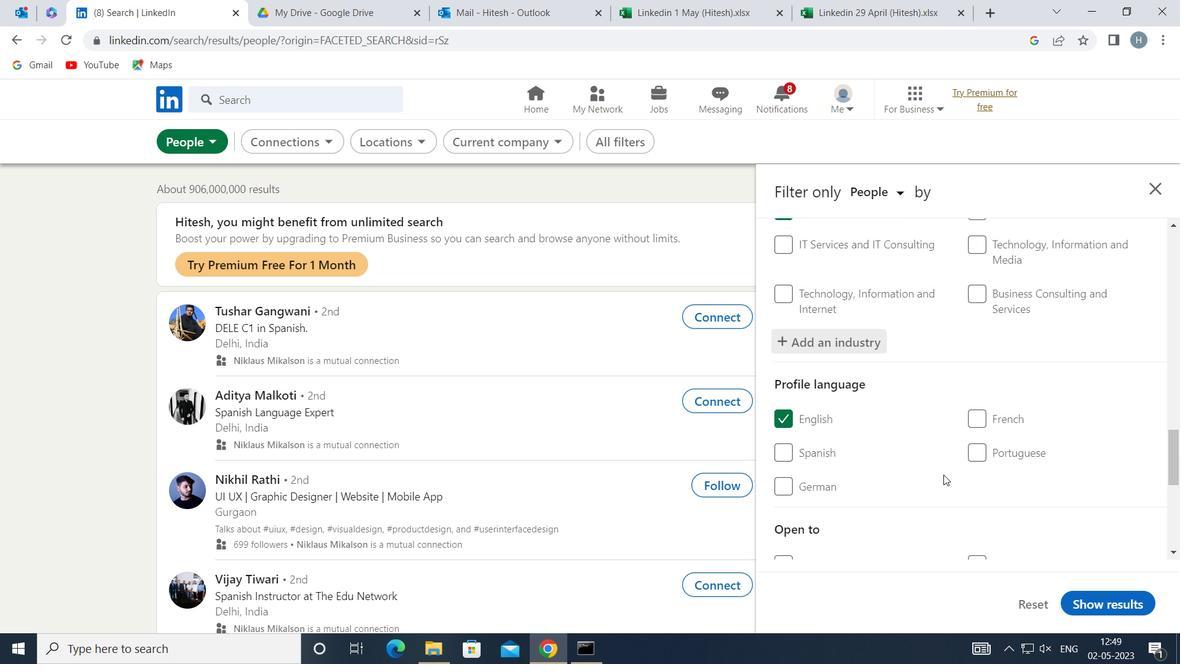 
Action: Mouse scrolled (944, 474) with delta (0, 0)
Screenshot: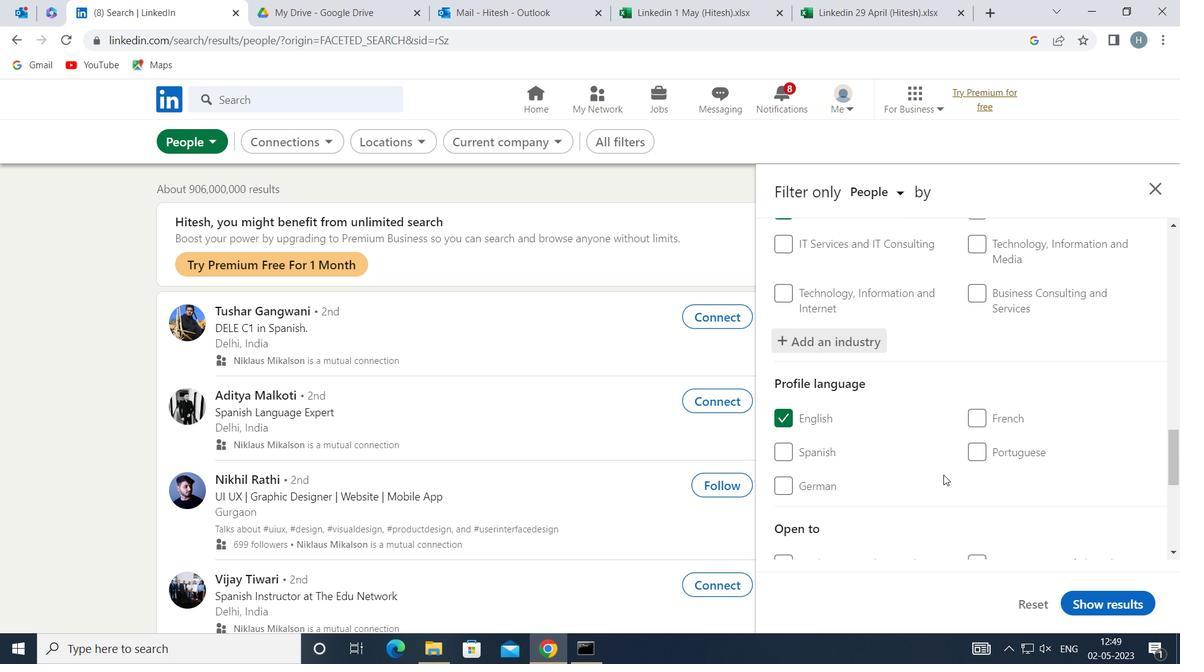 
Action: Mouse scrolled (944, 474) with delta (0, 0)
Screenshot: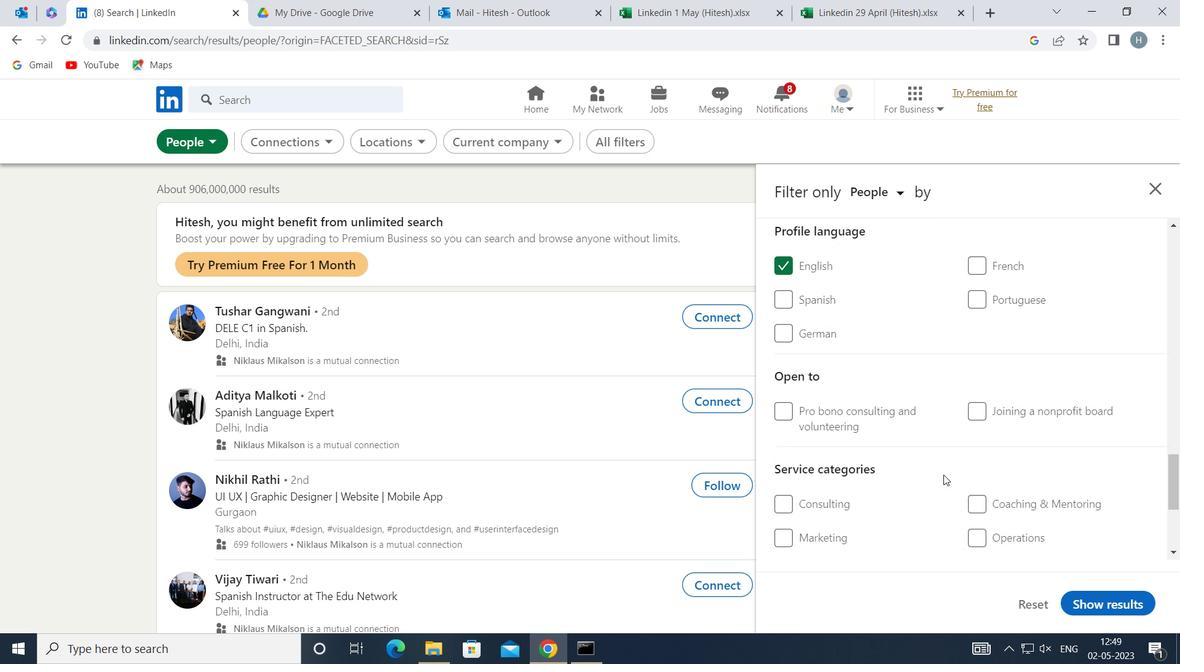 
Action: Mouse moved to (1010, 490)
Screenshot: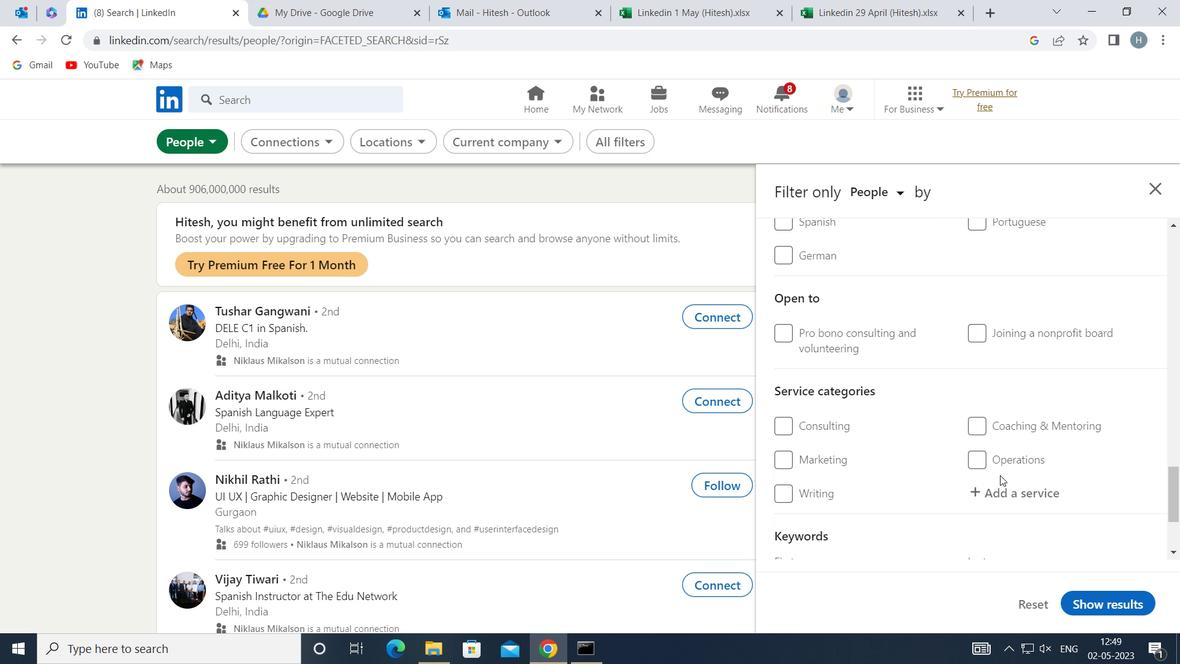 
Action: Mouse pressed left at (1010, 490)
Screenshot: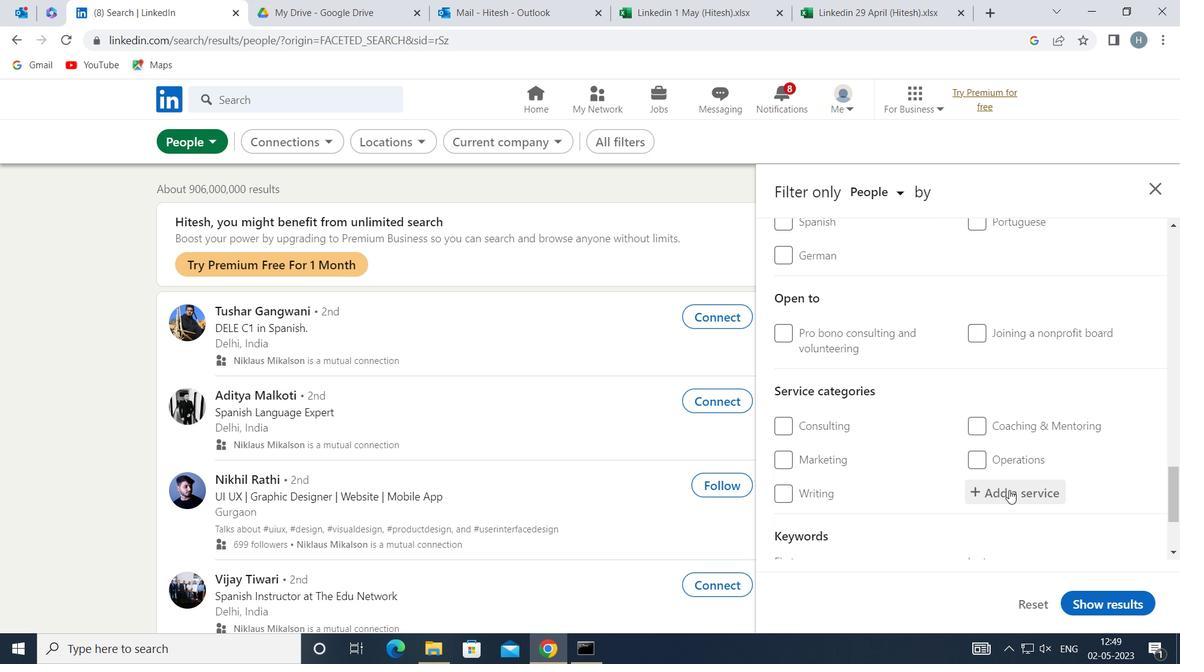 
Action: Mouse moved to (1011, 490)
Screenshot: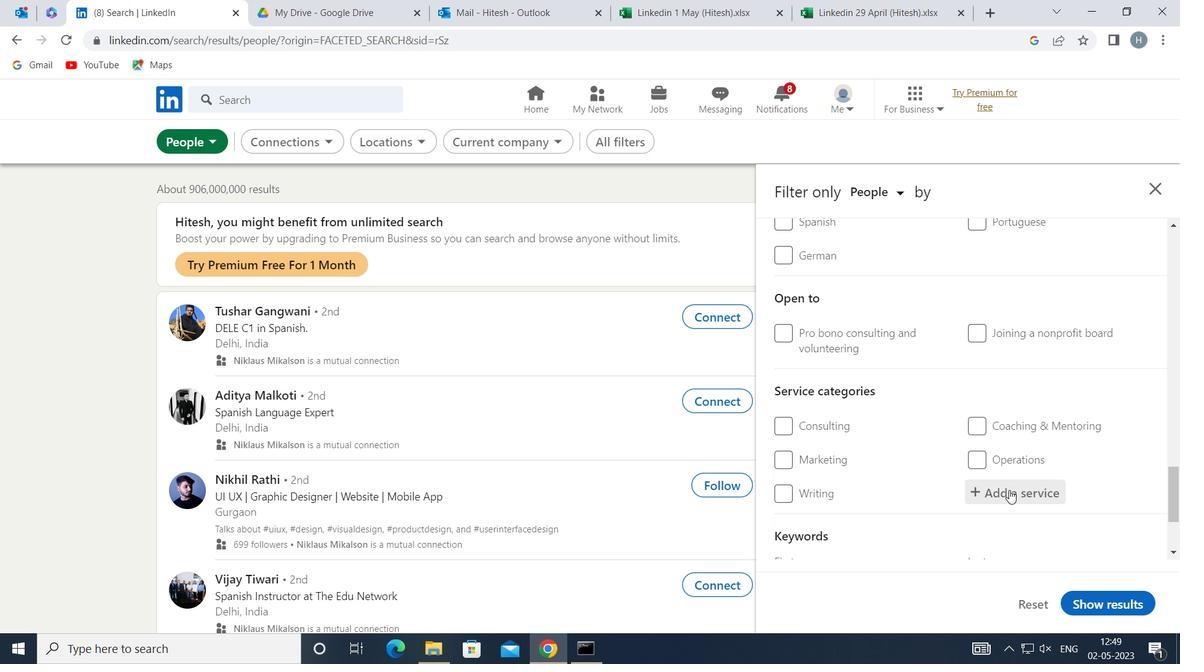 
Action: Key pressed <Key.shift>RELOC
Screenshot: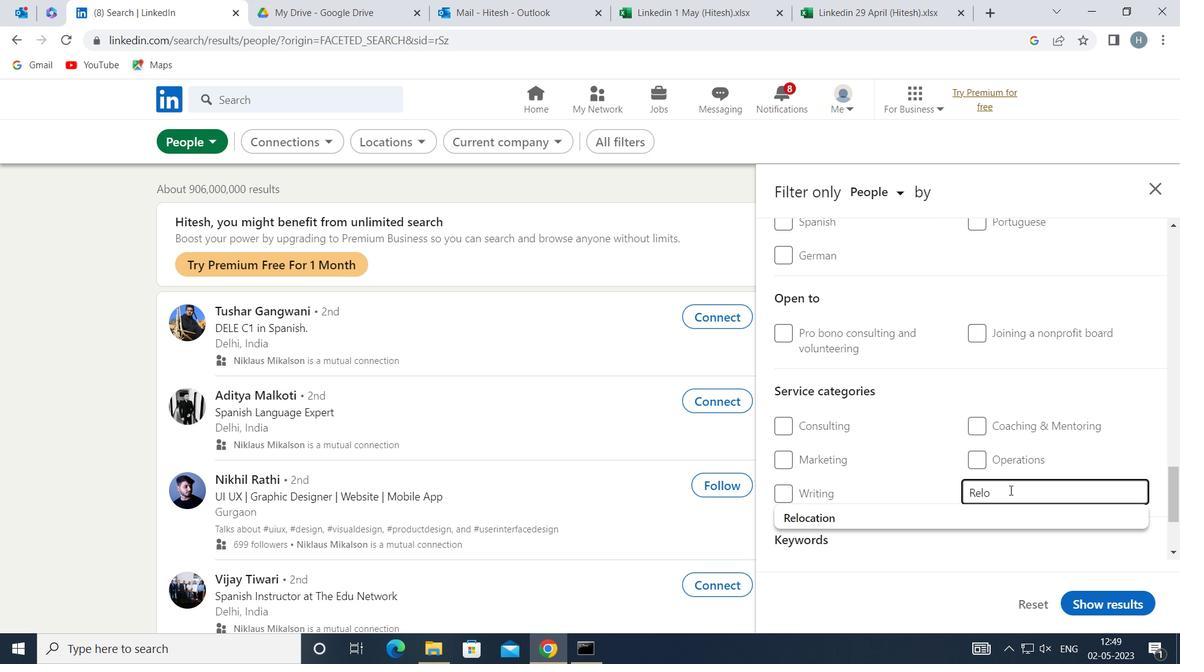 
Action: Mouse moved to (1009, 492)
Screenshot: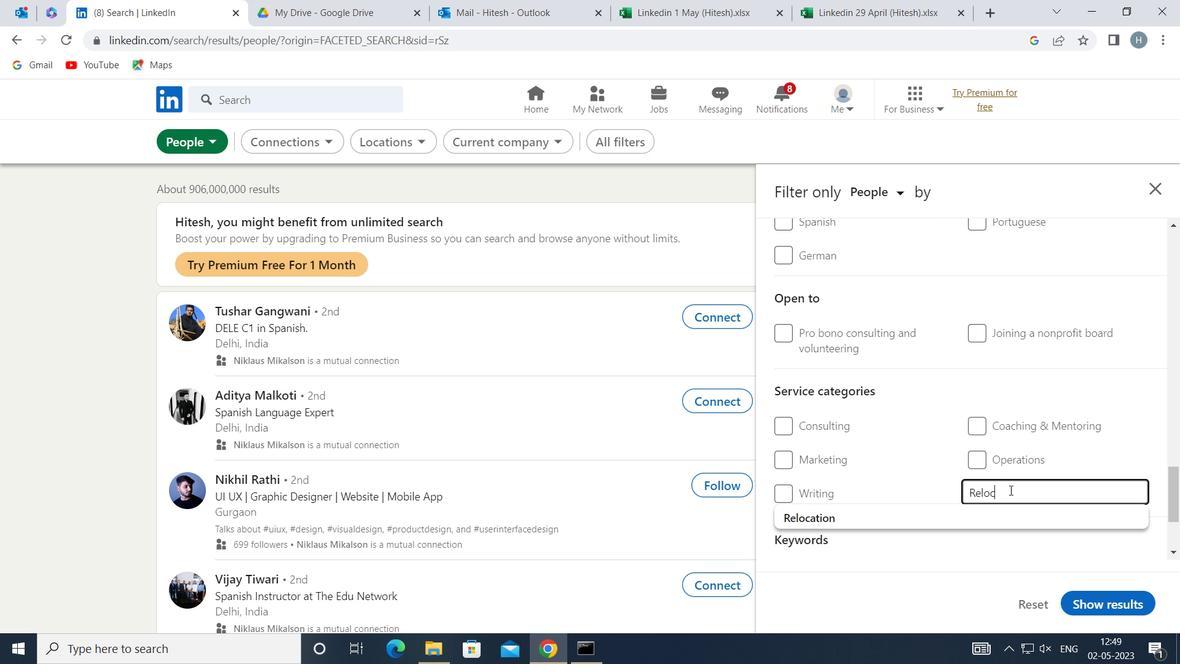 
Action: Key pressed A
Screenshot: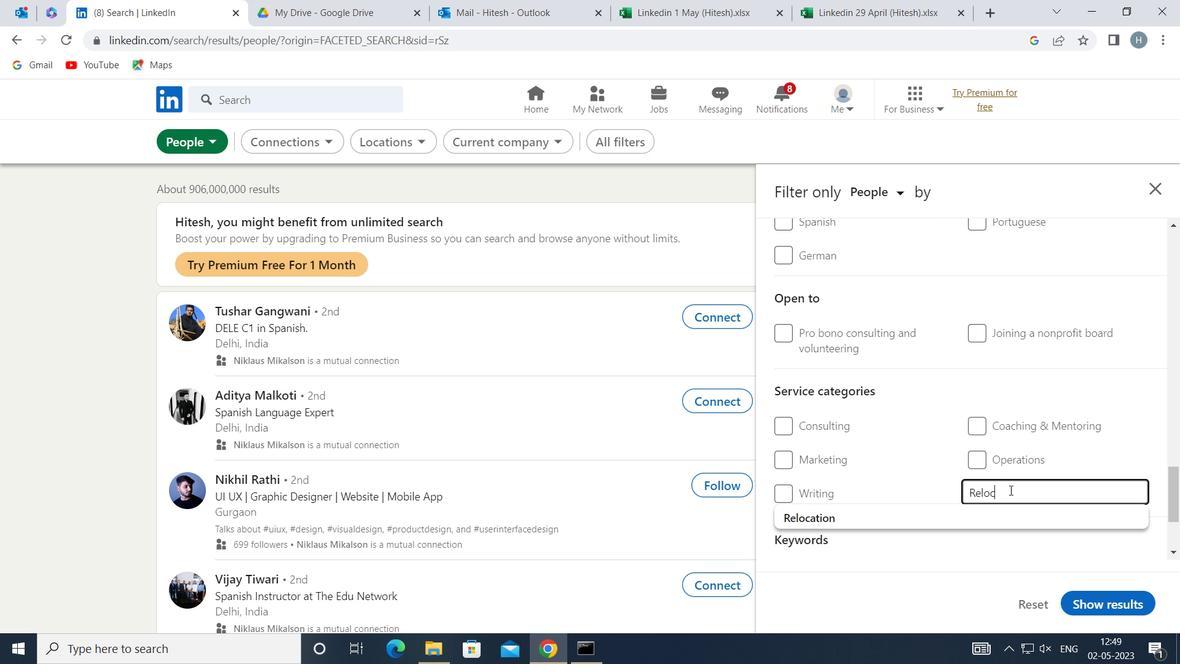
Action: Mouse moved to (911, 516)
Screenshot: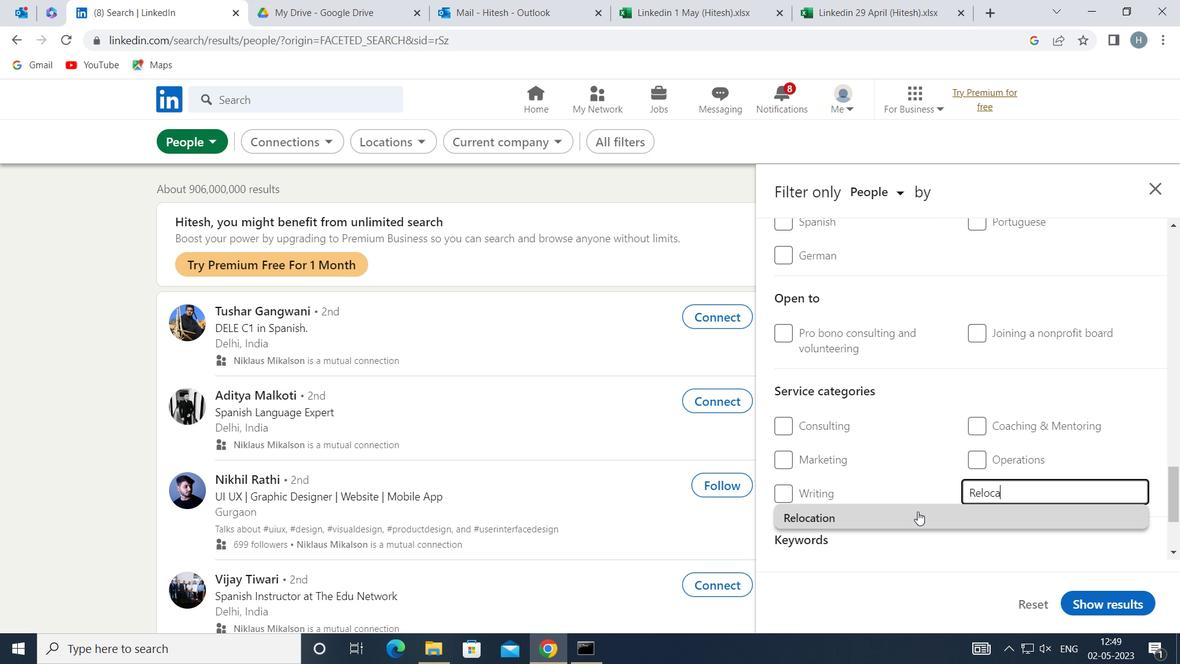 
Action: Mouse pressed left at (911, 516)
Screenshot: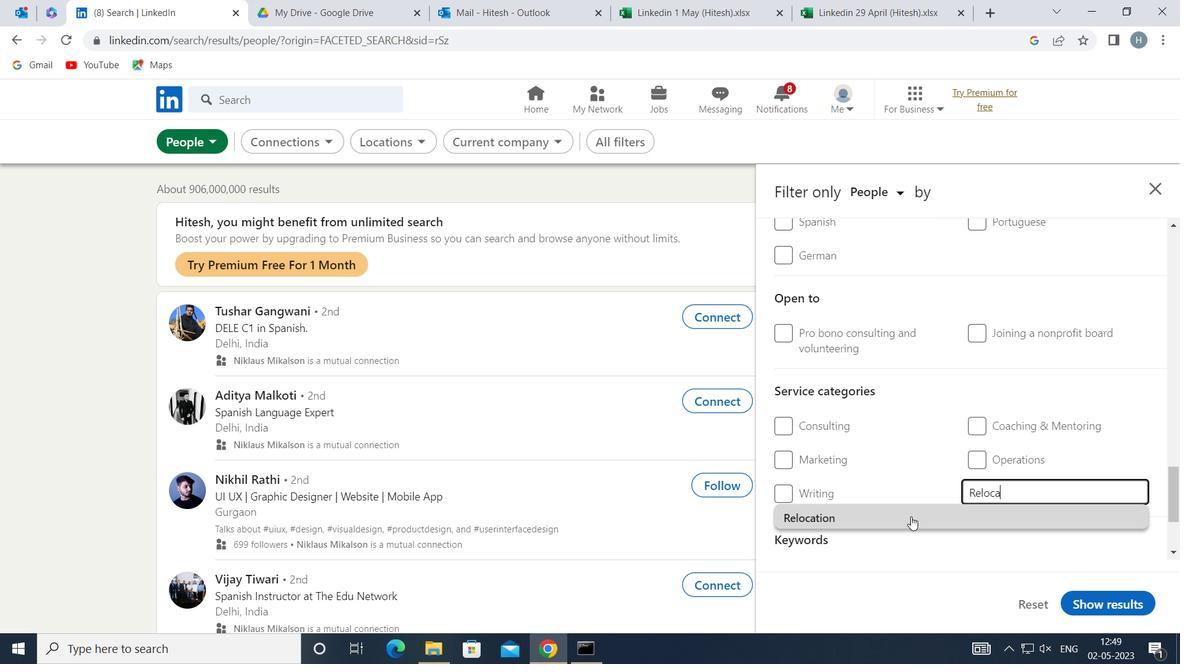 
Action: Mouse moved to (908, 501)
Screenshot: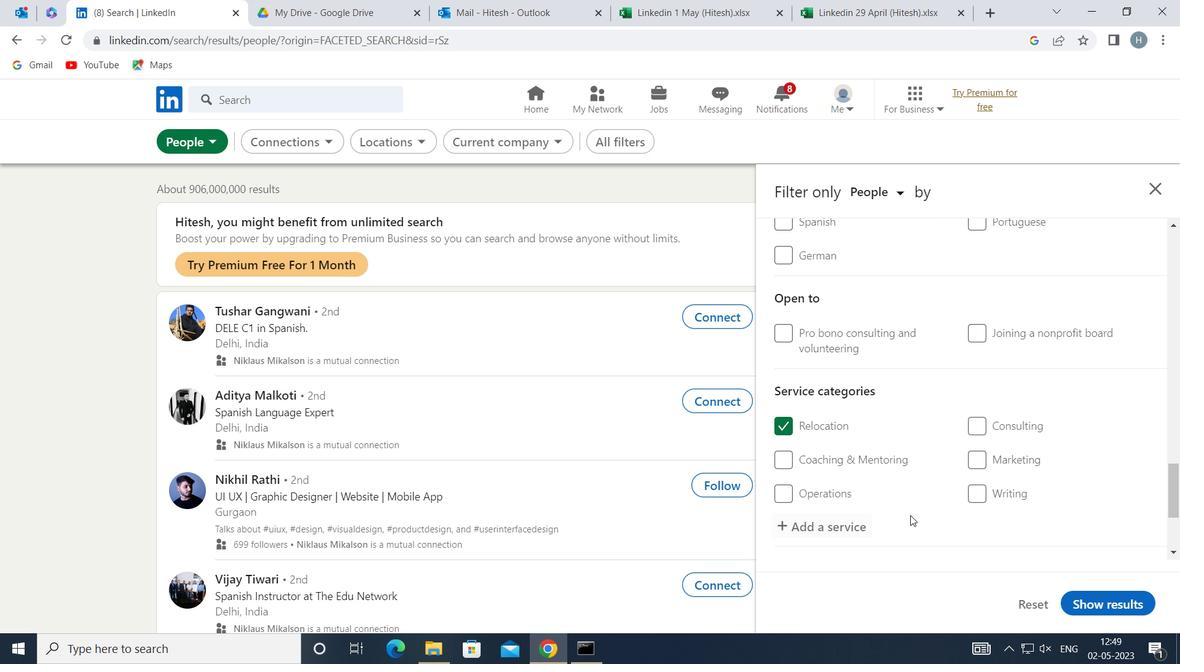 
Action: Mouse scrolled (908, 500) with delta (0, 0)
Screenshot: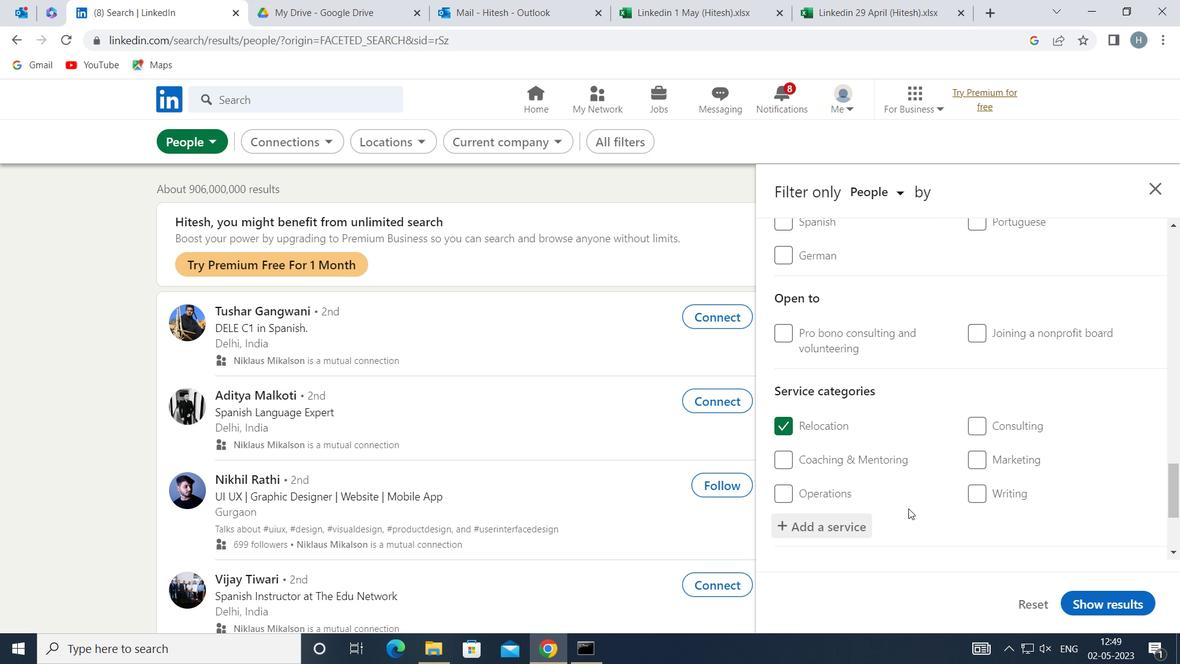 
Action: Mouse scrolled (908, 500) with delta (0, 0)
Screenshot: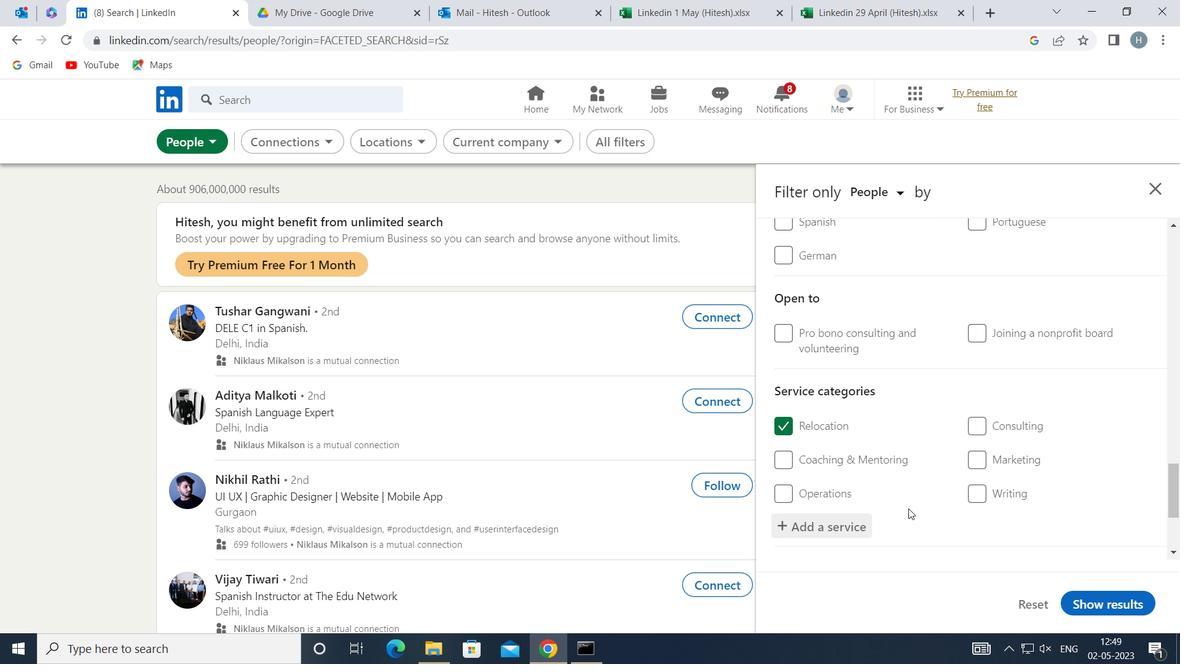 
Action: Mouse scrolled (908, 500) with delta (0, 0)
Screenshot: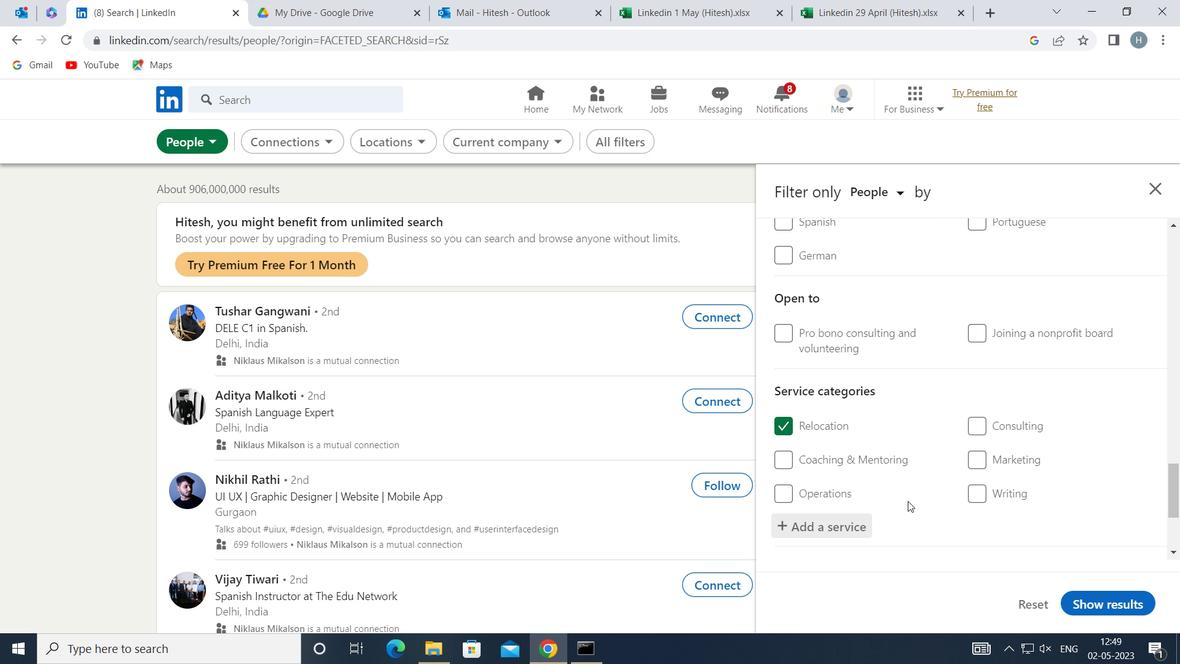 
Action: Mouse moved to (909, 495)
Screenshot: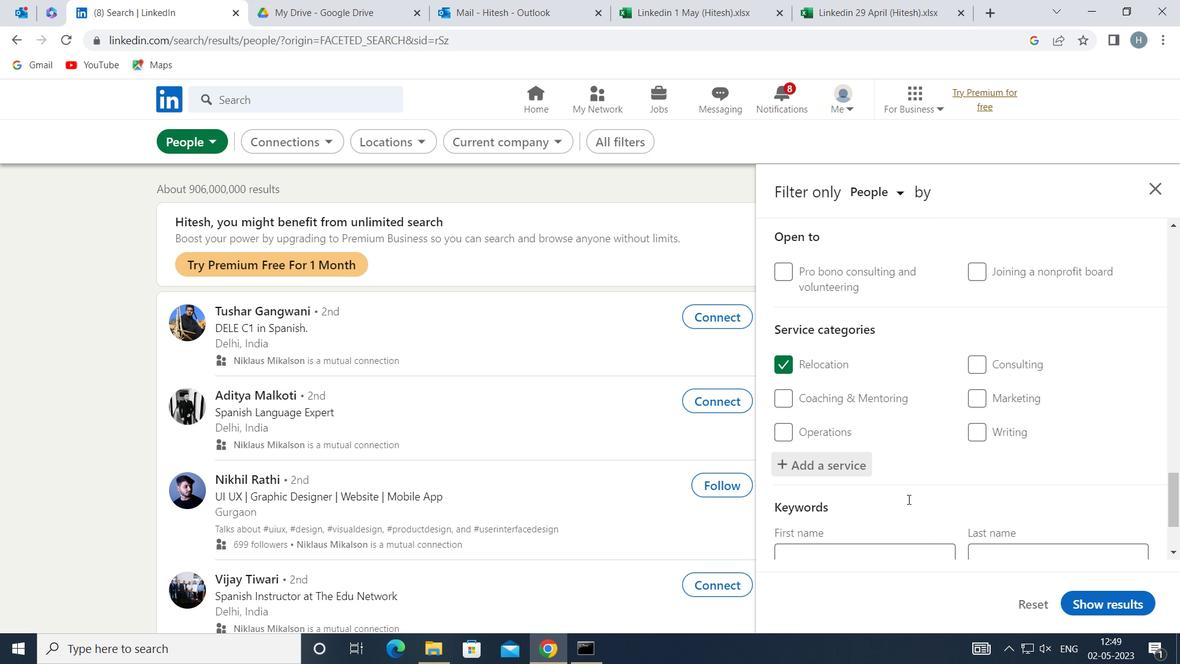 
Action: Mouse scrolled (909, 494) with delta (0, 0)
Screenshot: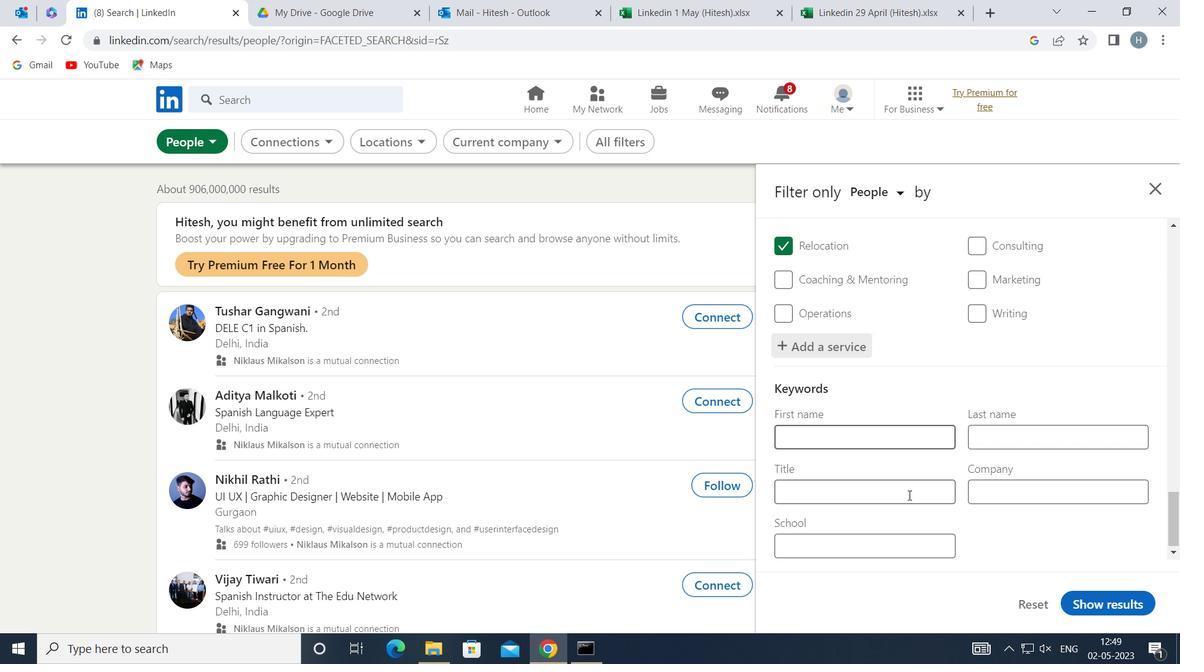
Action: Mouse scrolled (909, 494) with delta (0, 0)
Screenshot: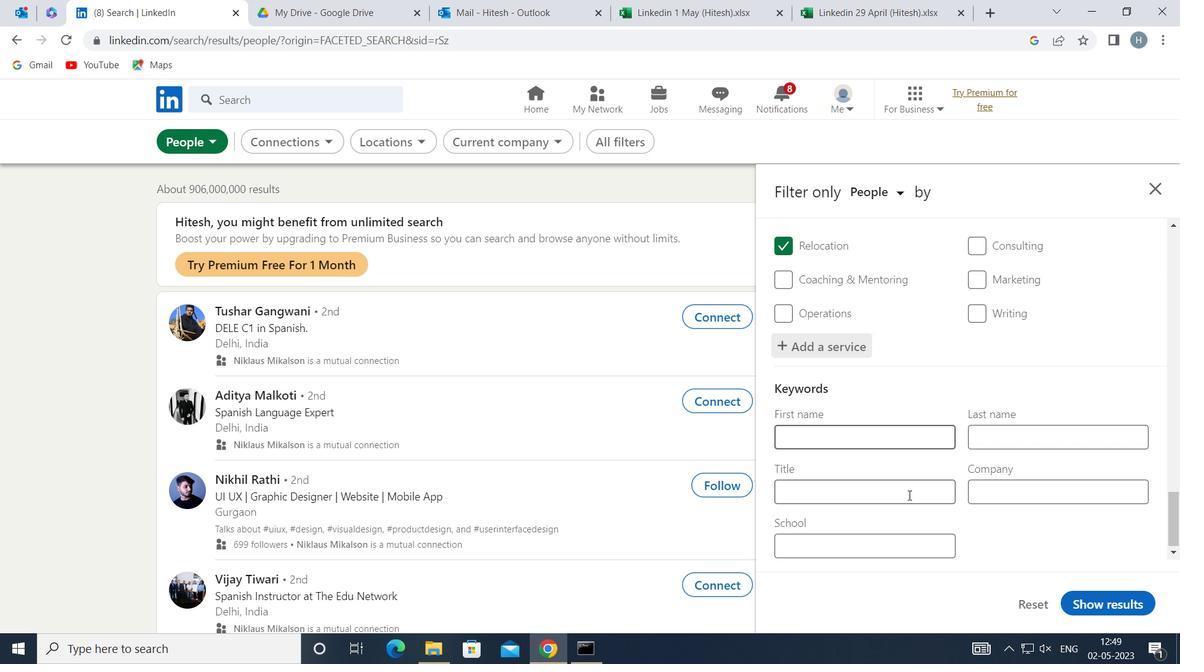 
Action: Mouse scrolled (909, 494) with delta (0, 0)
Screenshot: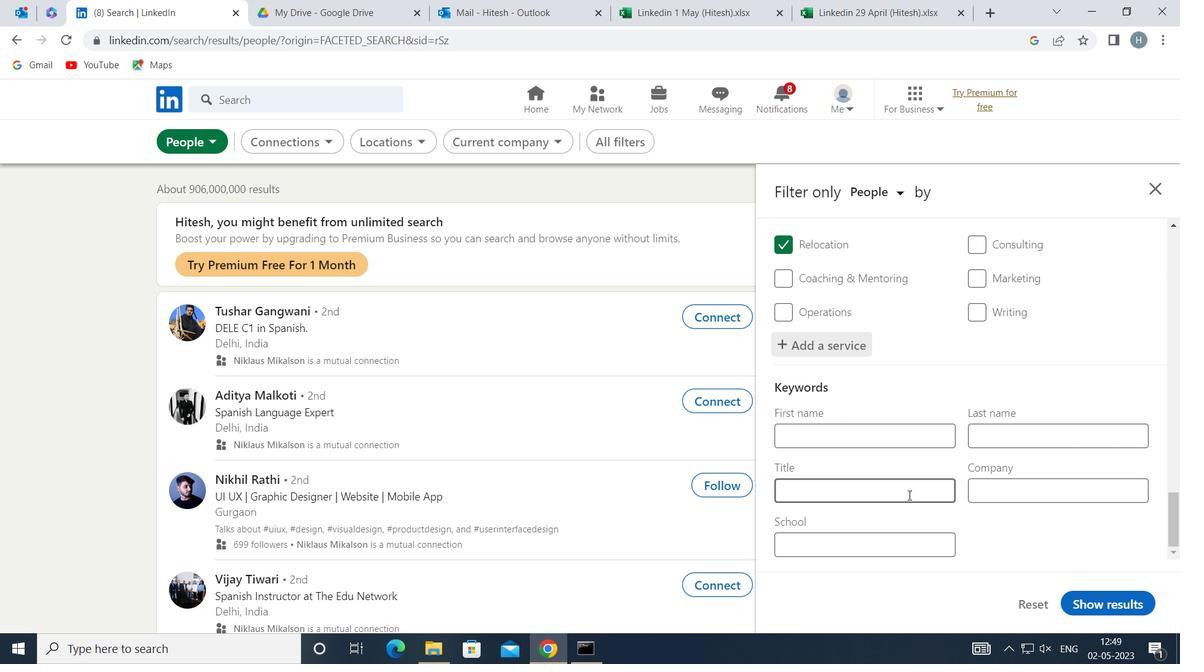 
Action: Mouse moved to (909, 489)
Screenshot: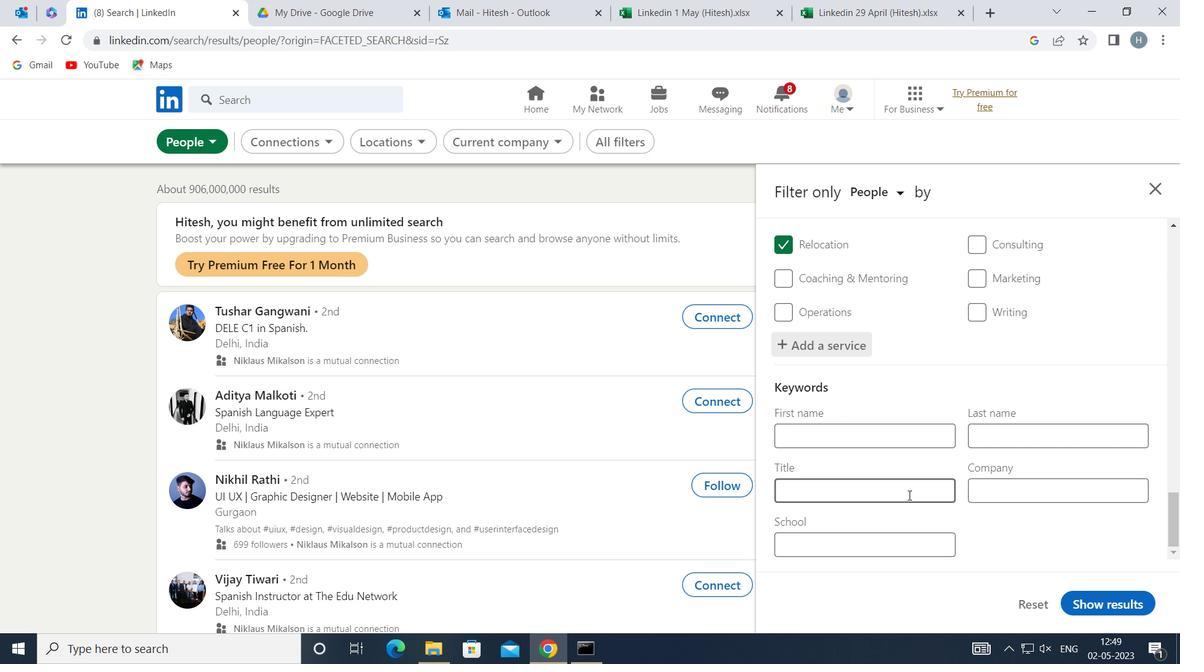 
Action: Mouse pressed left at (909, 489)
Screenshot: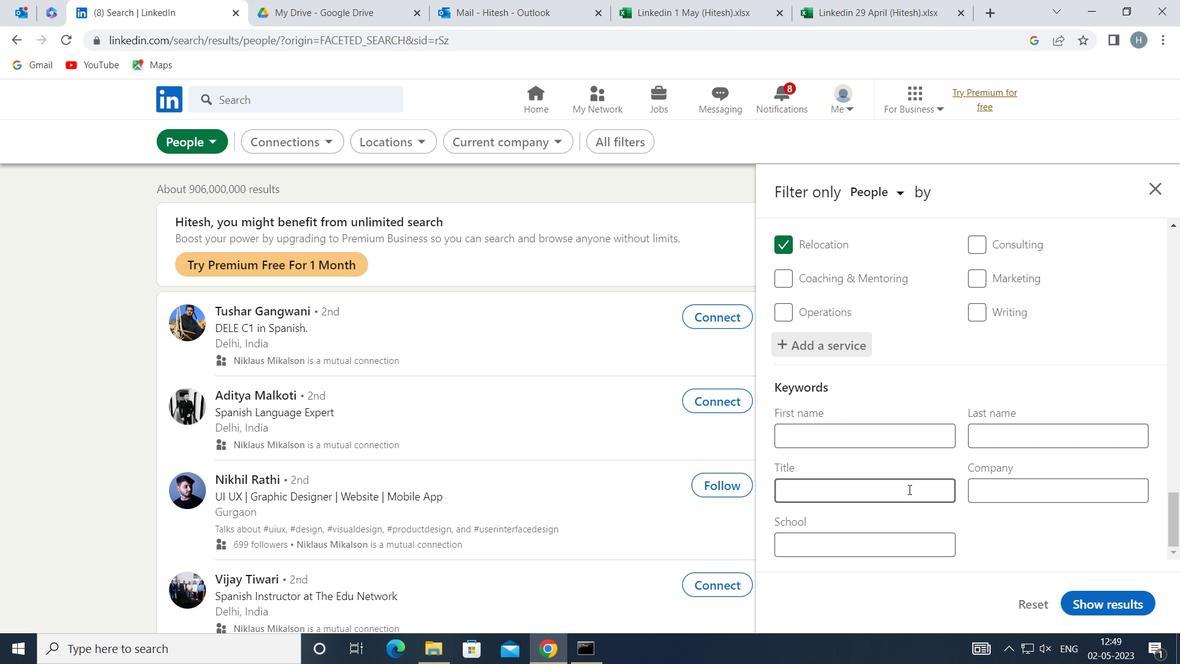 
Action: Mouse moved to (910, 489)
Screenshot: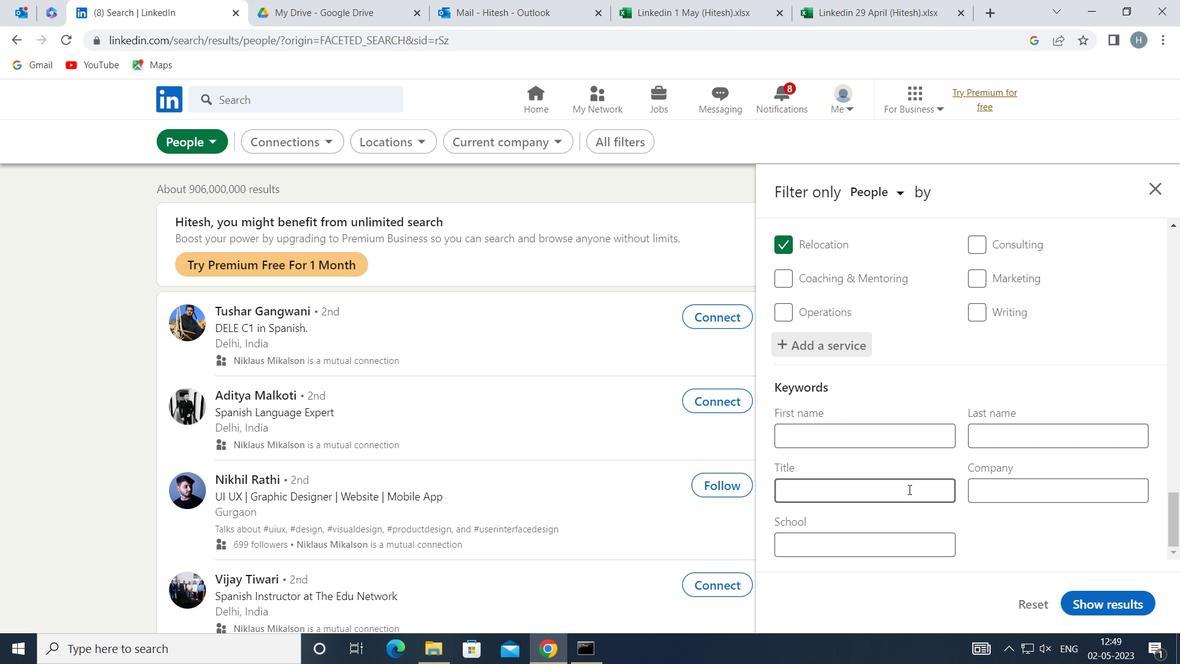 
Action: Key pressed <Key.shift>HEAVY<Key.space><Key.shift>EQUIPMENT<Key.space><Key.shift>OPERATOR
Screenshot: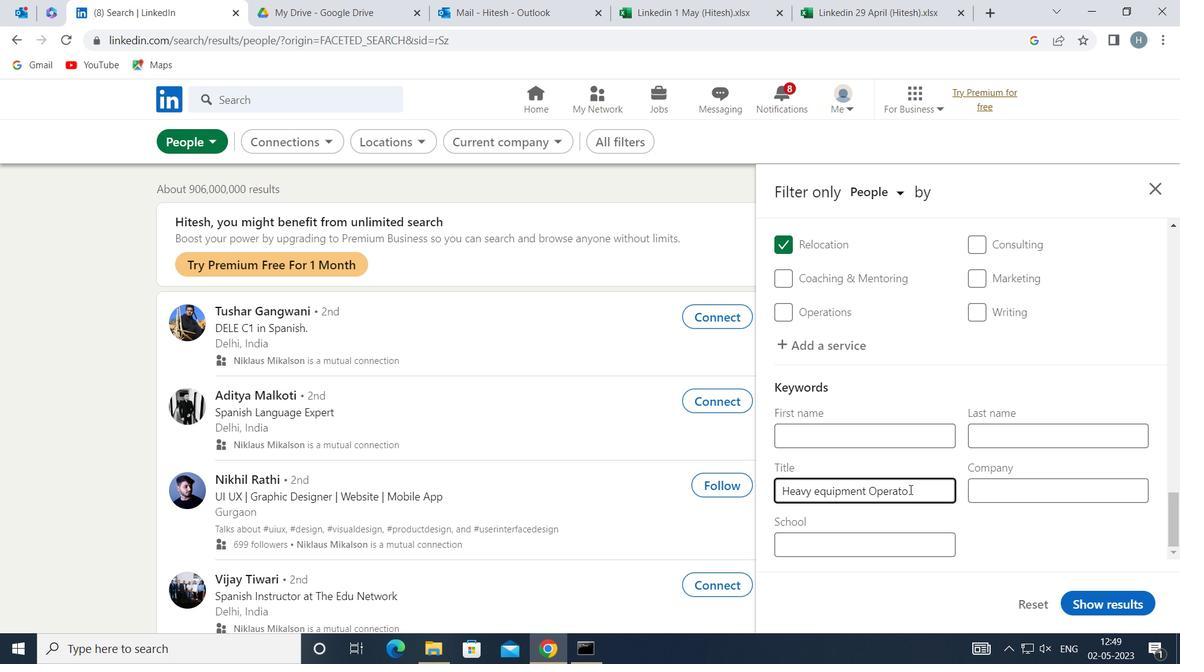 
Action: Mouse moved to (1093, 603)
Screenshot: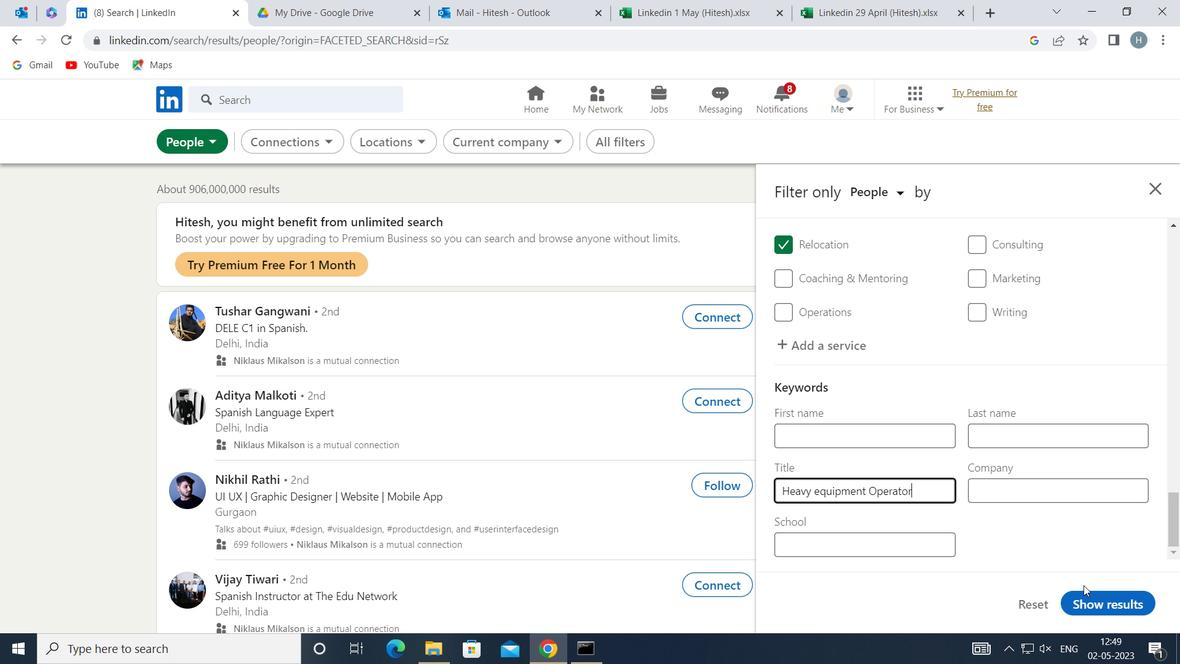 
Action: Mouse pressed left at (1093, 603)
Screenshot: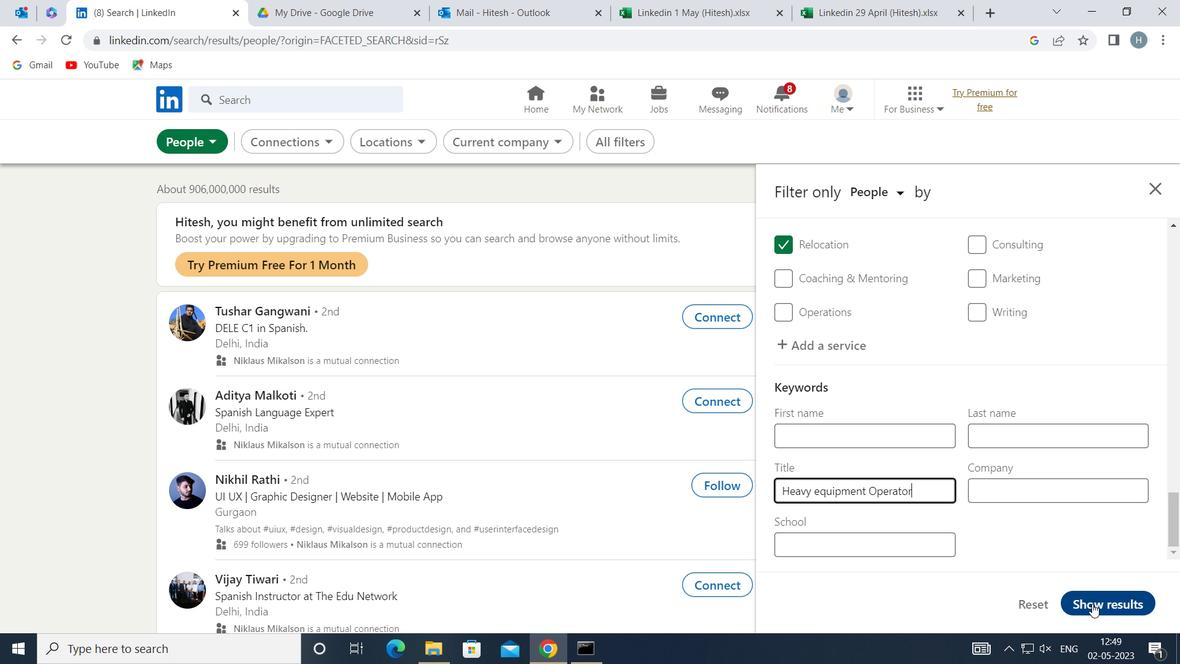 
Action: Mouse moved to (821, 440)
Screenshot: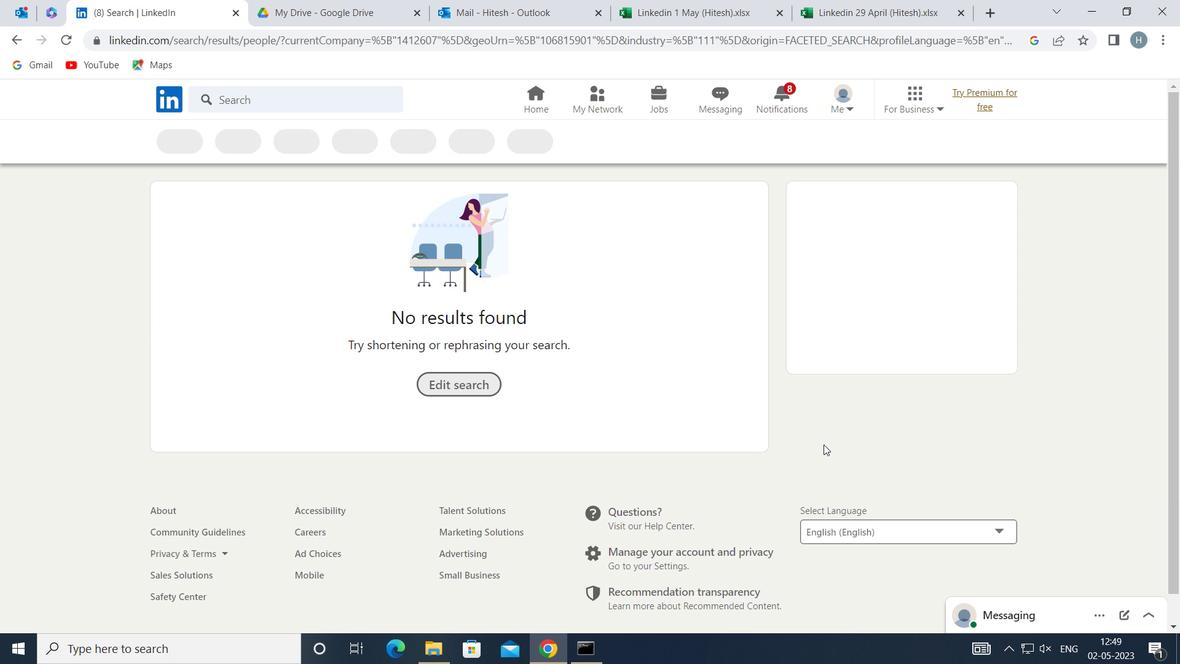 
